 Task: Add a signature Maureen Phillips containing Have a great National Compliment Day, Maureen Phillips to email address softage.3@softage.net and add a folder Bylaws
Action: Mouse moved to (179, 142)
Screenshot: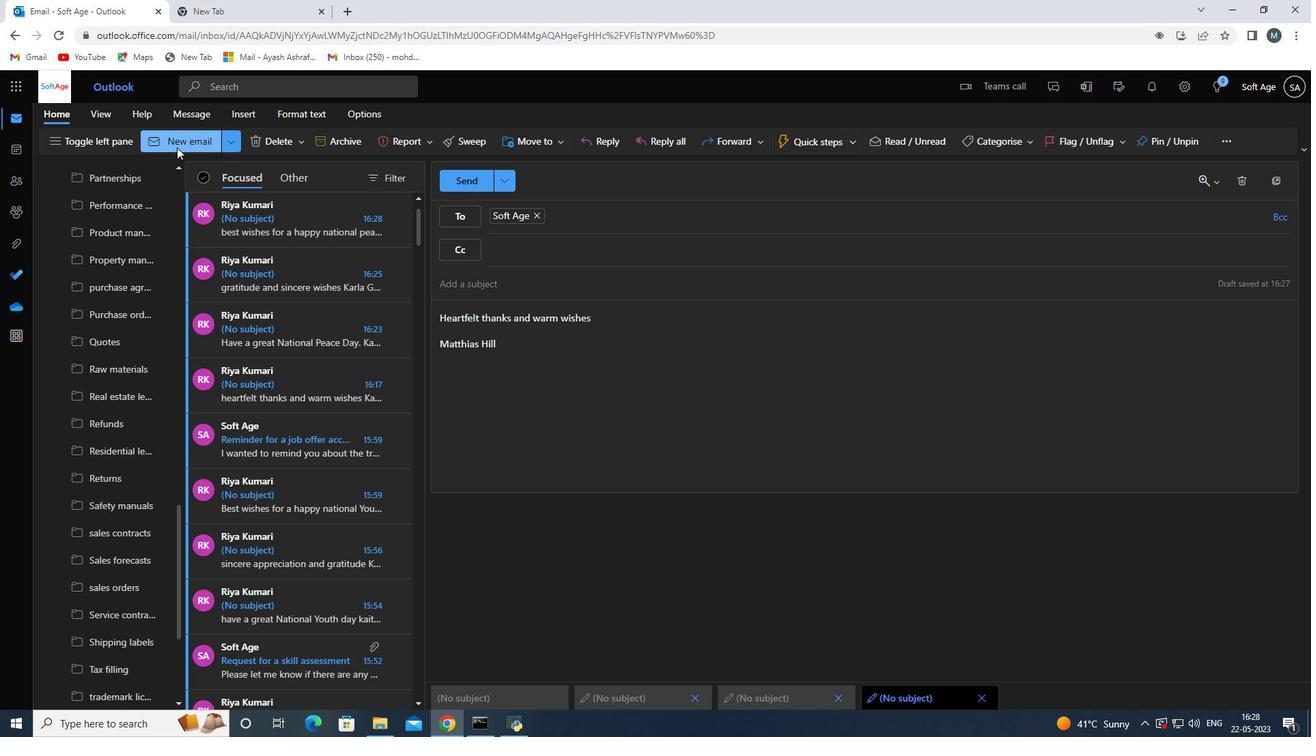 
Action: Mouse pressed left at (179, 142)
Screenshot: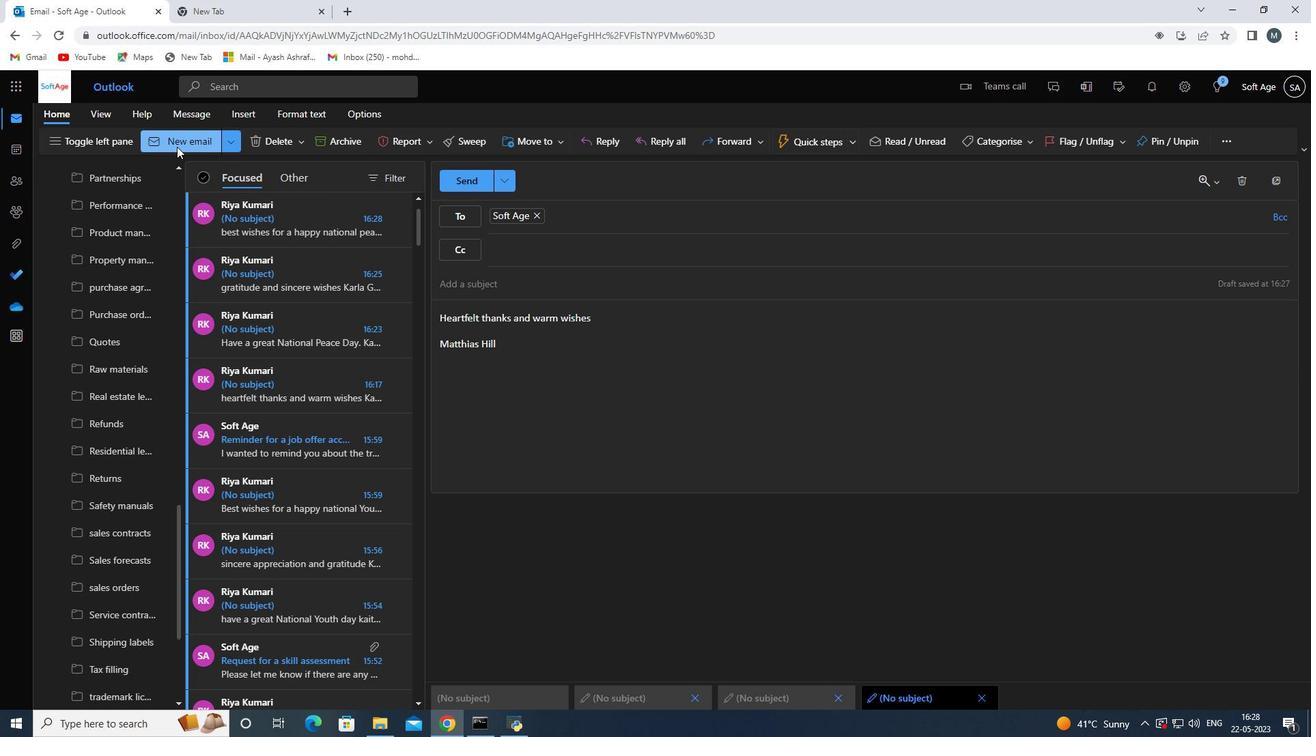 
Action: Mouse moved to (922, 144)
Screenshot: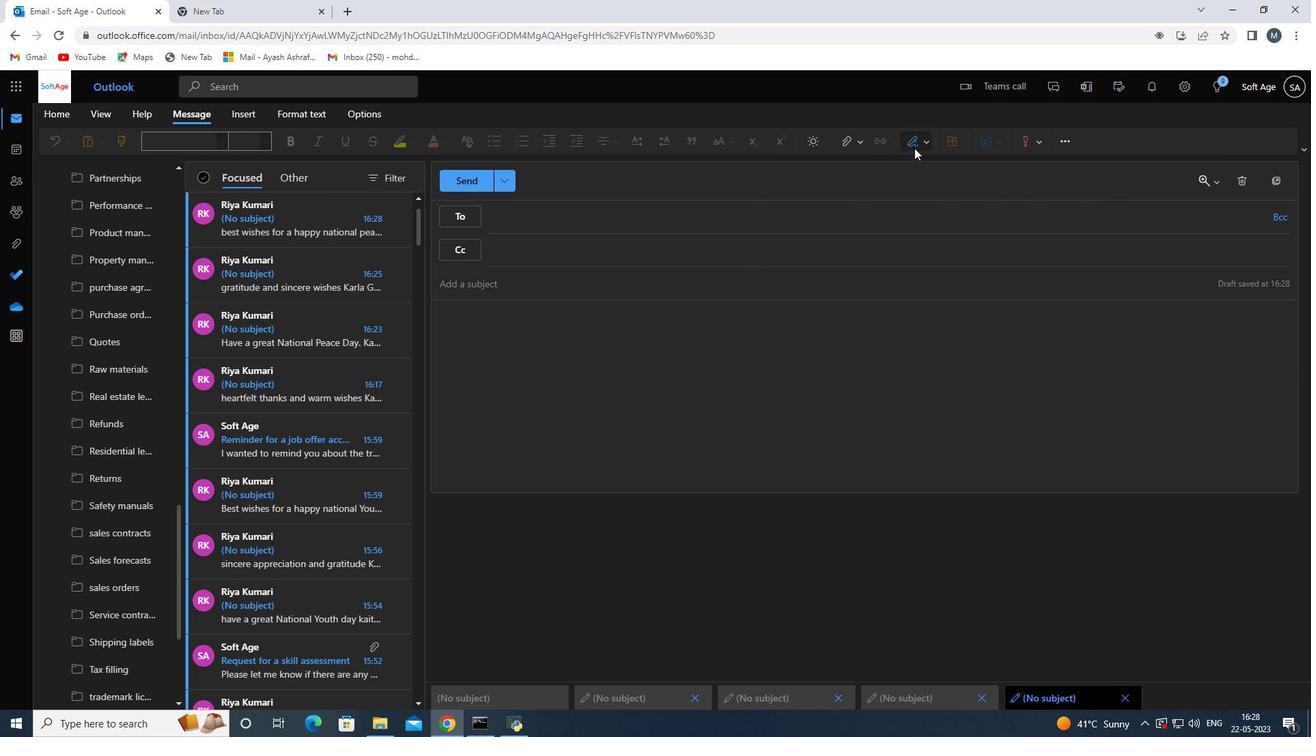 
Action: Mouse pressed left at (922, 144)
Screenshot: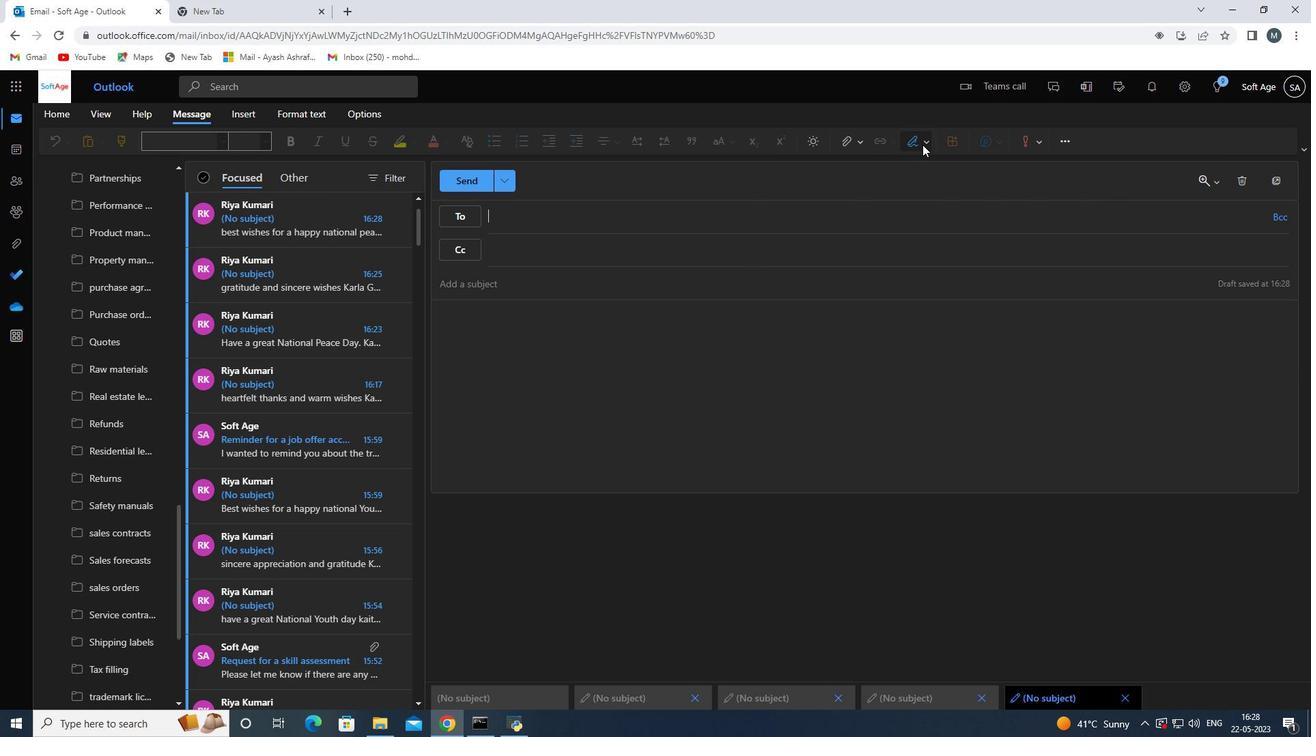 
Action: Mouse moved to (904, 193)
Screenshot: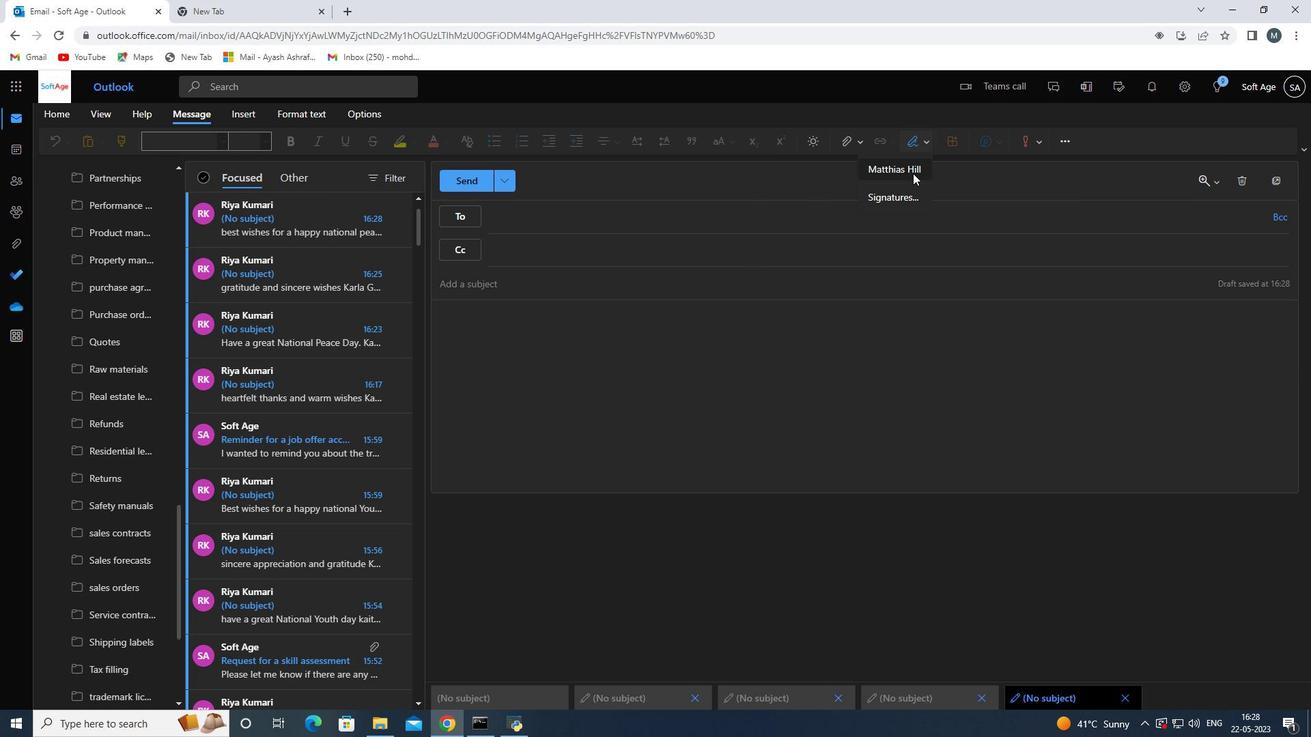 
Action: Mouse pressed left at (904, 193)
Screenshot: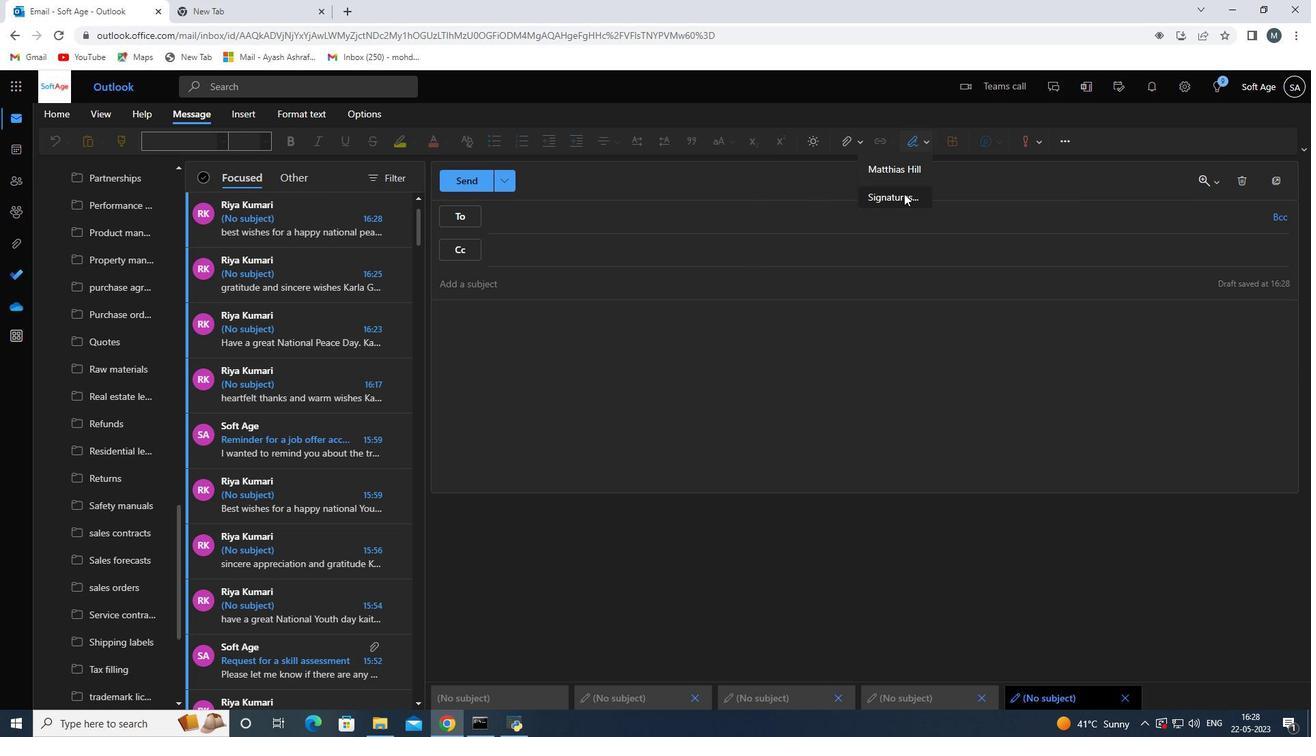 
Action: Mouse moved to (913, 249)
Screenshot: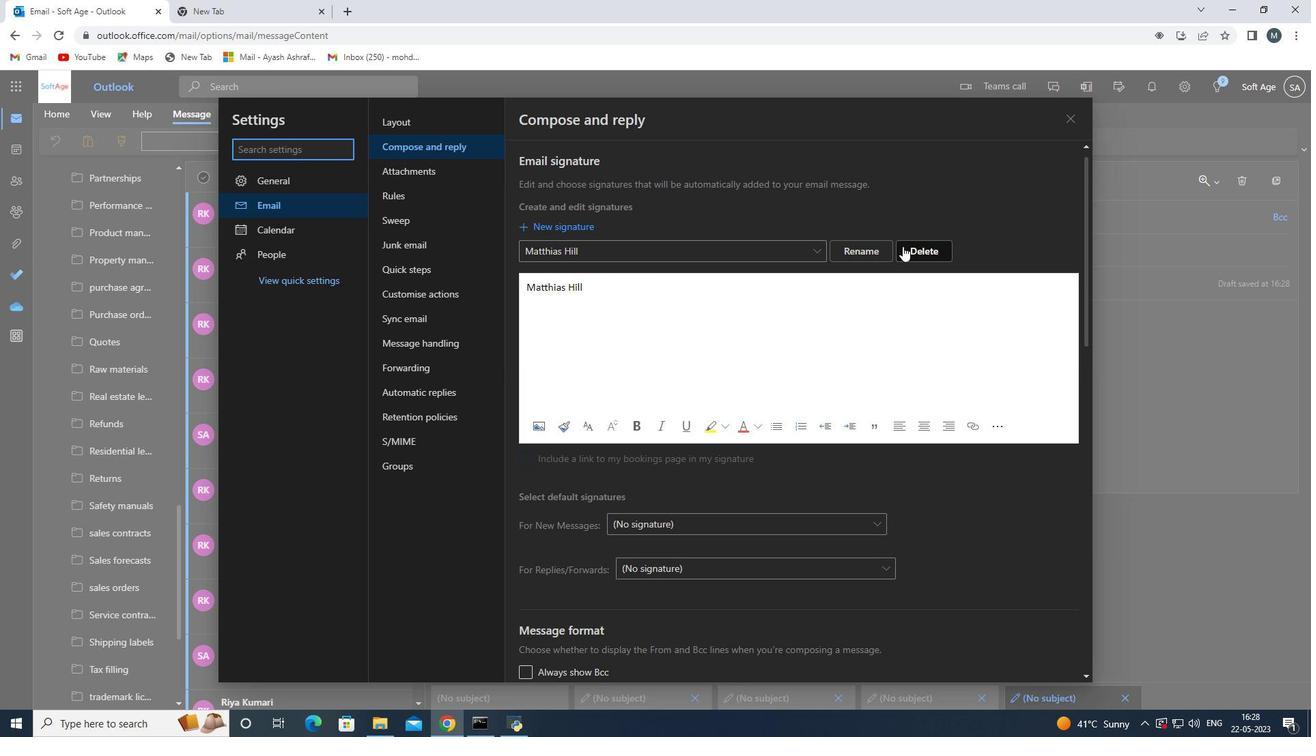 
Action: Mouse pressed left at (913, 249)
Screenshot: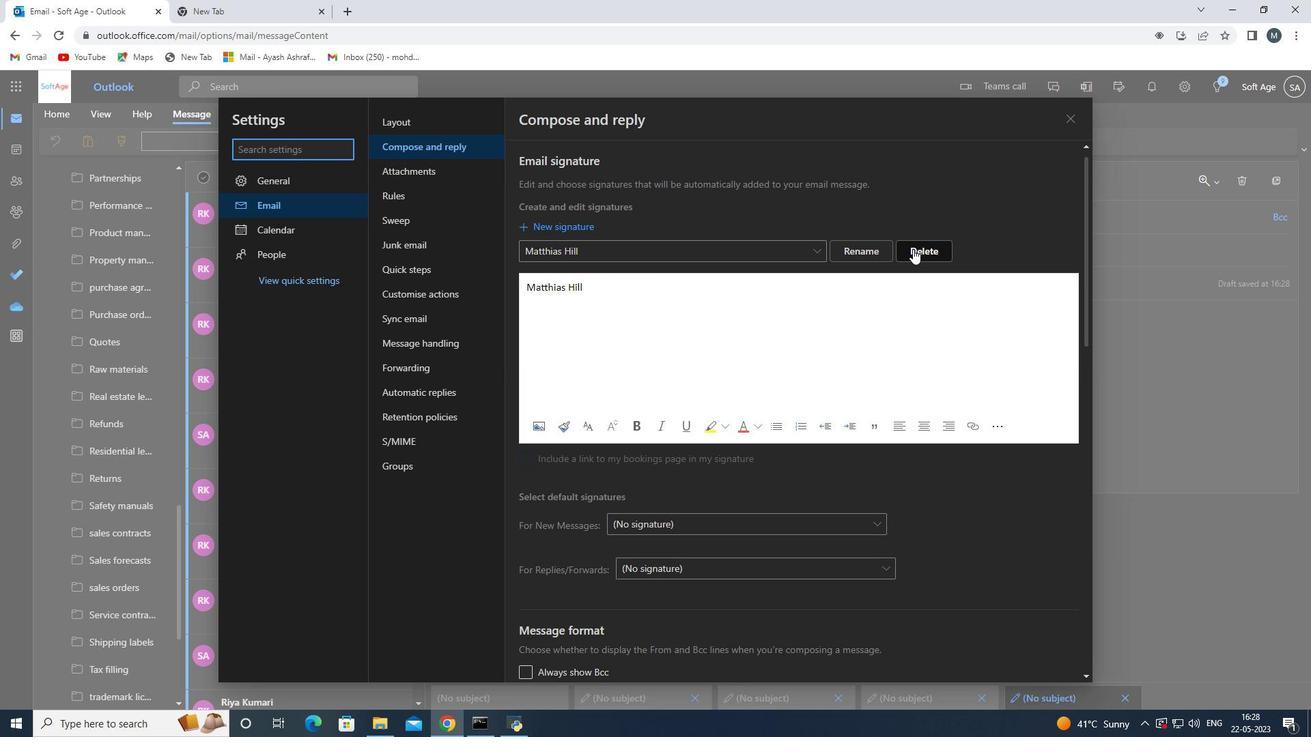
Action: Mouse moved to (707, 245)
Screenshot: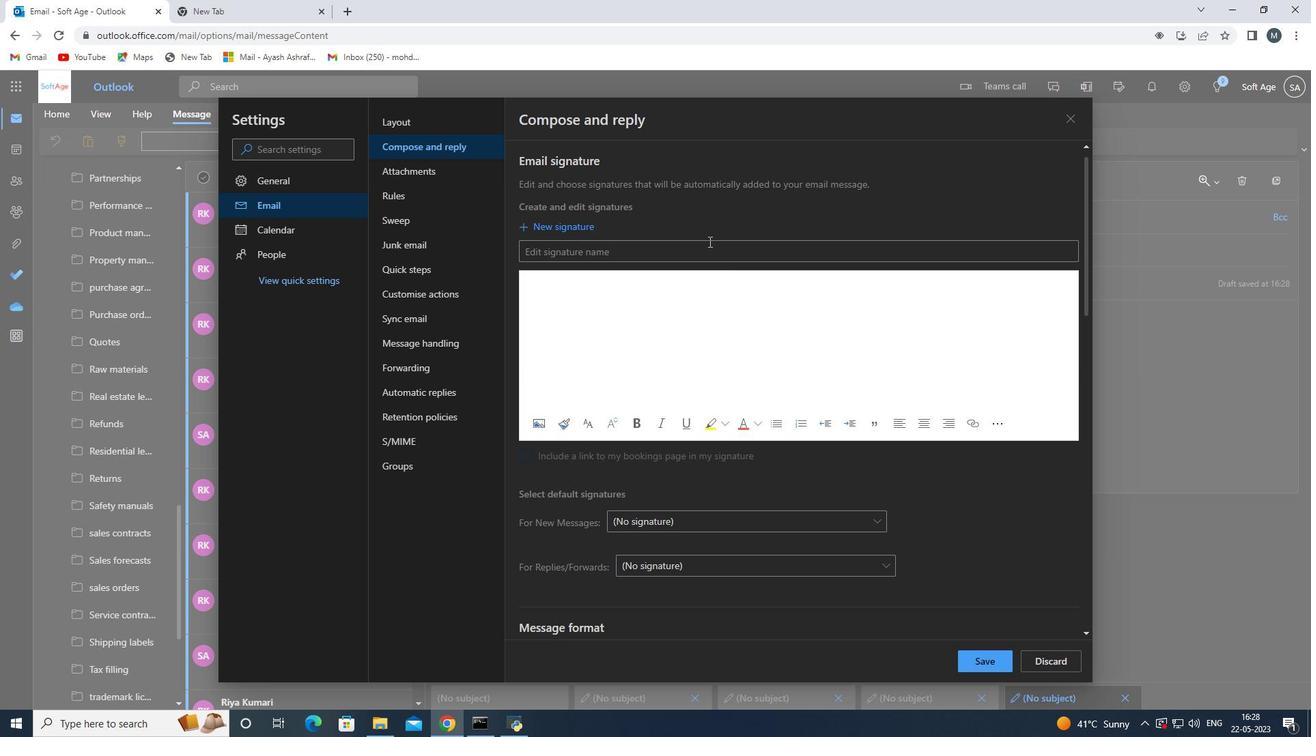 
Action: Mouse pressed left at (707, 245)
Screenshot: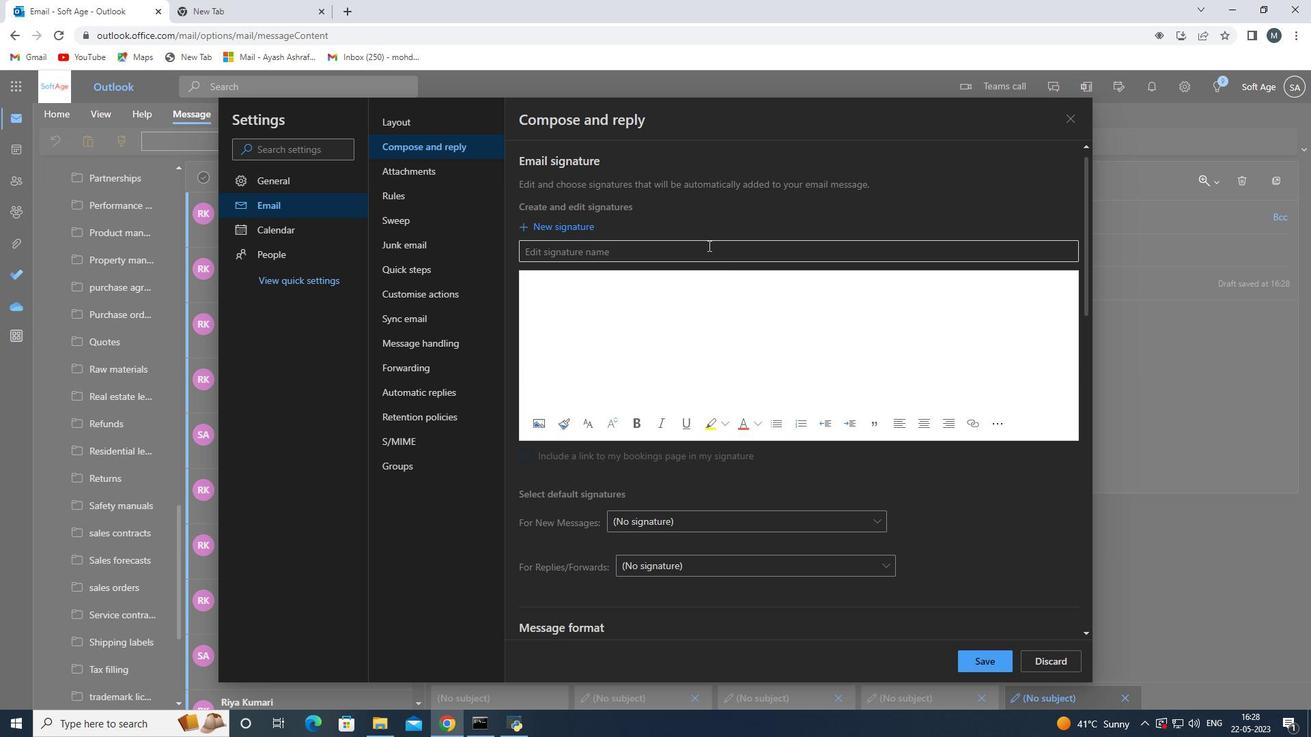 
Action: Mouse moved to (706, 247)
Screenshot: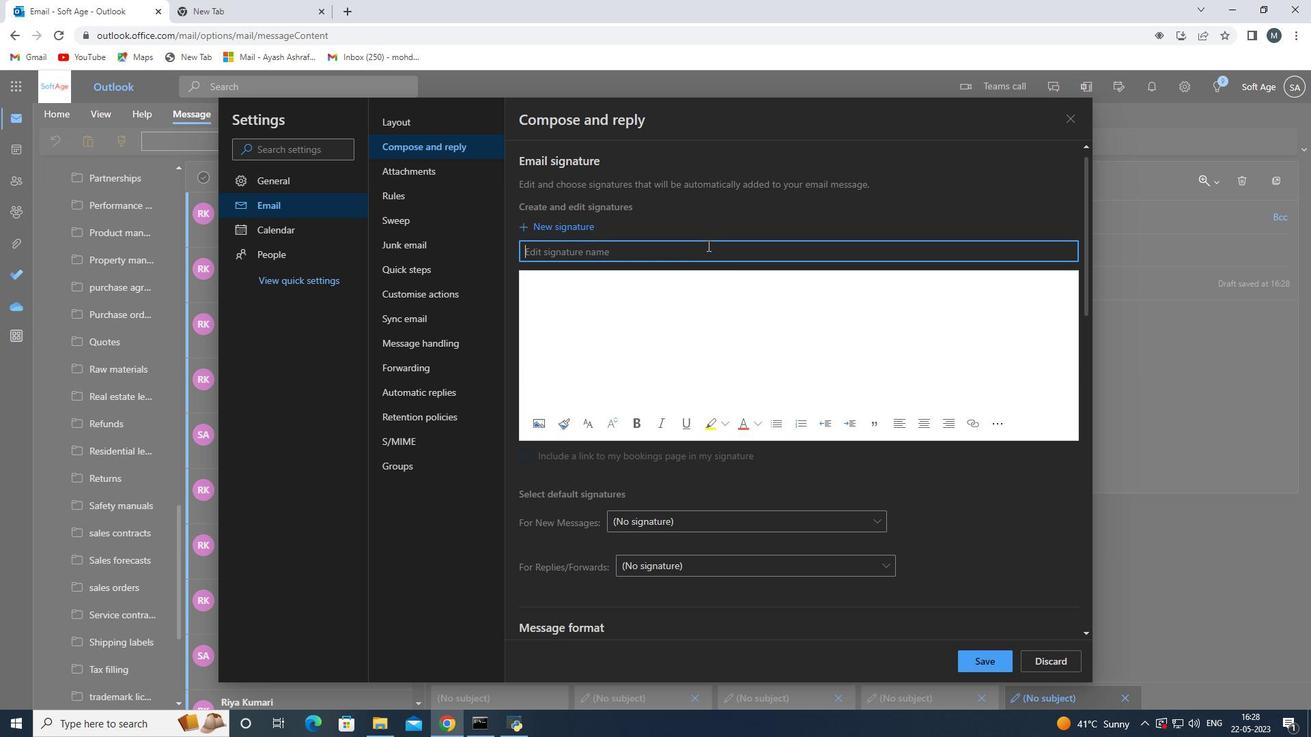 
Action: Key pressed <Key.shift>Mauren<Key.space><Key.shift>philips<Key.space>
Screenshot: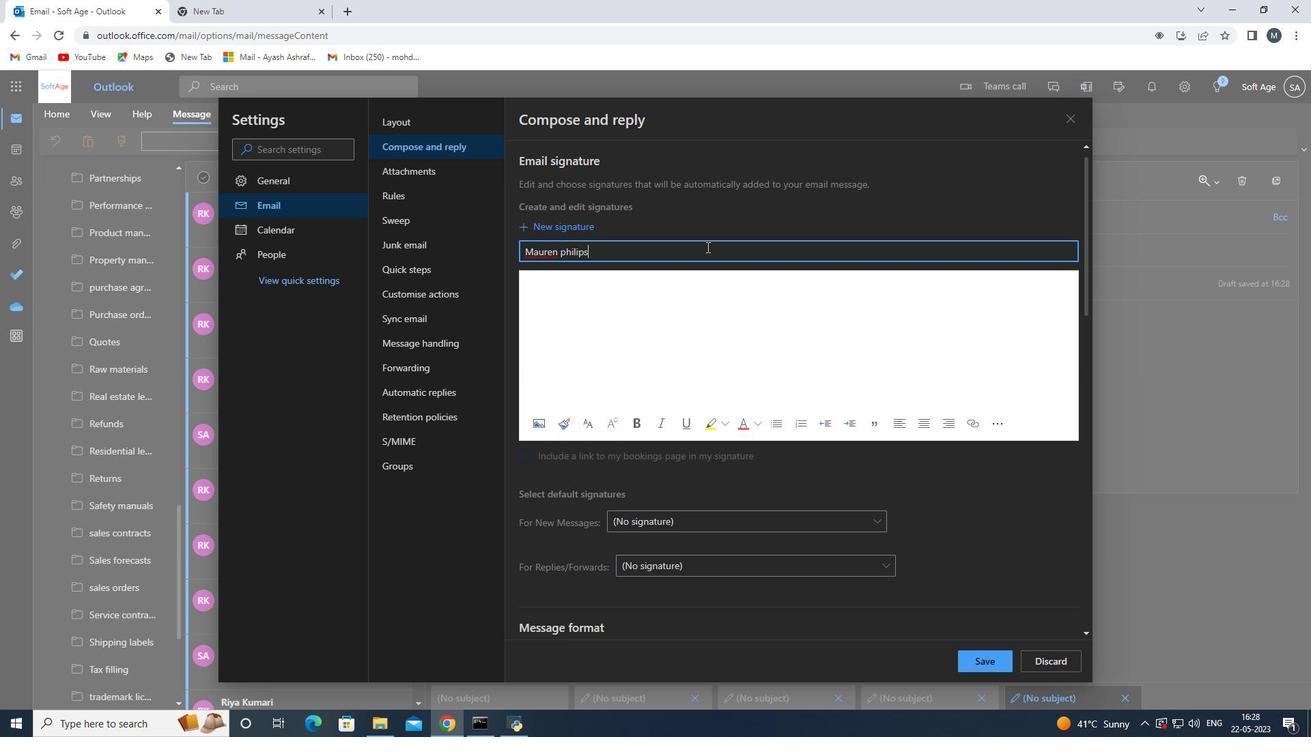 
Action: Mouse moved to (573, 251)
Screenshot: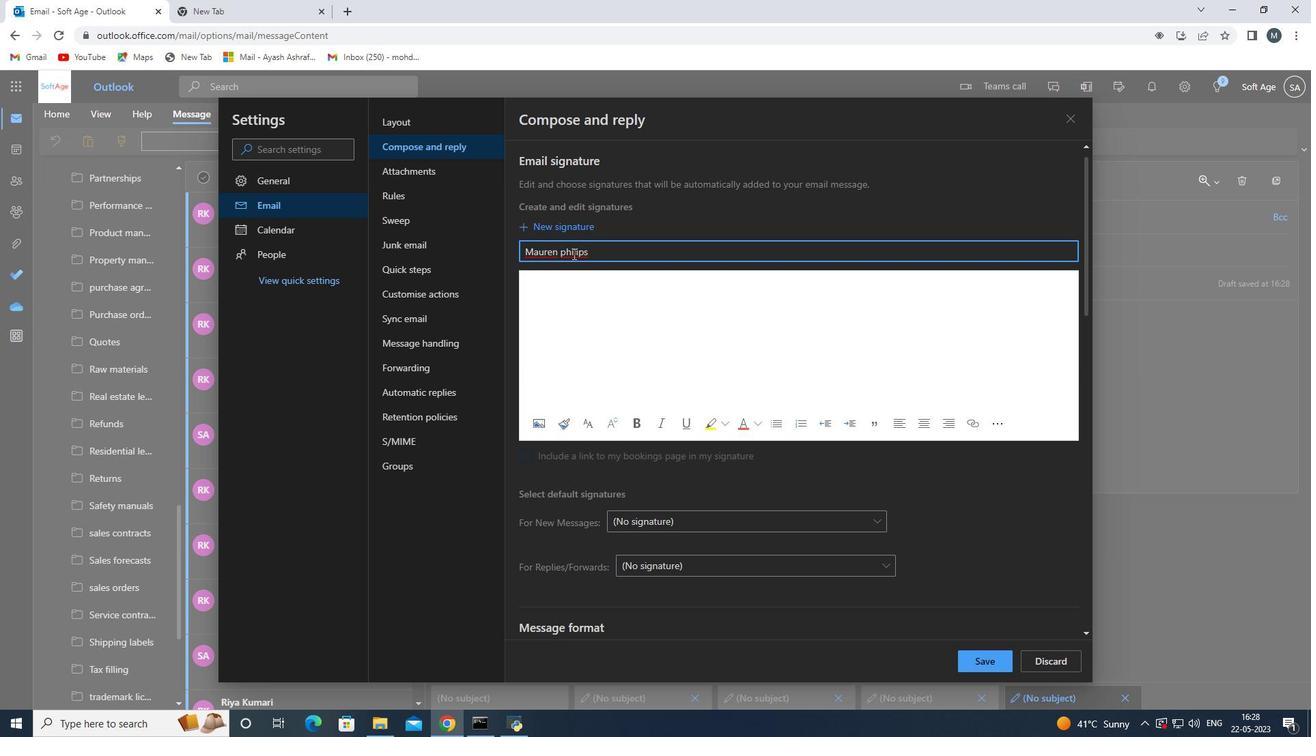 
Action: Mouse pressed left at (573, 251)
Screenshot: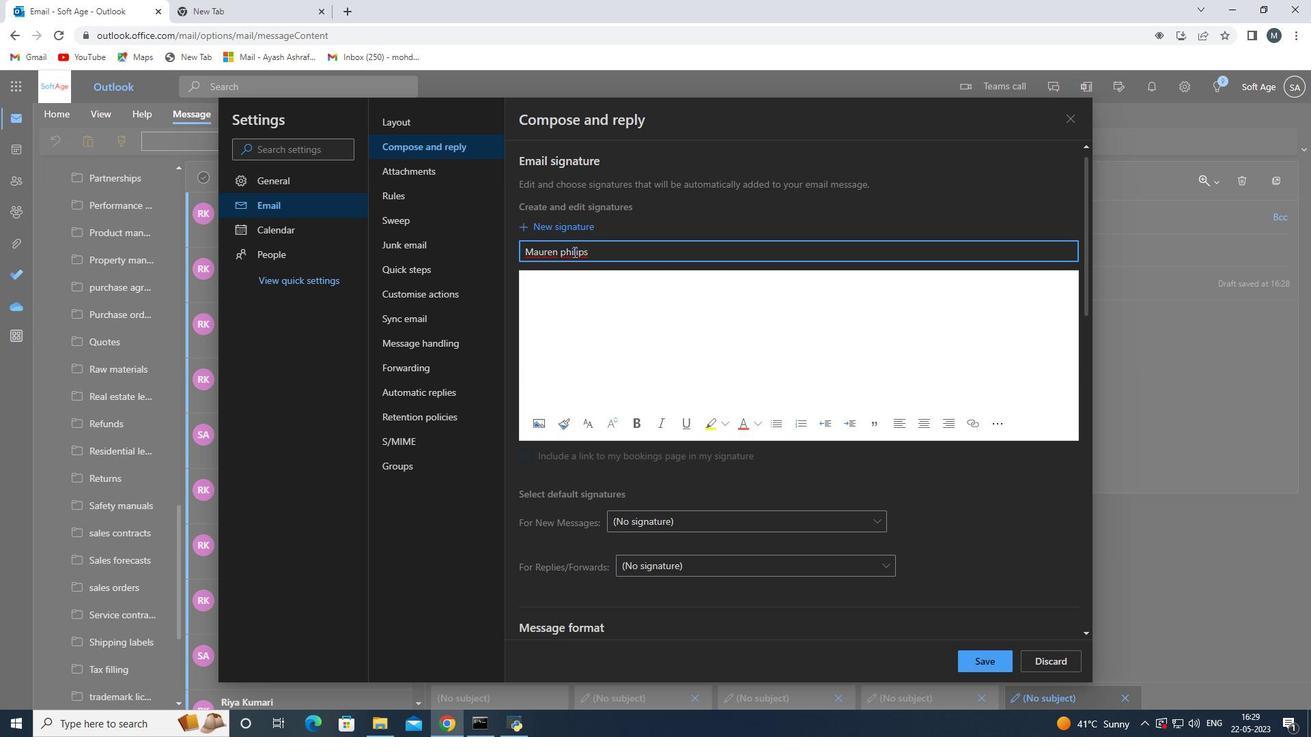 
Action: Mouse moved to (588, 267)
Screenshot: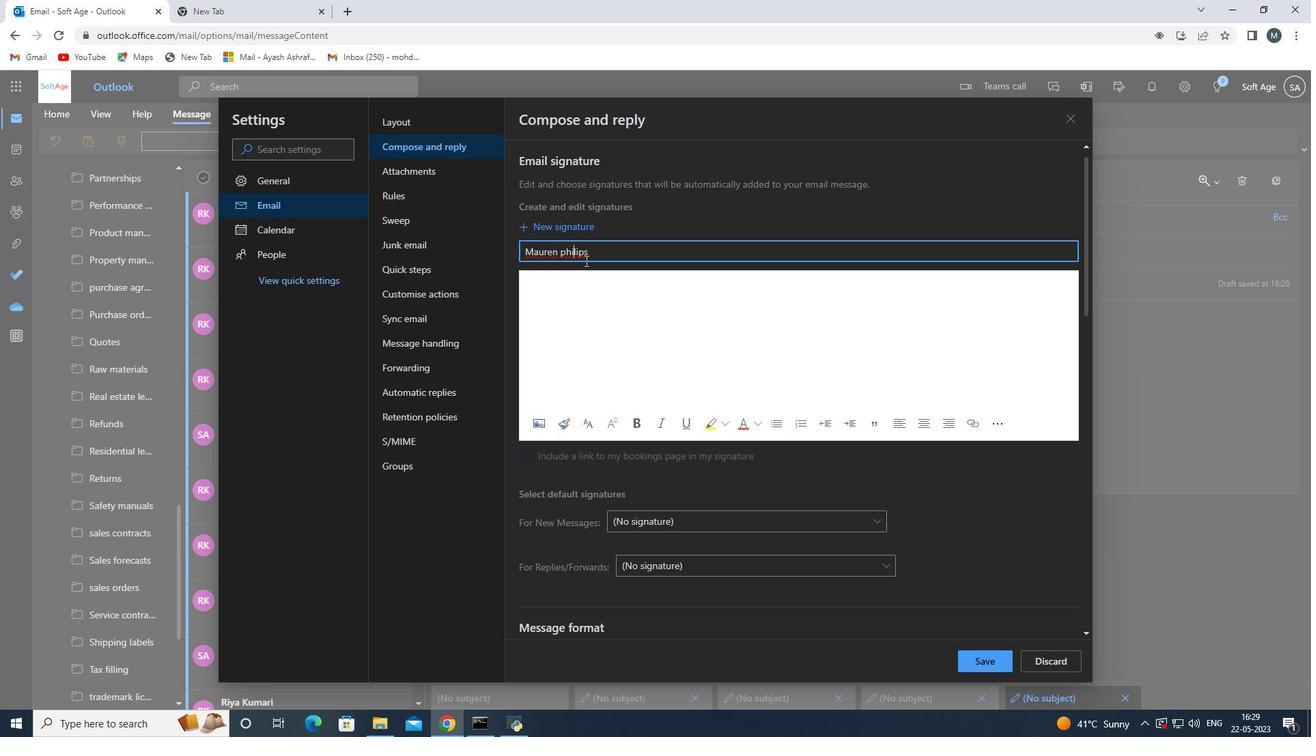 
Action: Key pressed l
Screenshot: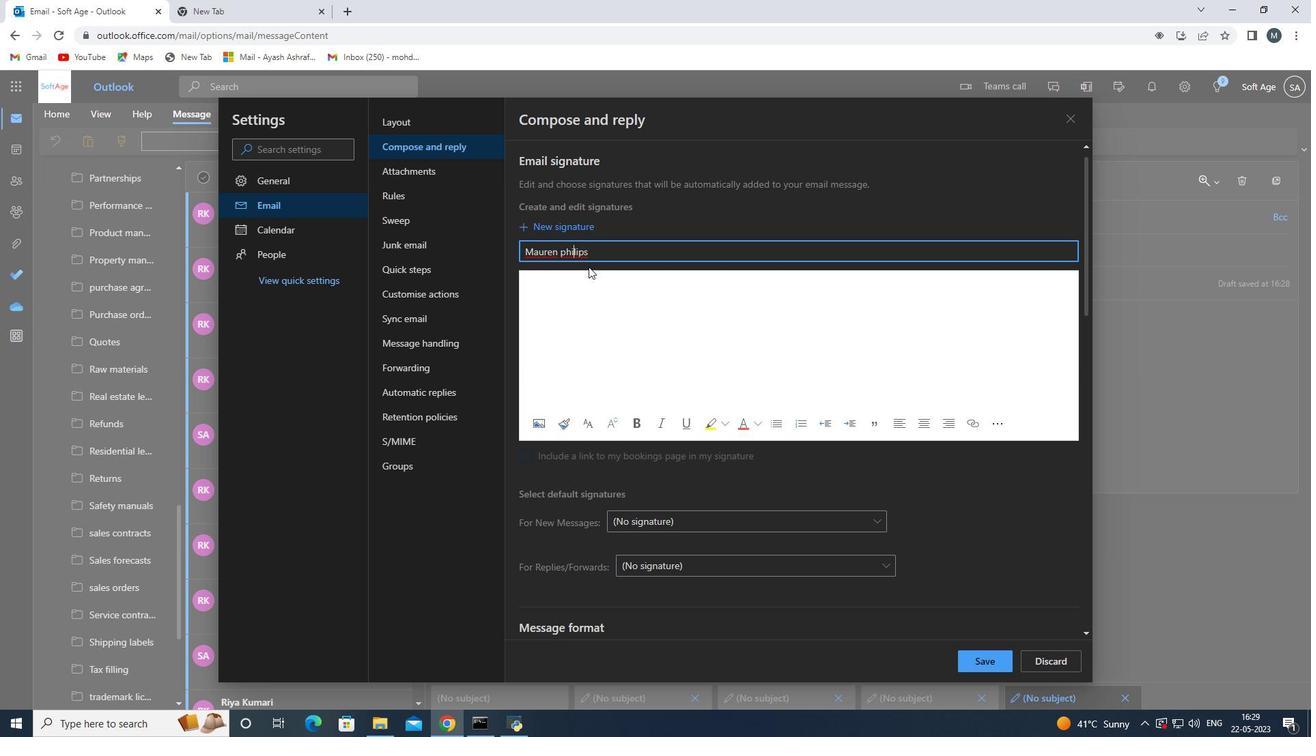 
Action: Mouse moved to (591, 267)
Screenshot: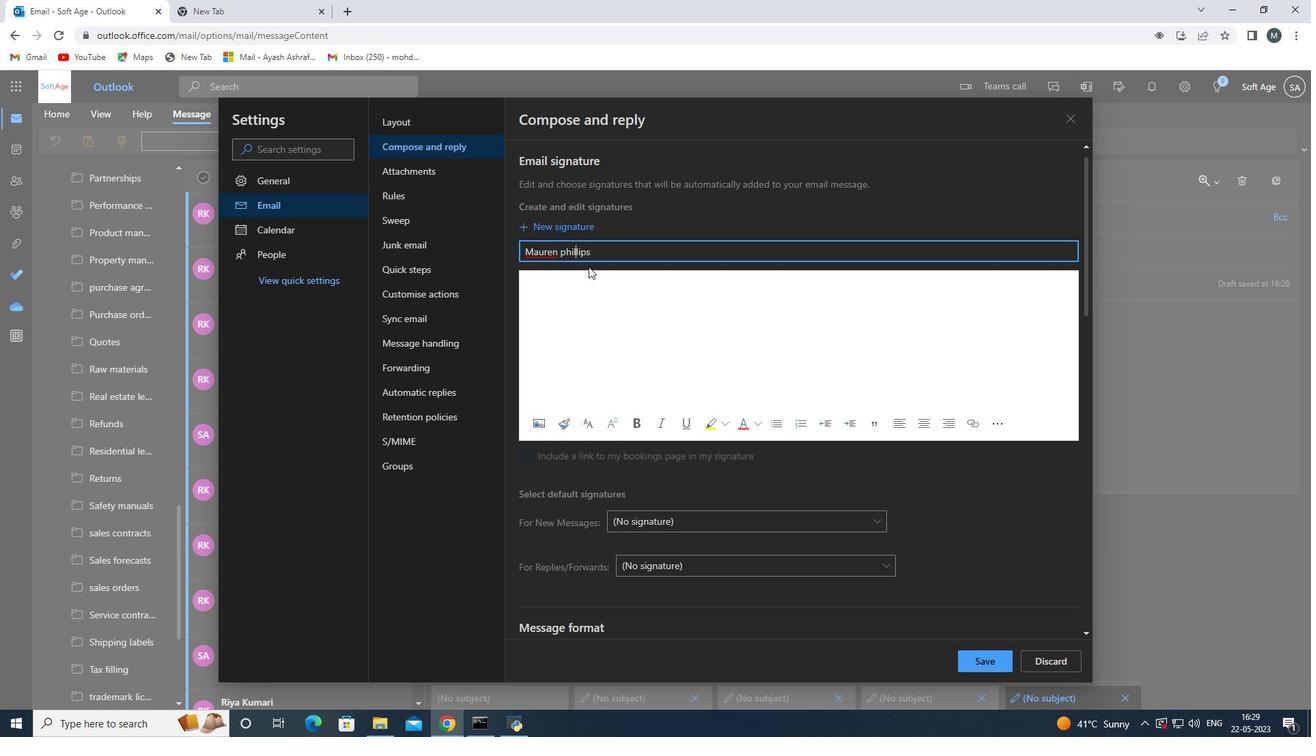 
Action: Key pressed l
Screenshot: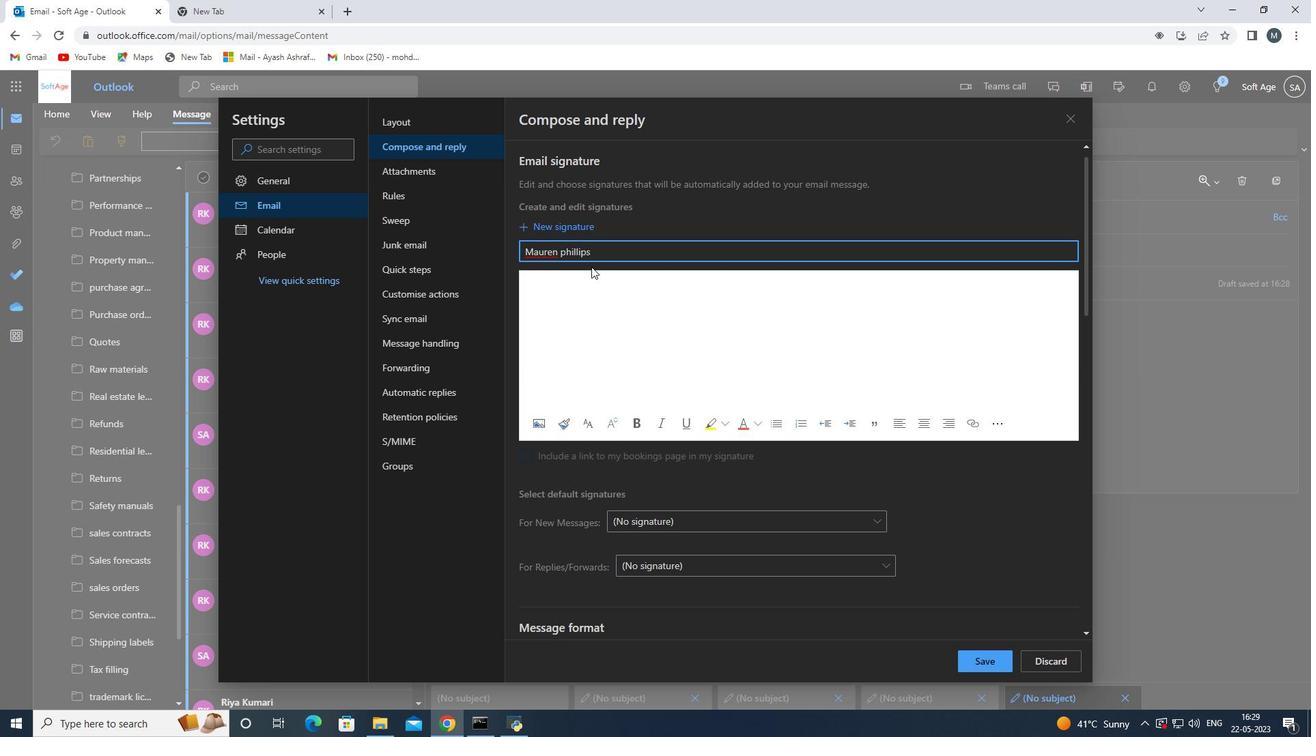 
Action: Mouse moved to (603, 262)
Screenshot: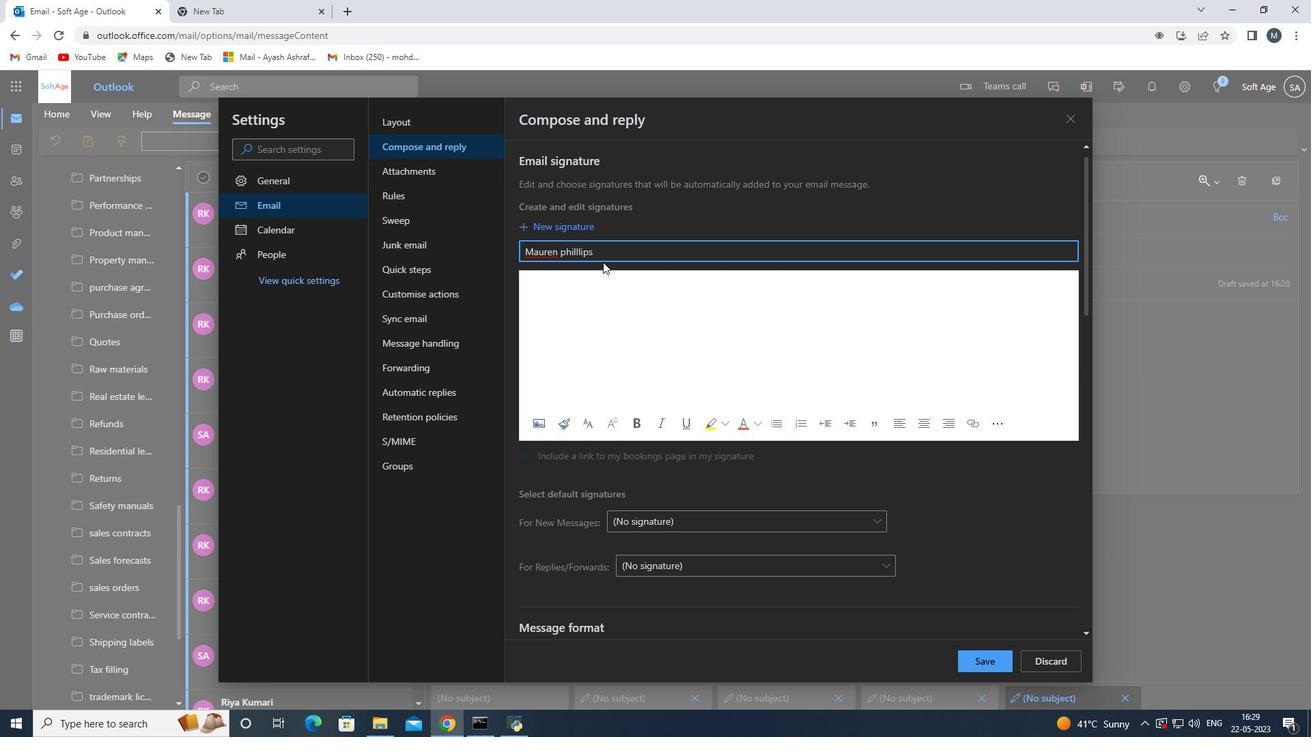 
Action: Key pressed <Key.backspace>
Screenshot: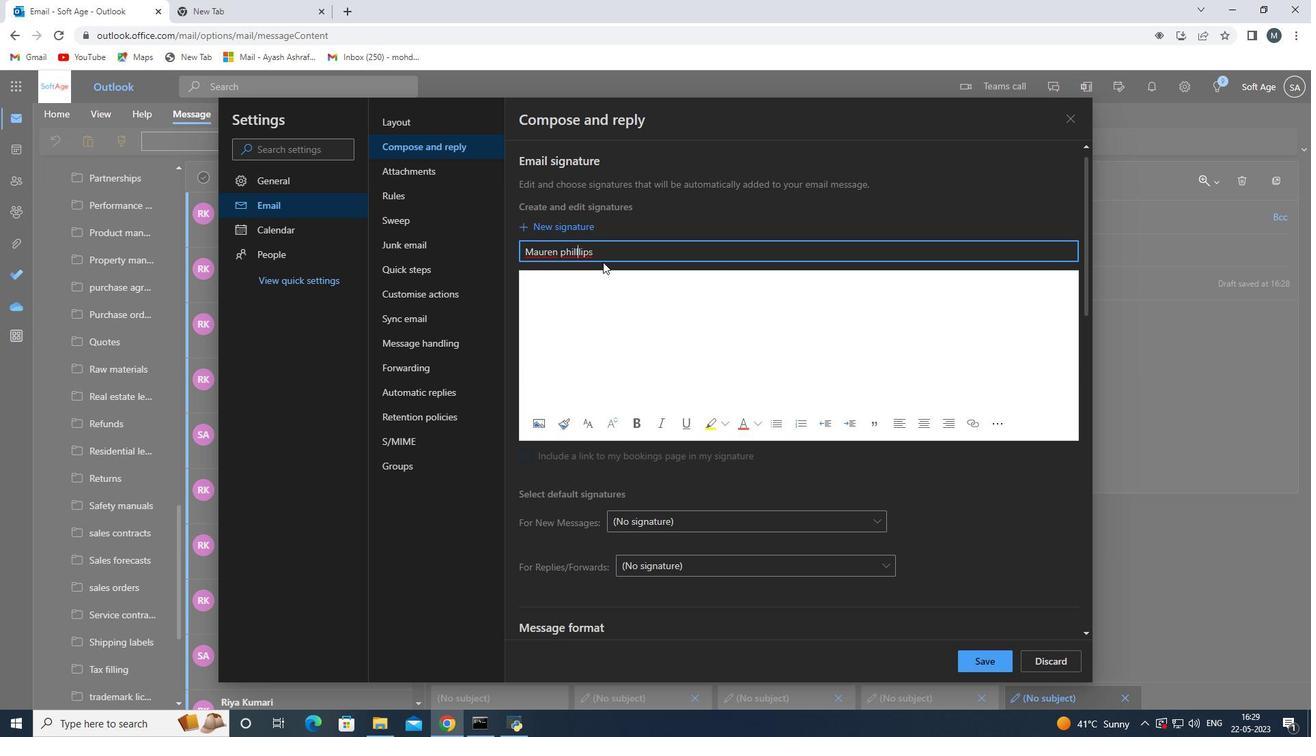 
Action: Mouse moved to (542, 251)
Screenshot: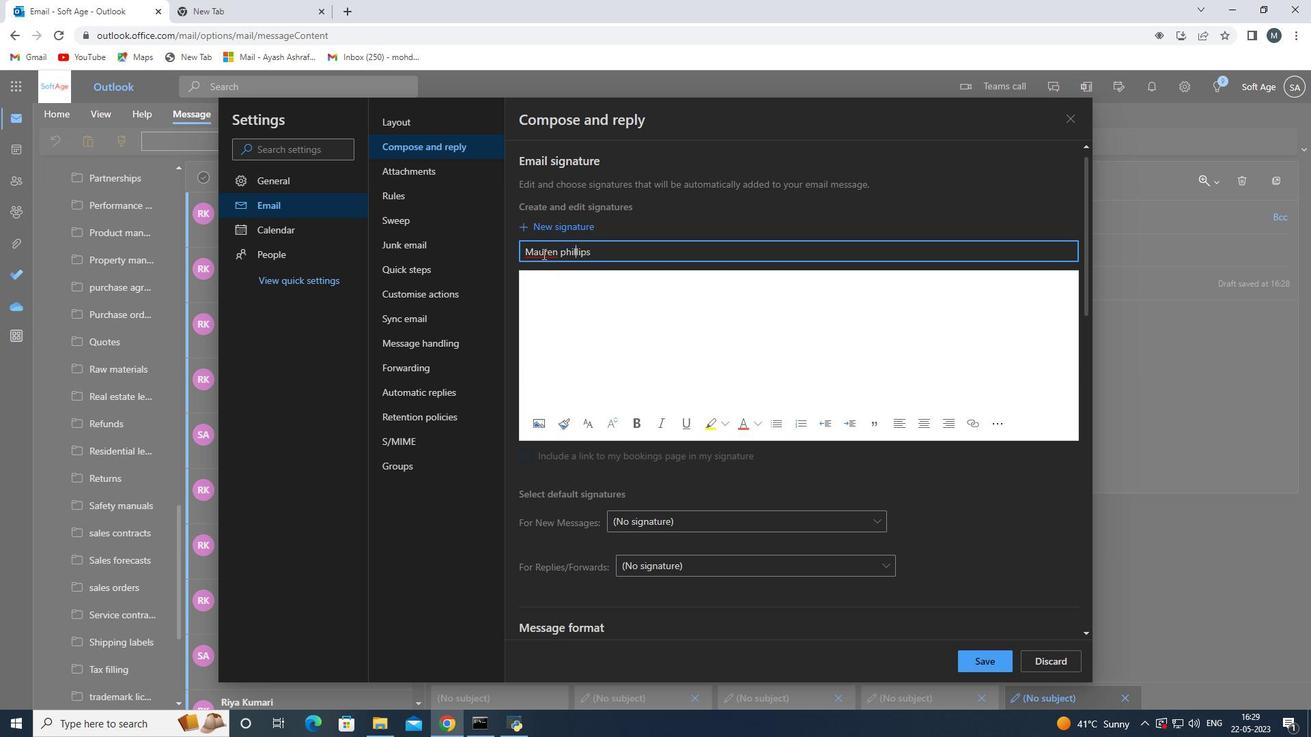 
Action: Mouse pressed left at (542, 251)
Screenshot: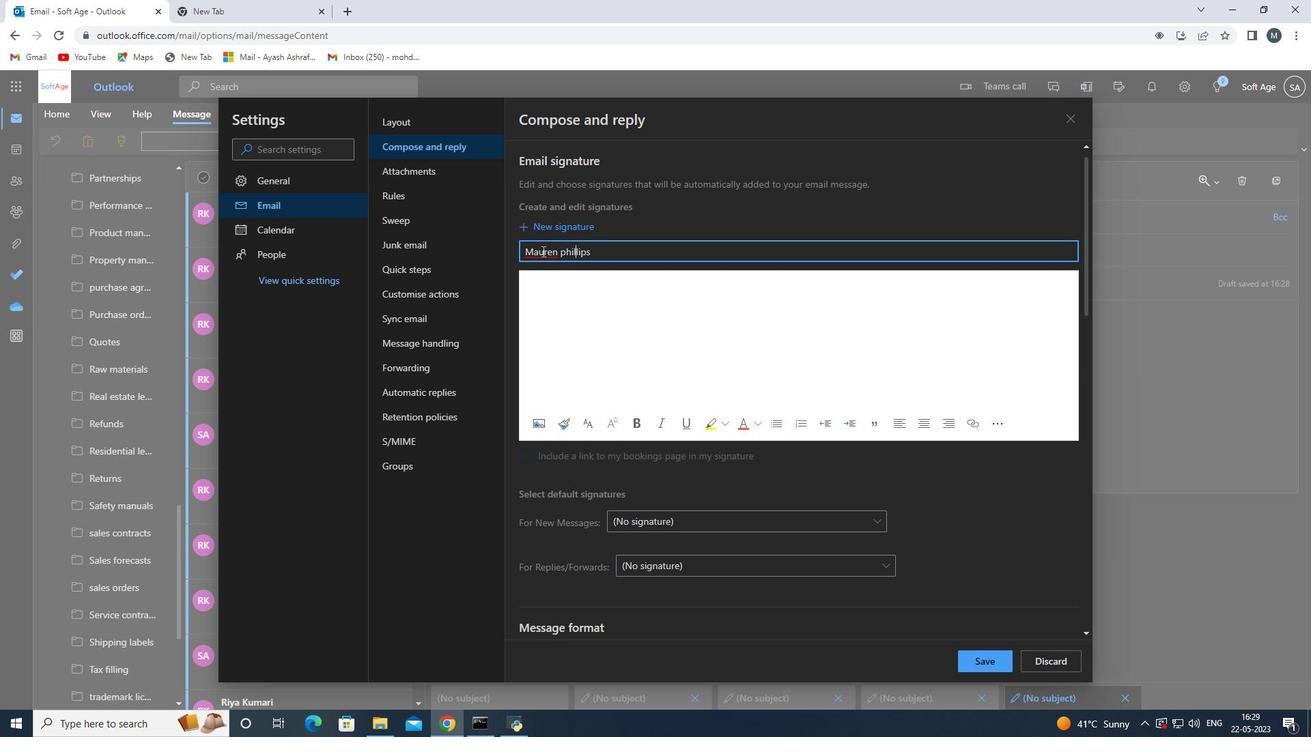 
Action: Mouse moved to (553, 255)
Screenshot: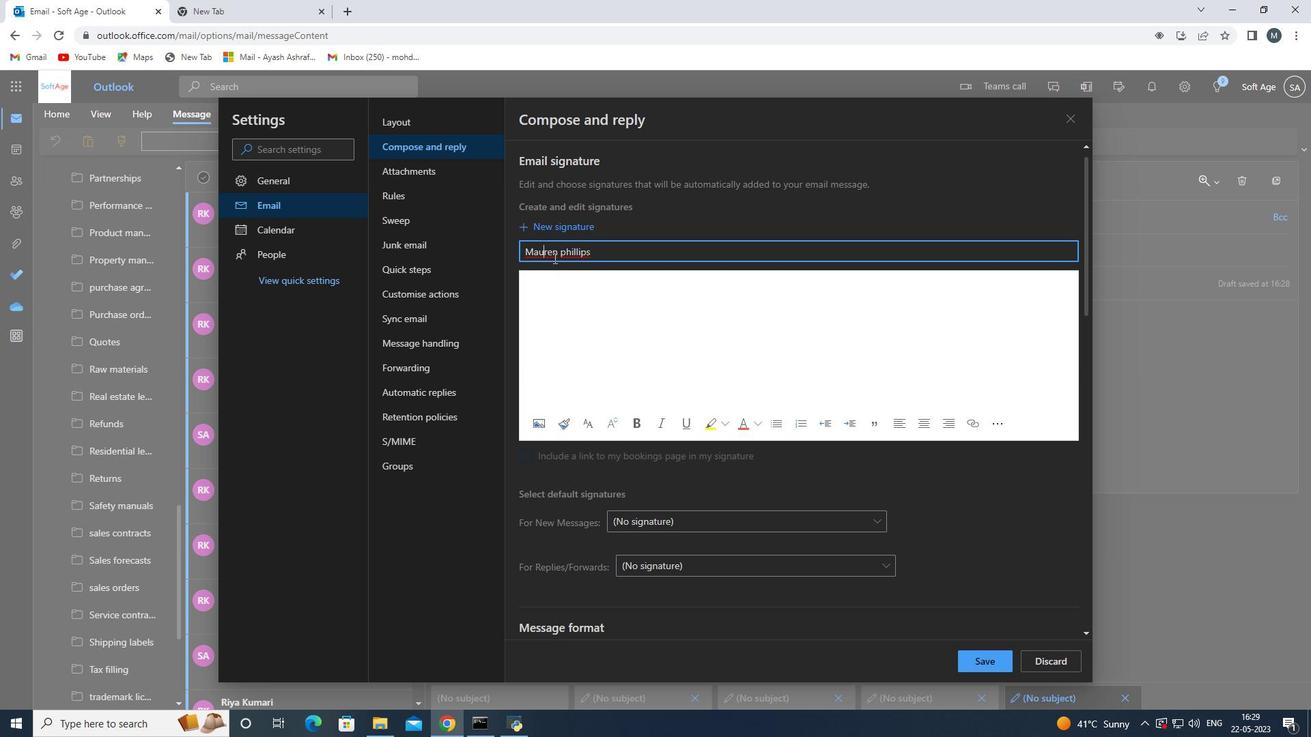 
Action: Mouse pressed left at (553, 255)
Screenshot: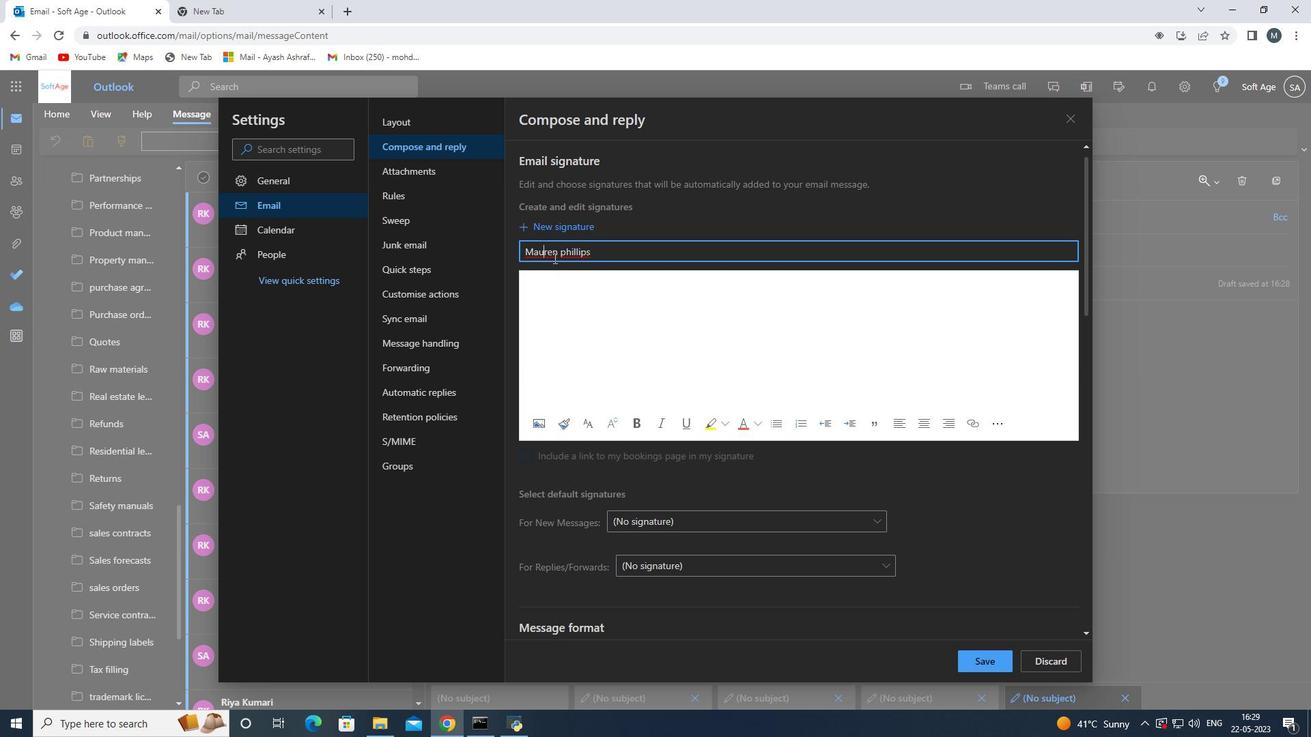 
Action: Mouse moved to (559, 254)
Screenshot: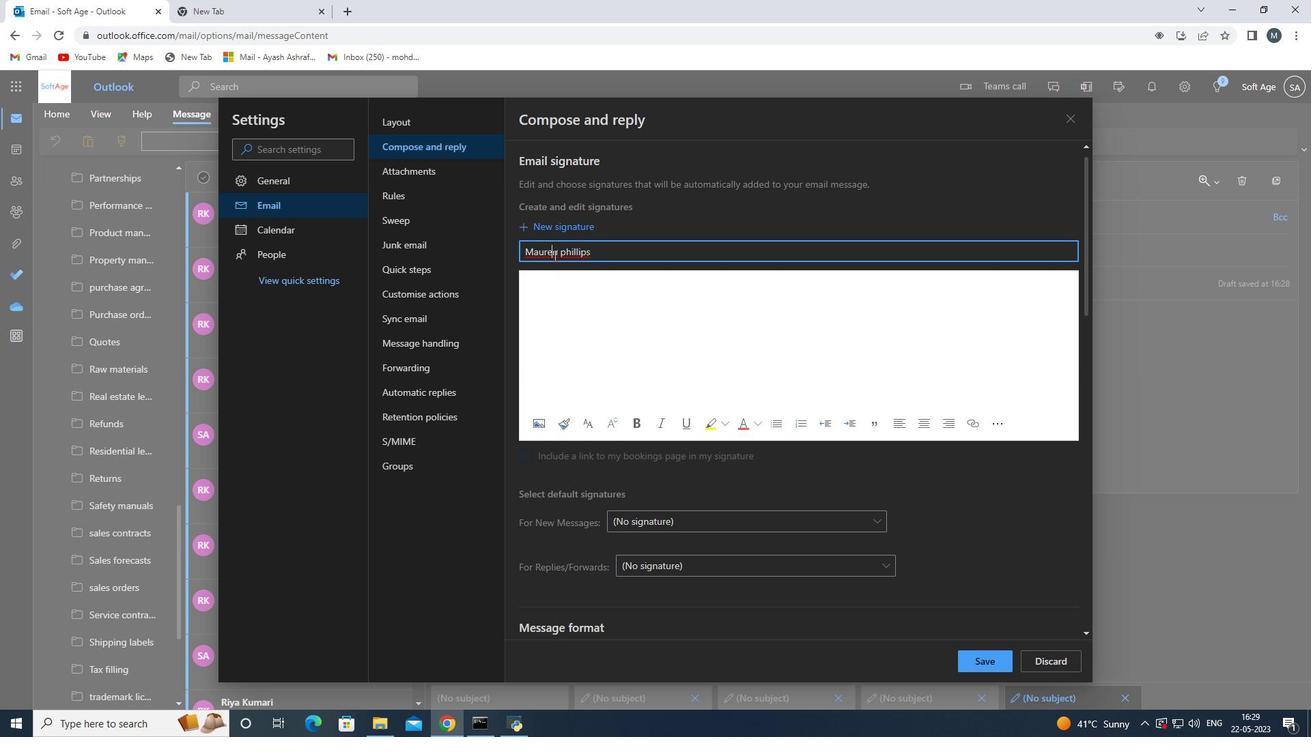 
Action: Key pressed e
Screenshot: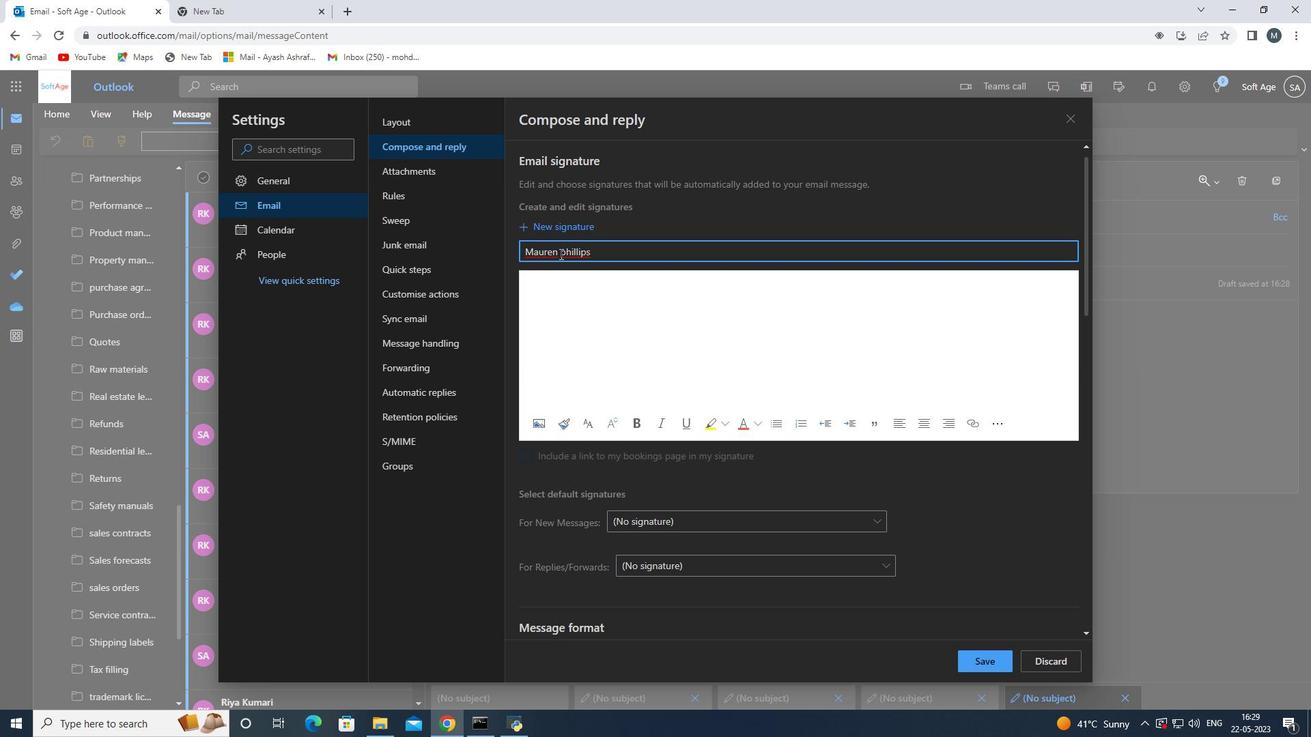 
Action: Mouse moved to (637, 249)
Screenshot: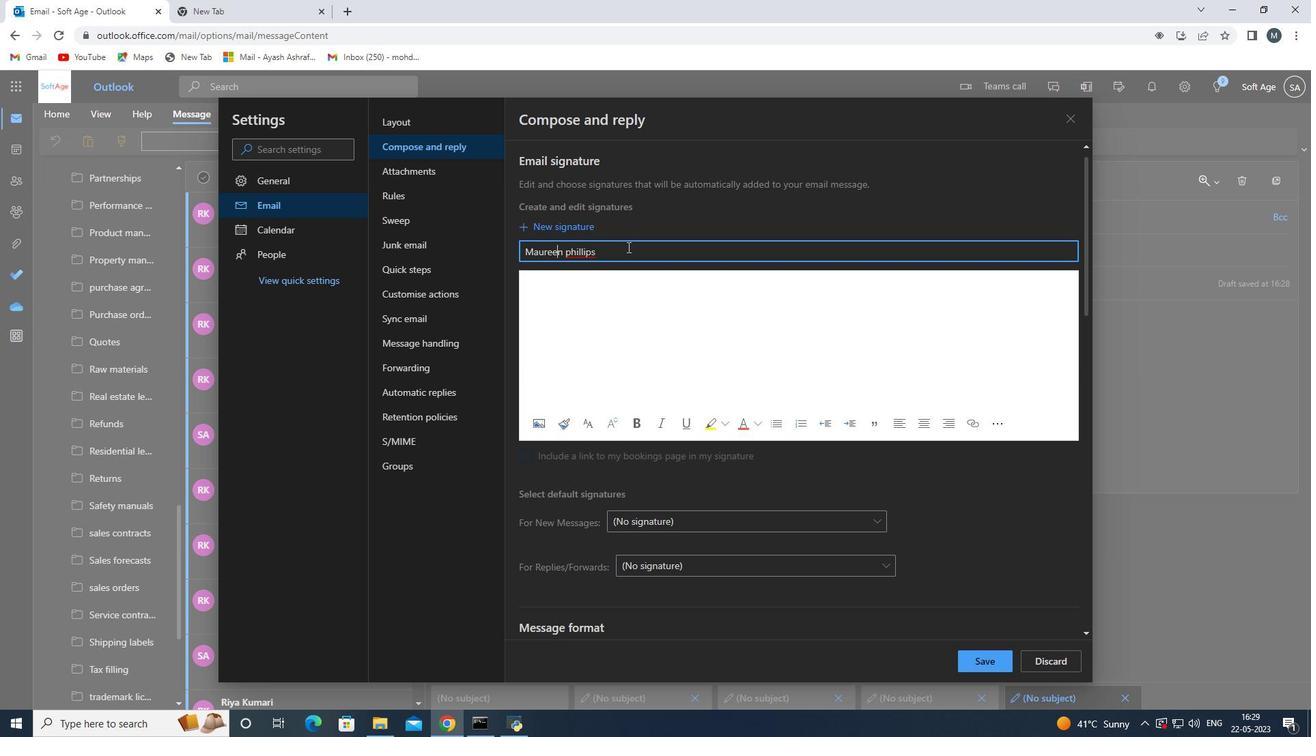 
Action: Mouse pressed left at (637, 249)
Screenshot: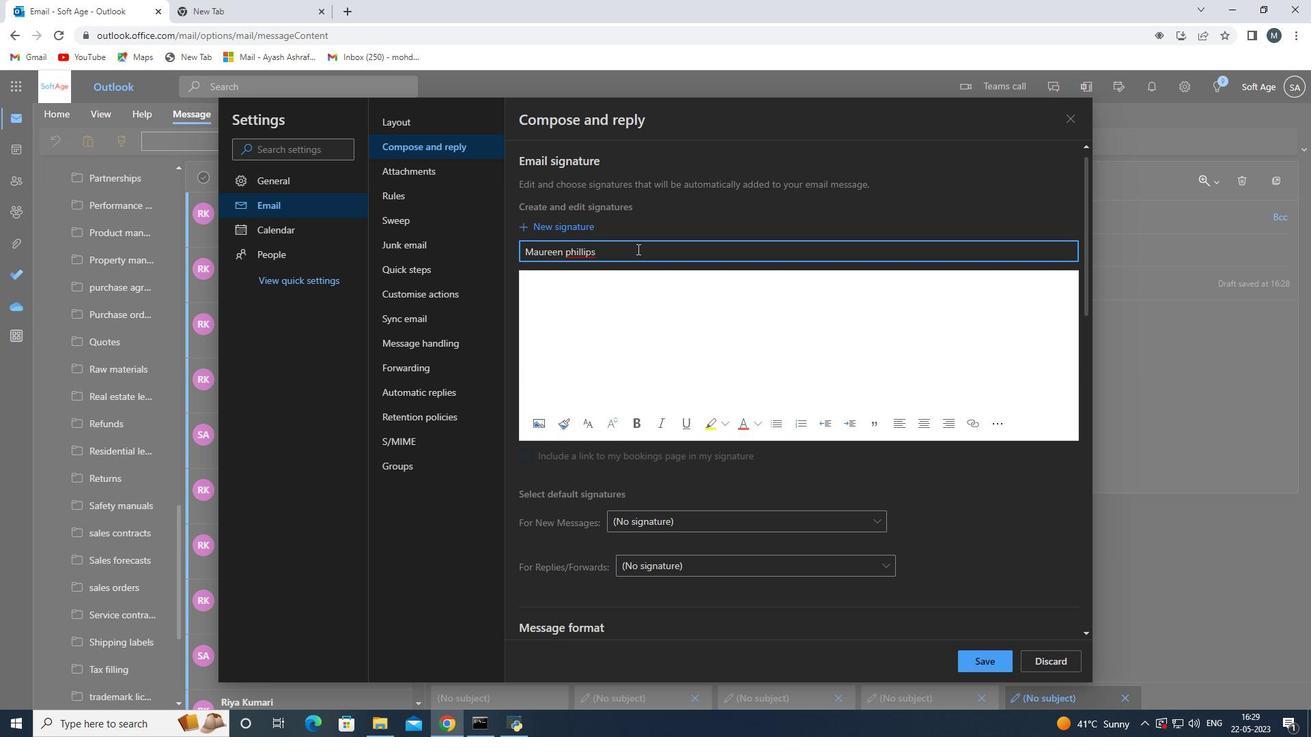 
Action: Mouse moved to (582, 253)
Screenshot: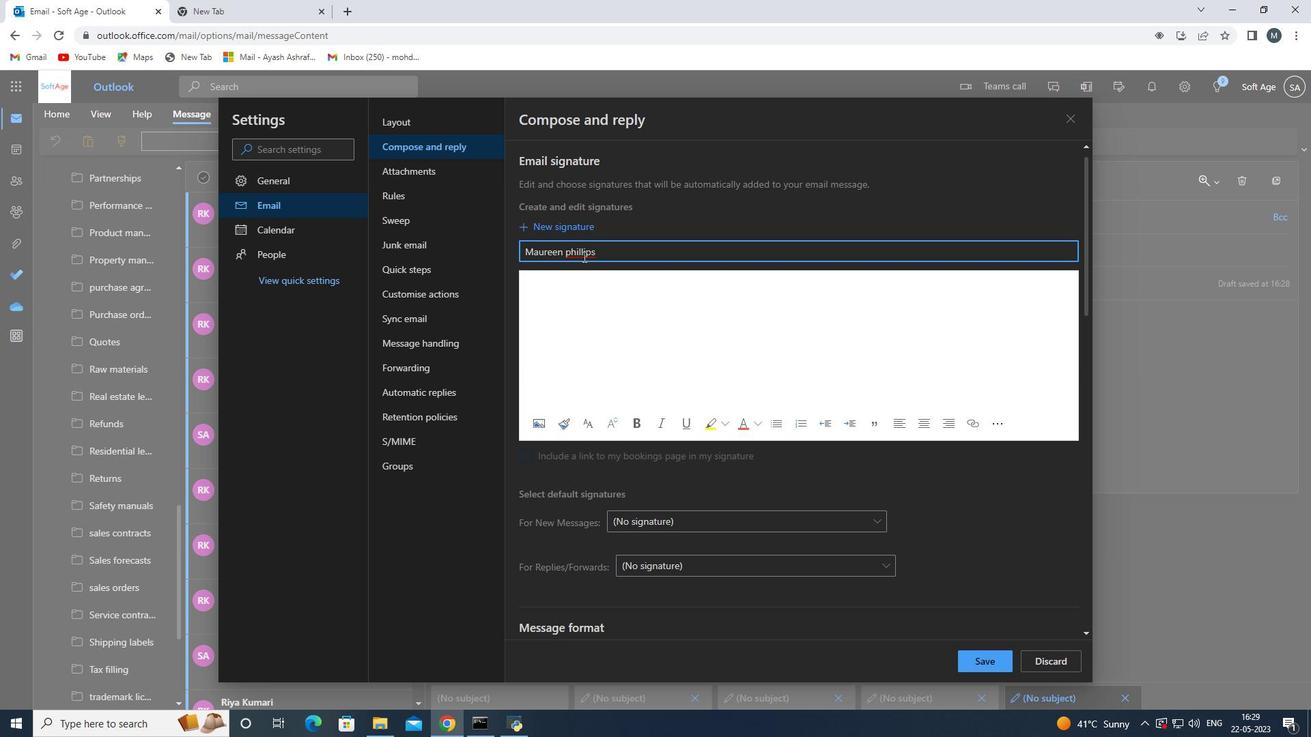 
Action: Mouse pressed left at (582, 253)
Screenshot: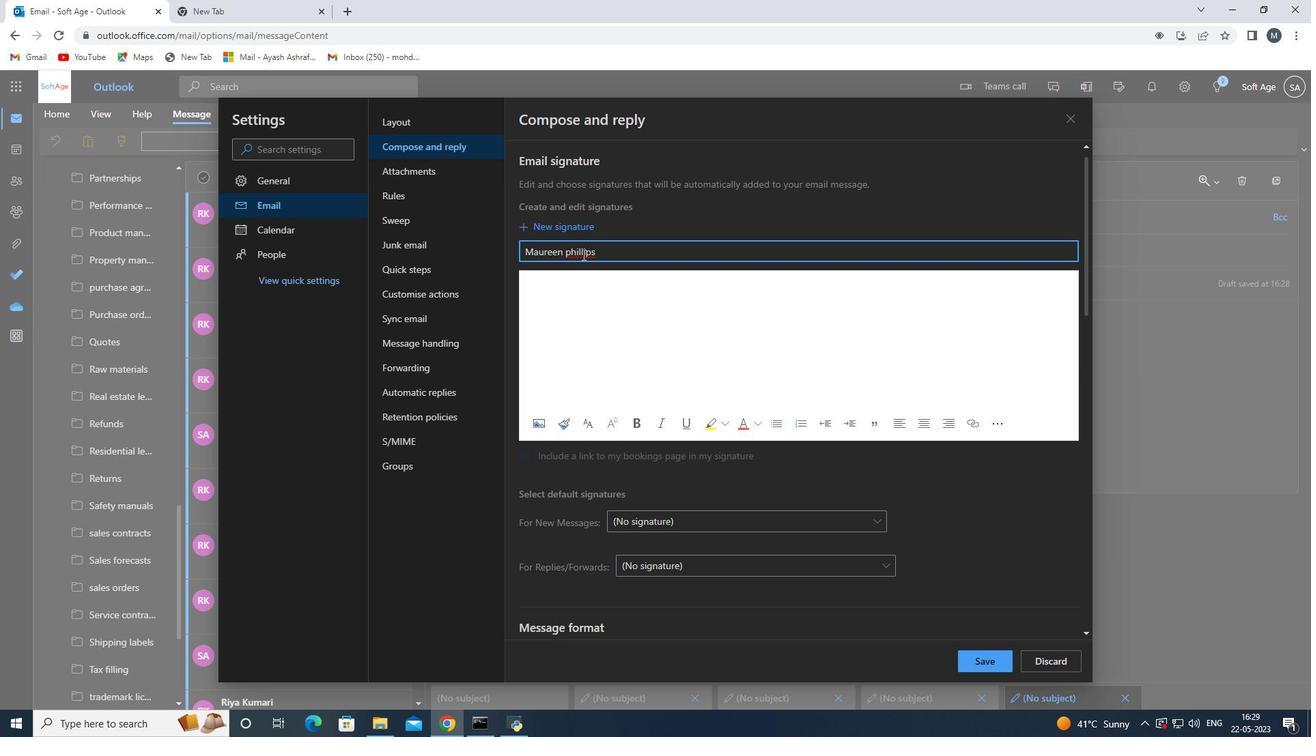 
Action: Mouse moved to (601, 264)
Screenshot: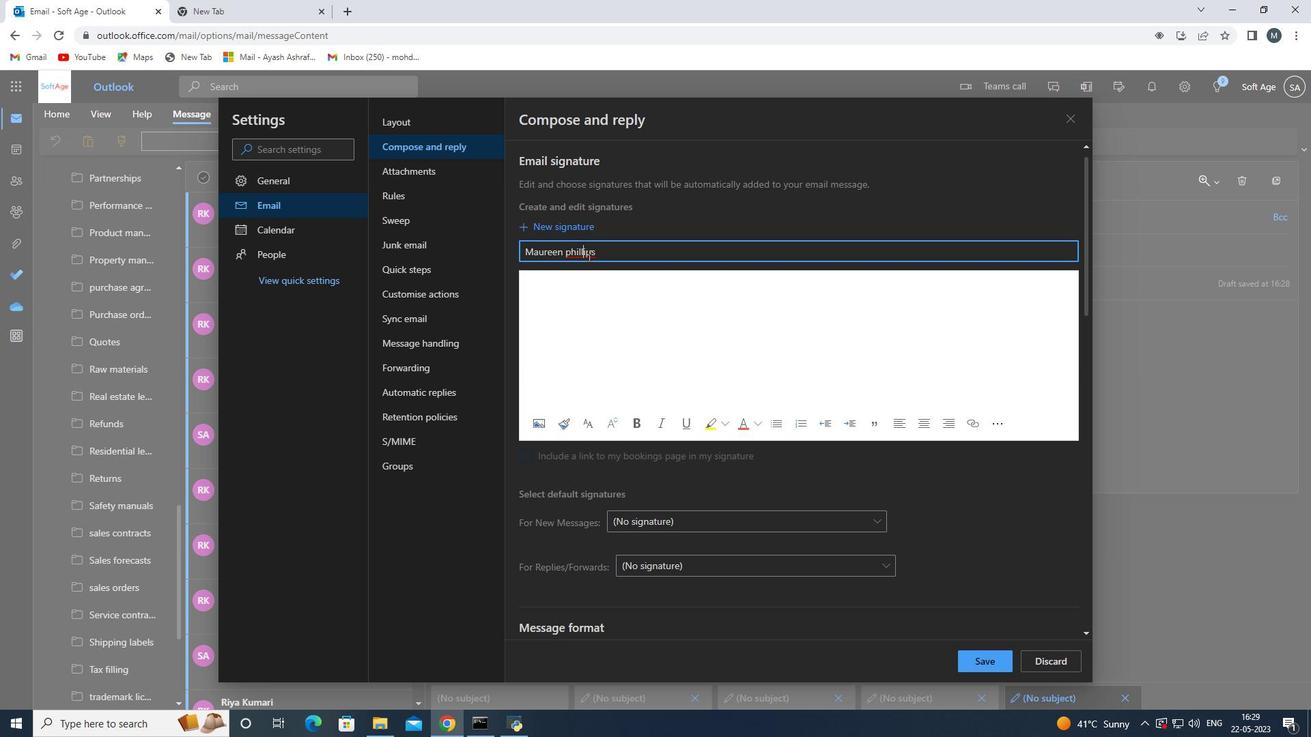 
Action: Key pressed <Key.backspace>
Screenshot: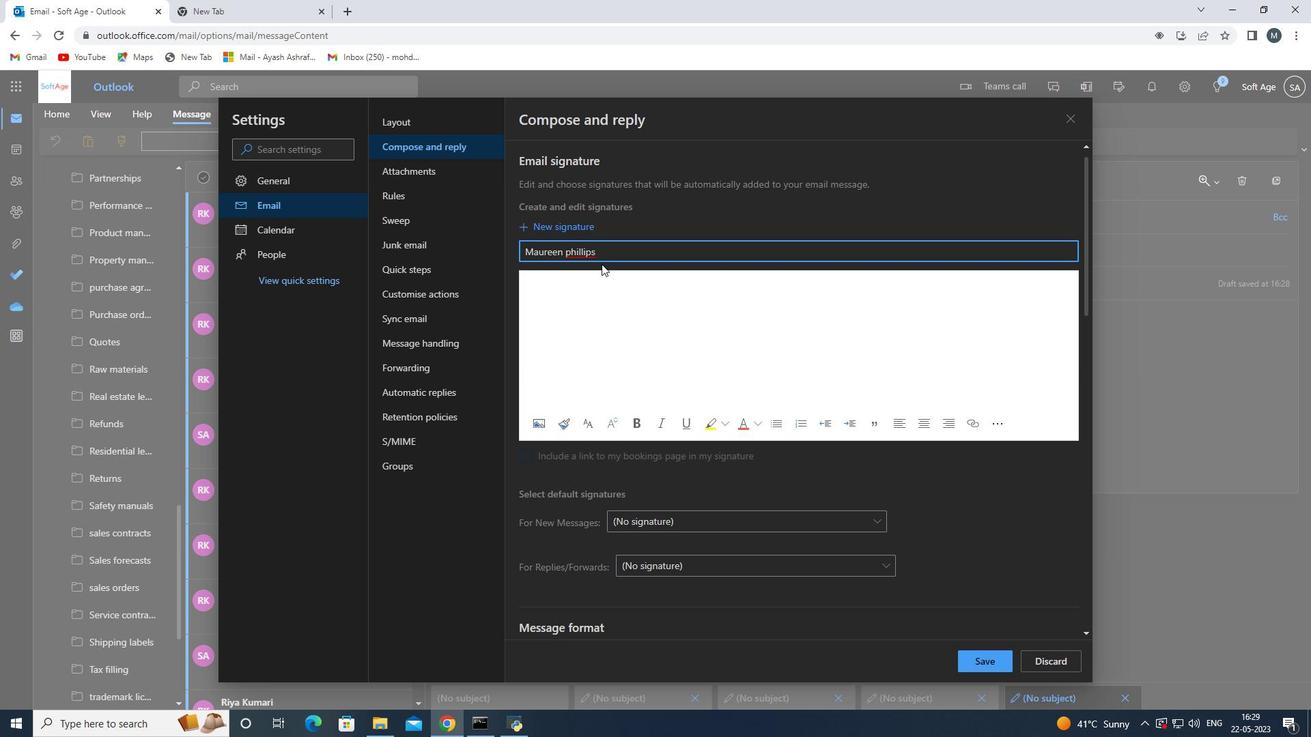
Action: Mouse moved to (600, 281)
Screenshot: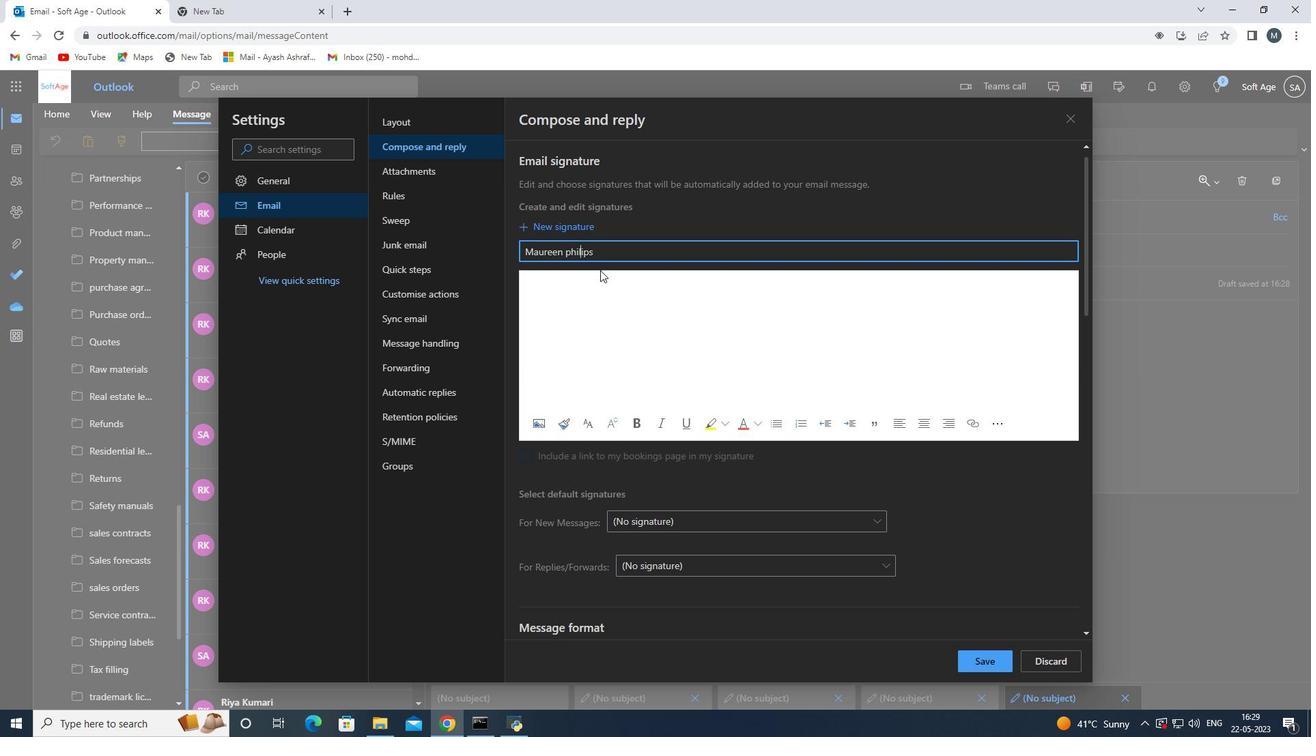 
Action: Mouse pressed left at (600, 281)
Screenshot: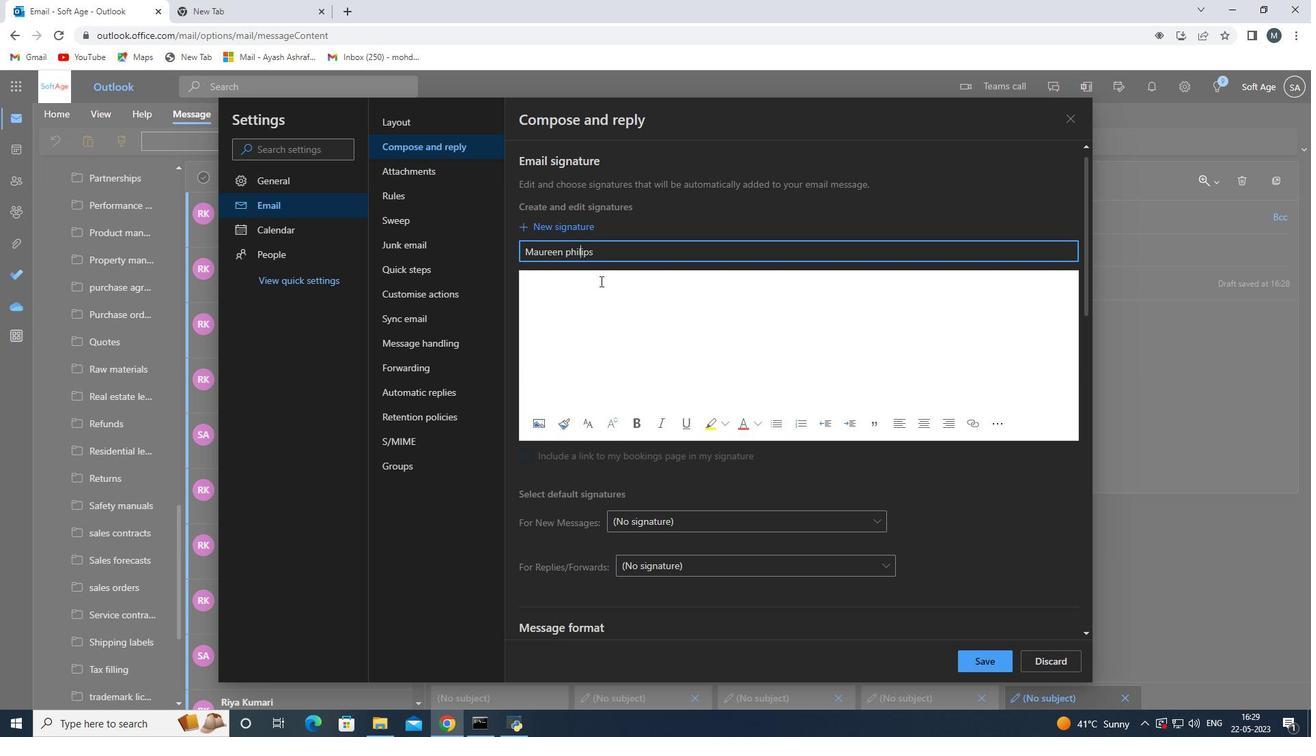 
Action: Mouse moved to (579, 245)
Screenshot: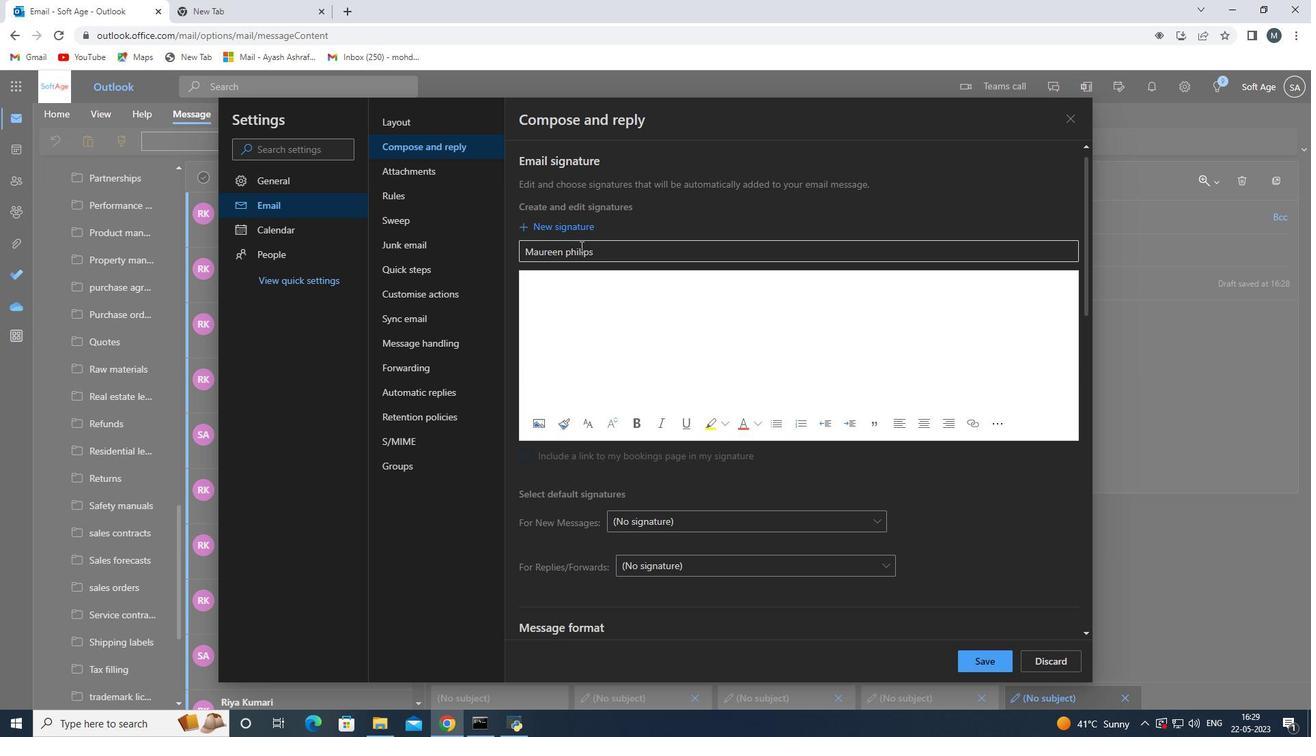 
Action: Mouse pressed left at (579, 245)
Screenshot: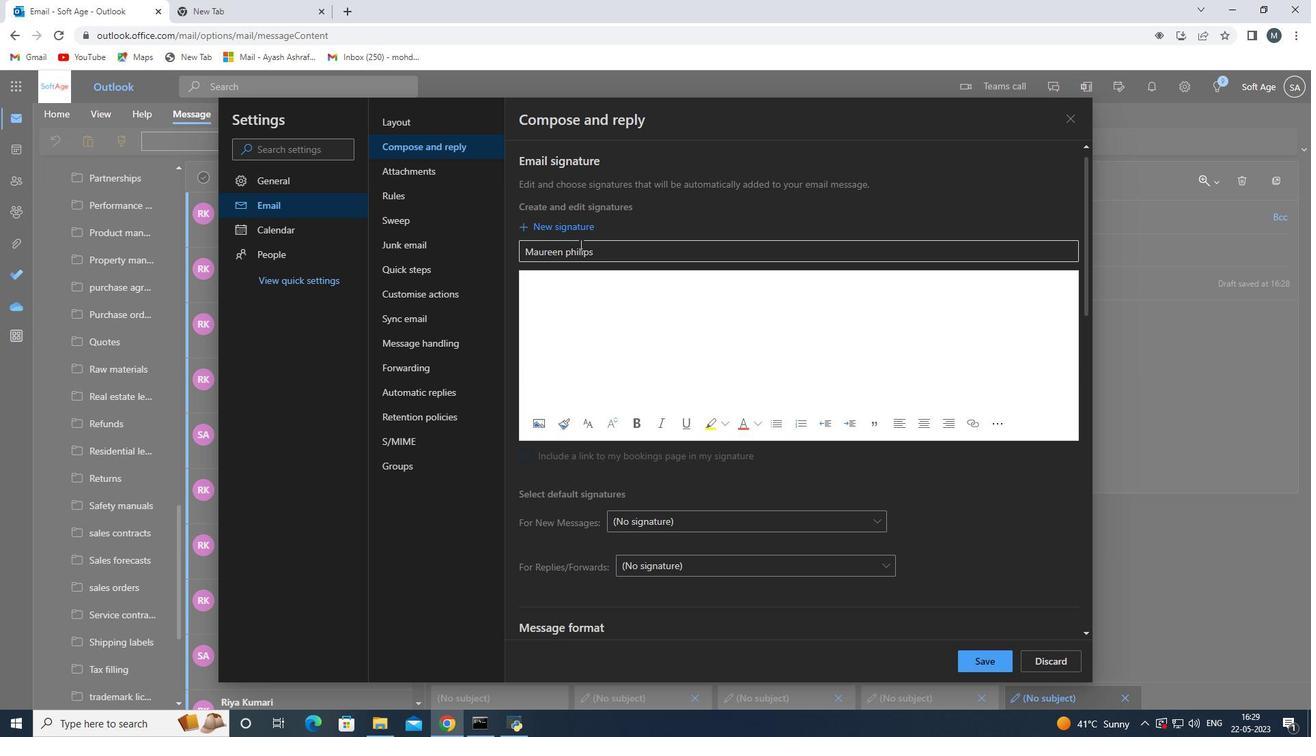 
Action: Mouse moved to (590, 259)
Screenshot: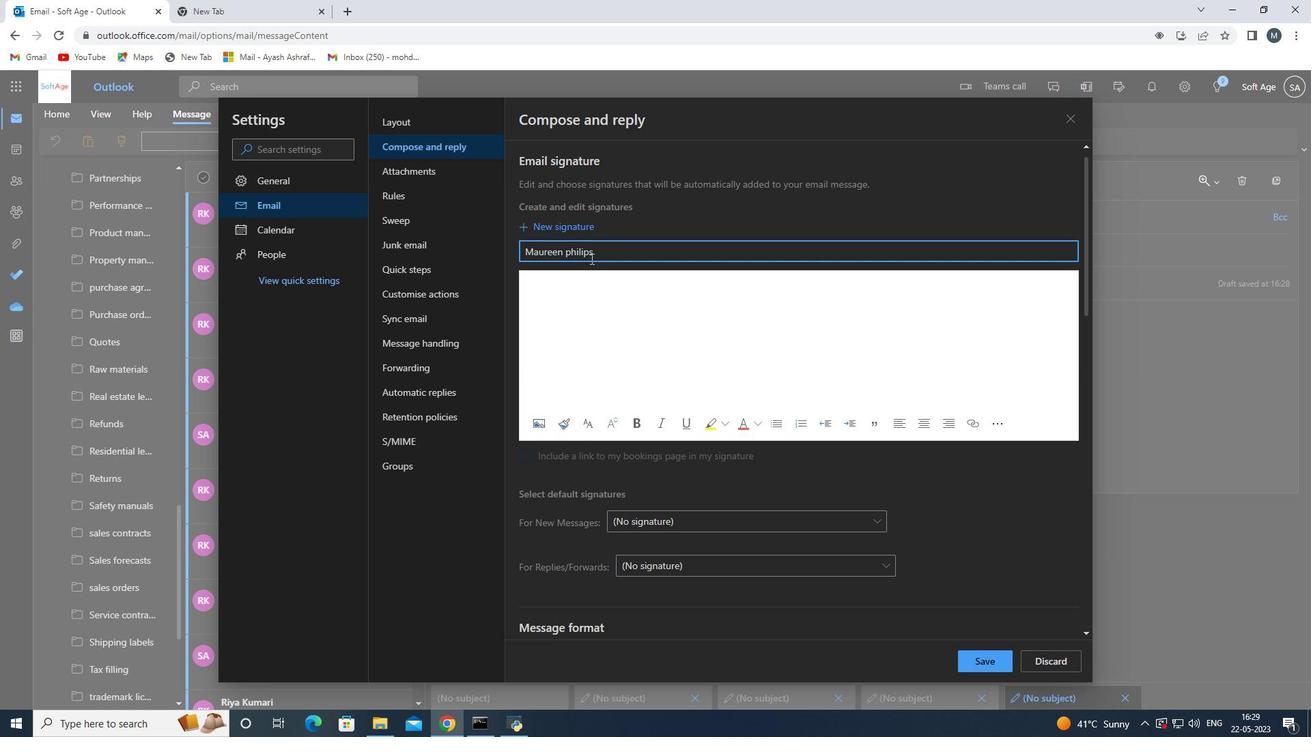 
Action: Key pressed l
Screenshot: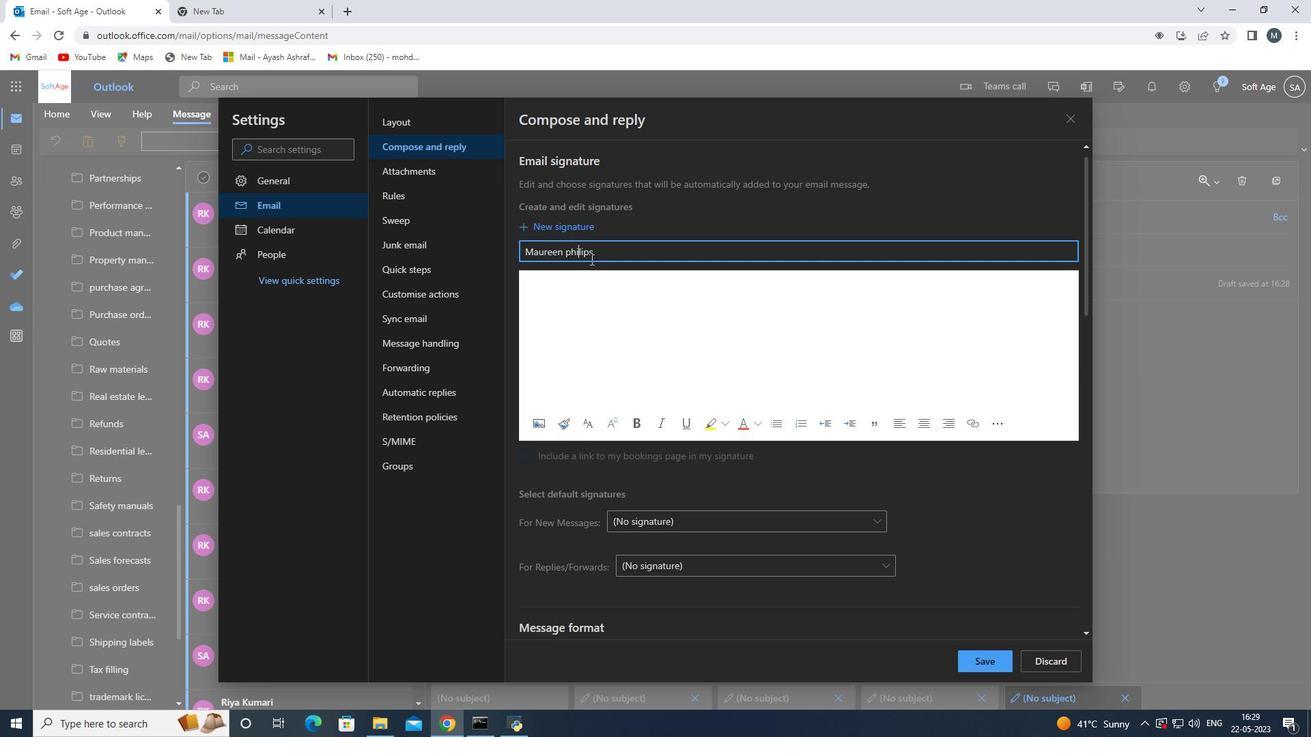 
Action: Mouse moved to (611, 251)
Screenshot: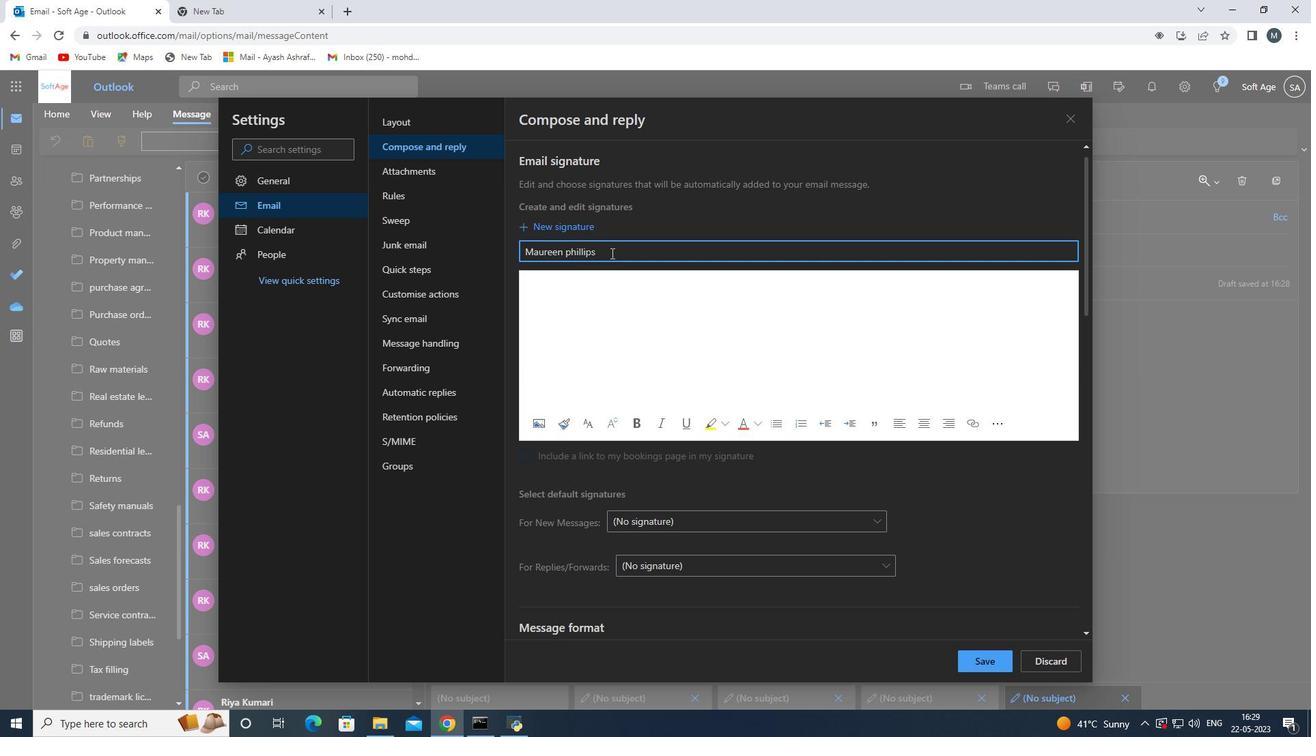 
Action: Mouse pressed left at (611, 251)
Screenshot: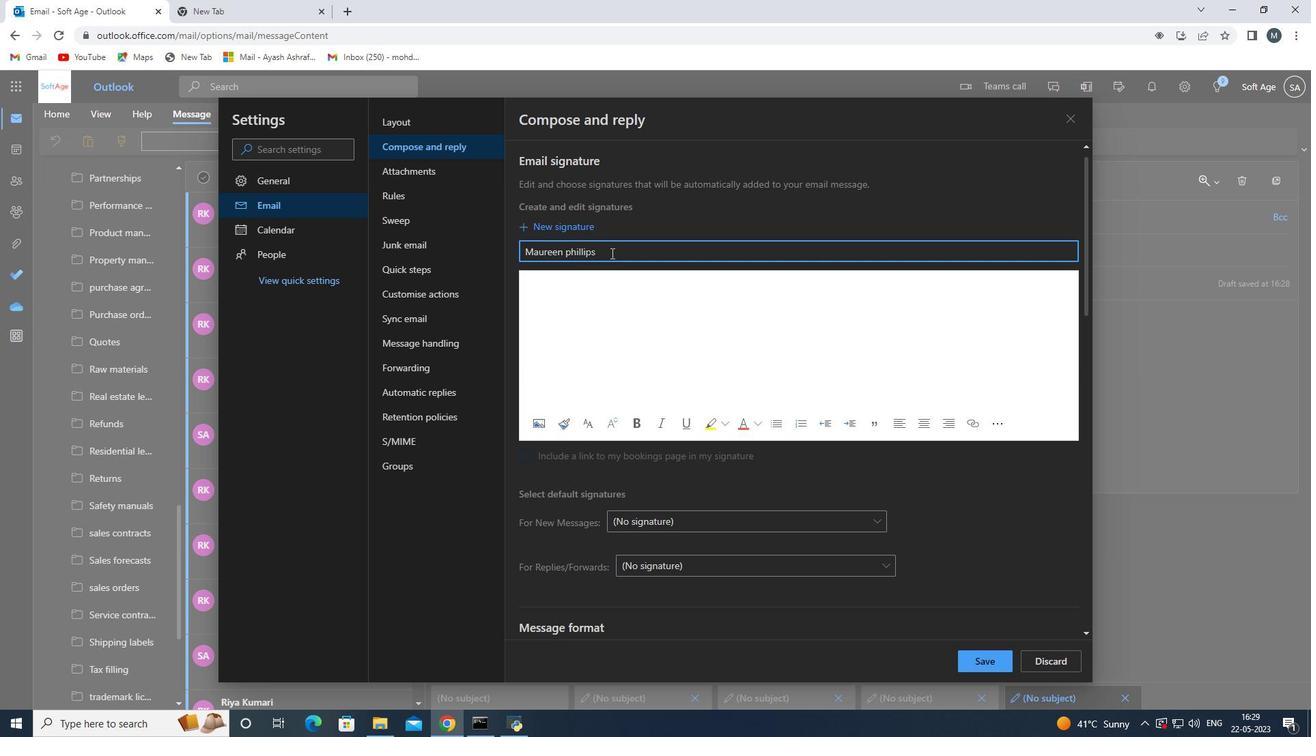 
Action: Mouse moved to (601, 286)
Screenshot: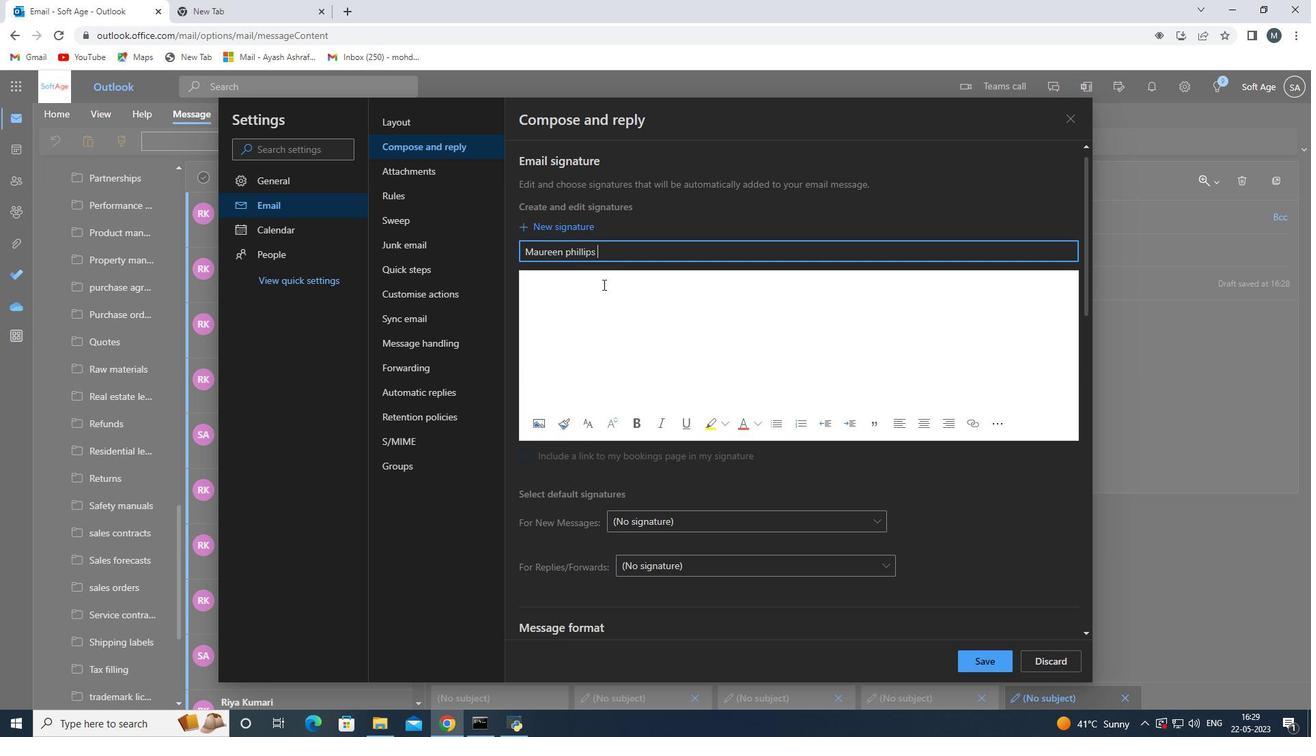 
Action: Mouse pressed left at (601, 286)
Screenshot: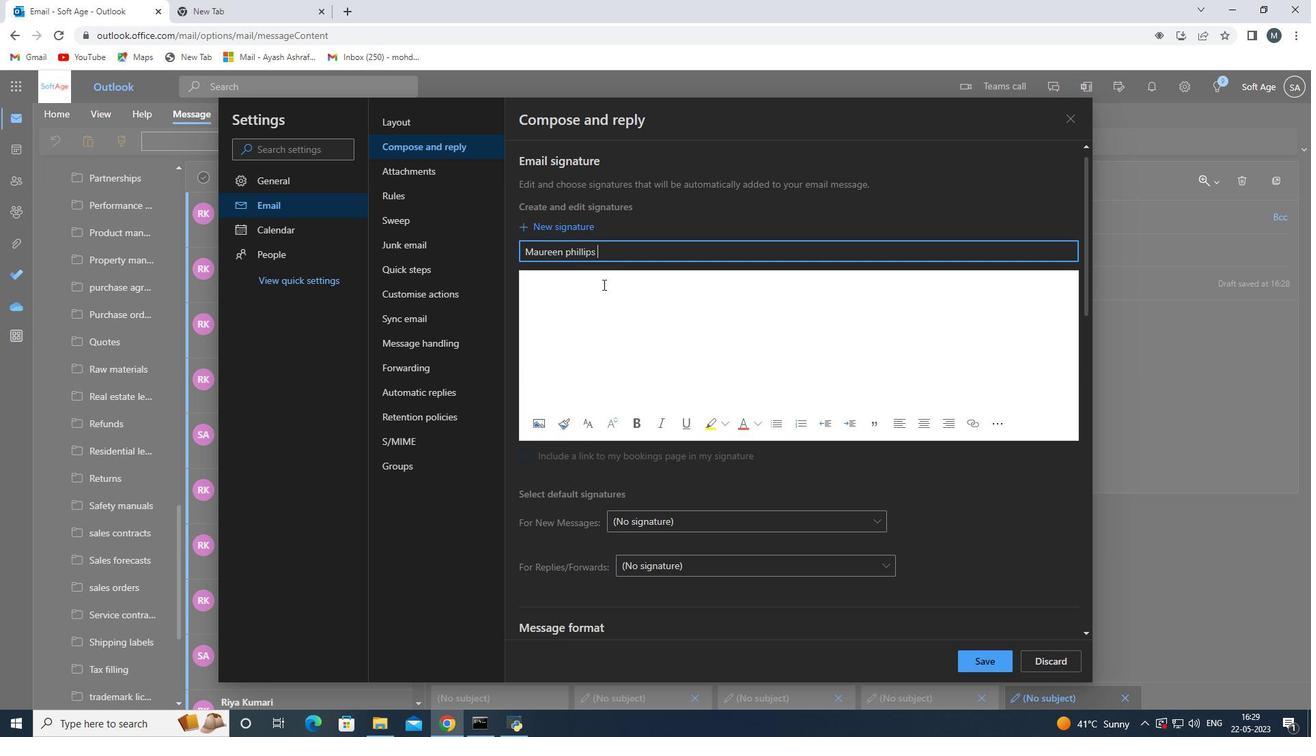 
Action: Mouse moved to (598, 286)
Screenshot: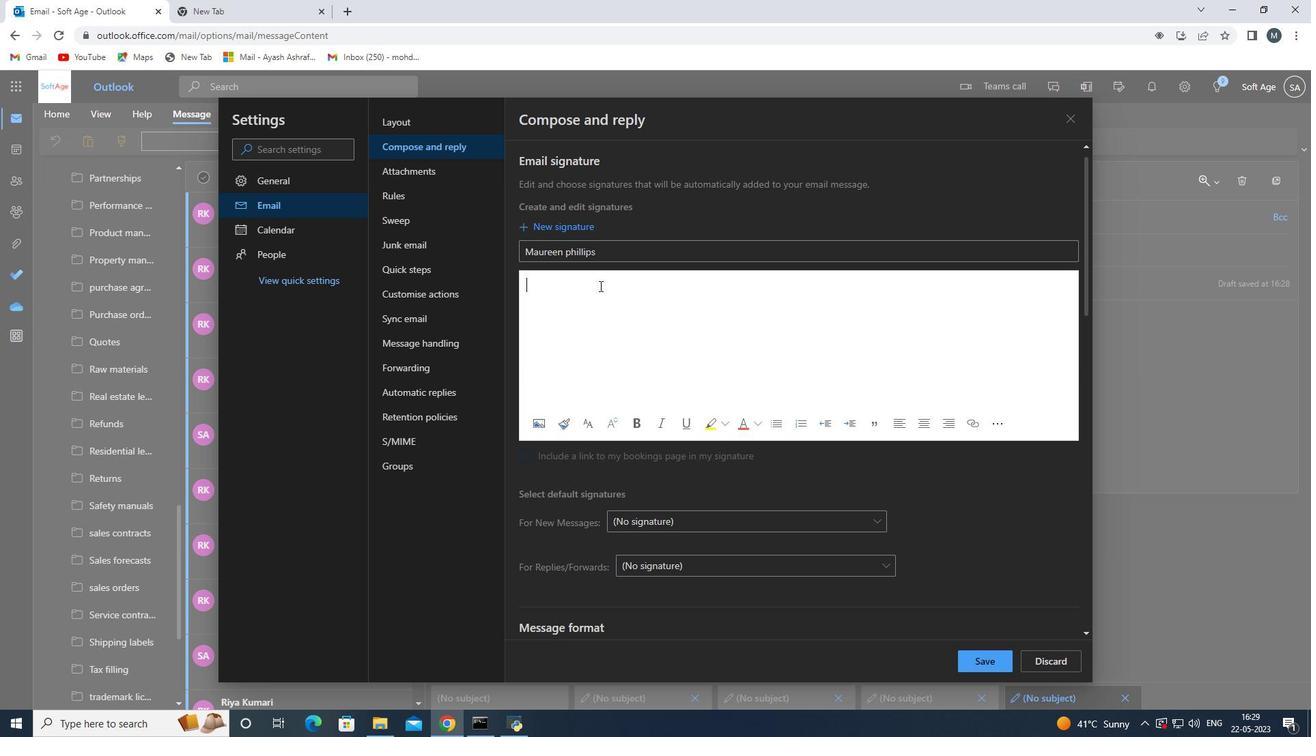 
Action: Key pressed <Key.shift>maureen<Key.space><Key.shift>p<Key.backspace><Key.backspace><Key.backspace><Key.backspace><Key.backspace><Key.backspace><Key.backspace><Key.backspace><Key.backspace><Key.backspace><Key.backspace><Key.backspace><Key.backspace><Key.backspace><Key.backspace><Key.backspace><Key.backspace><Key.backspace><Key.shift>Maureen<Key.space><Key.shift>Phillips<Key.space>
Screenshot: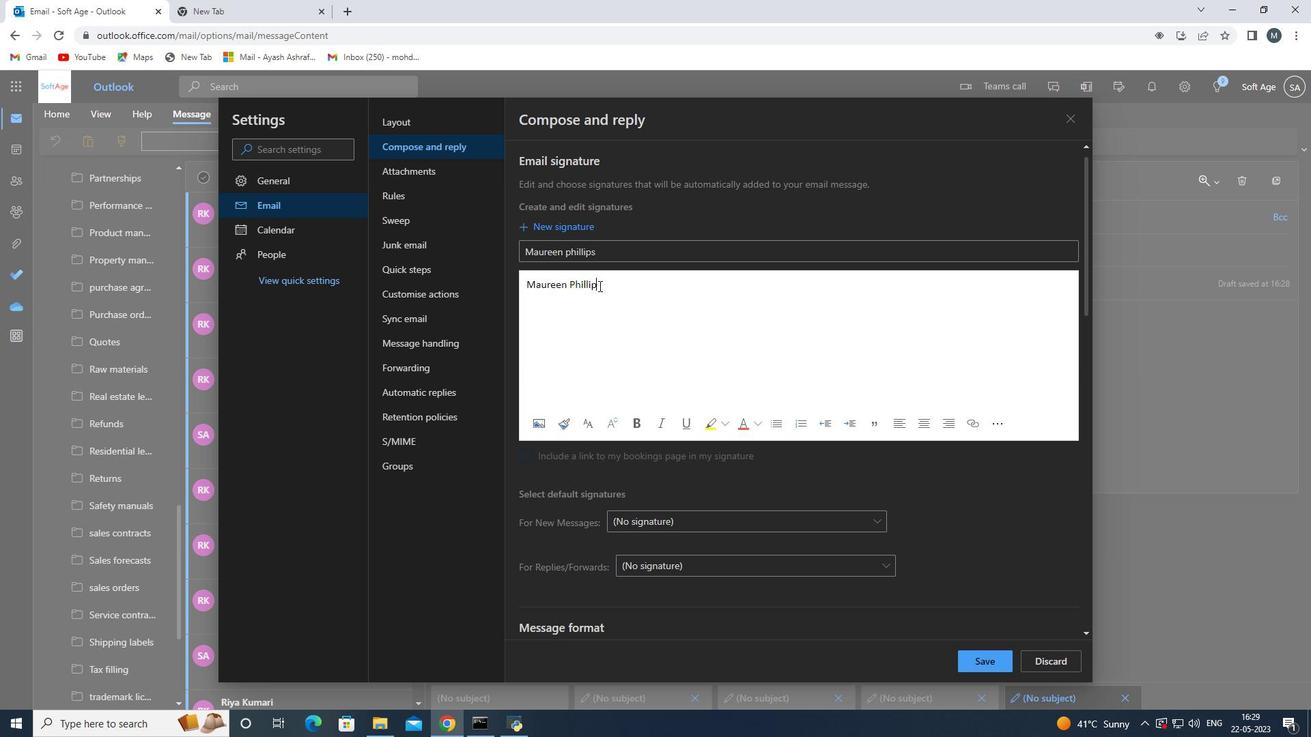
Action: Mouse moved to (980, 658)
Screenshot: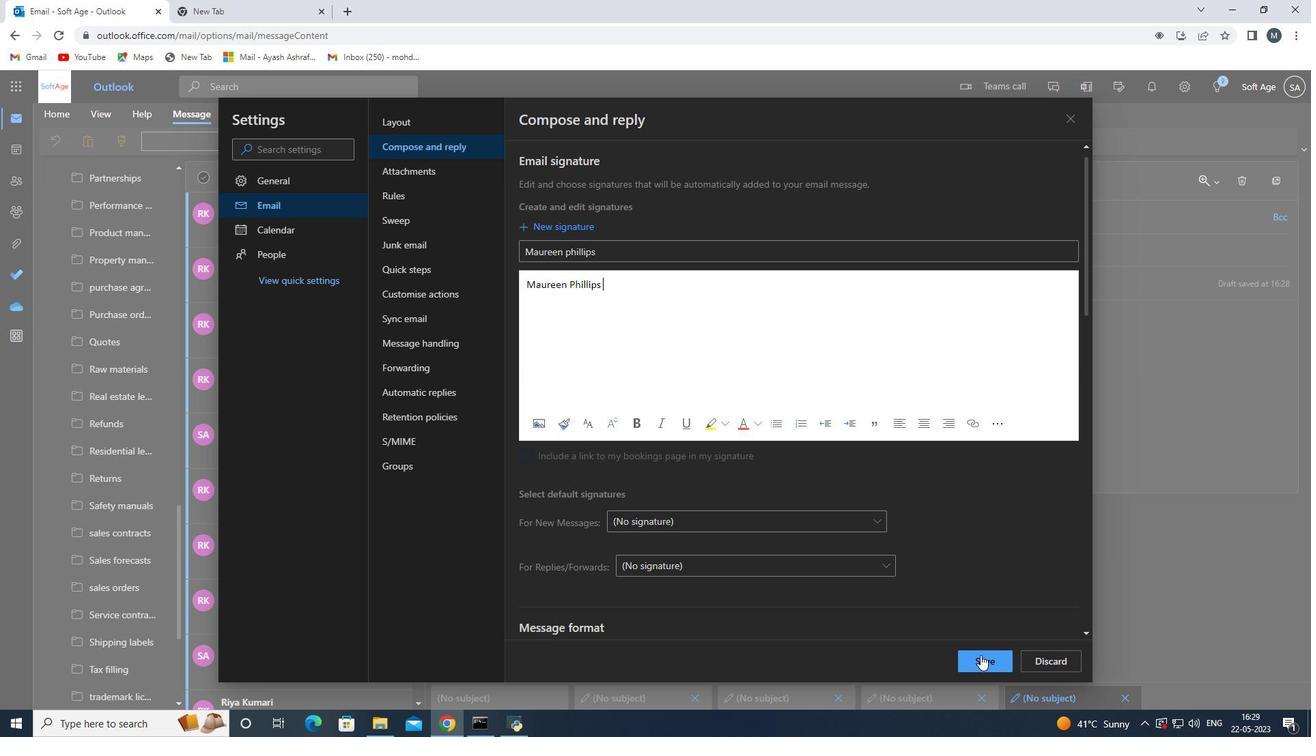 
Action: Mouse pressed left at (980, 658)
Screenshot: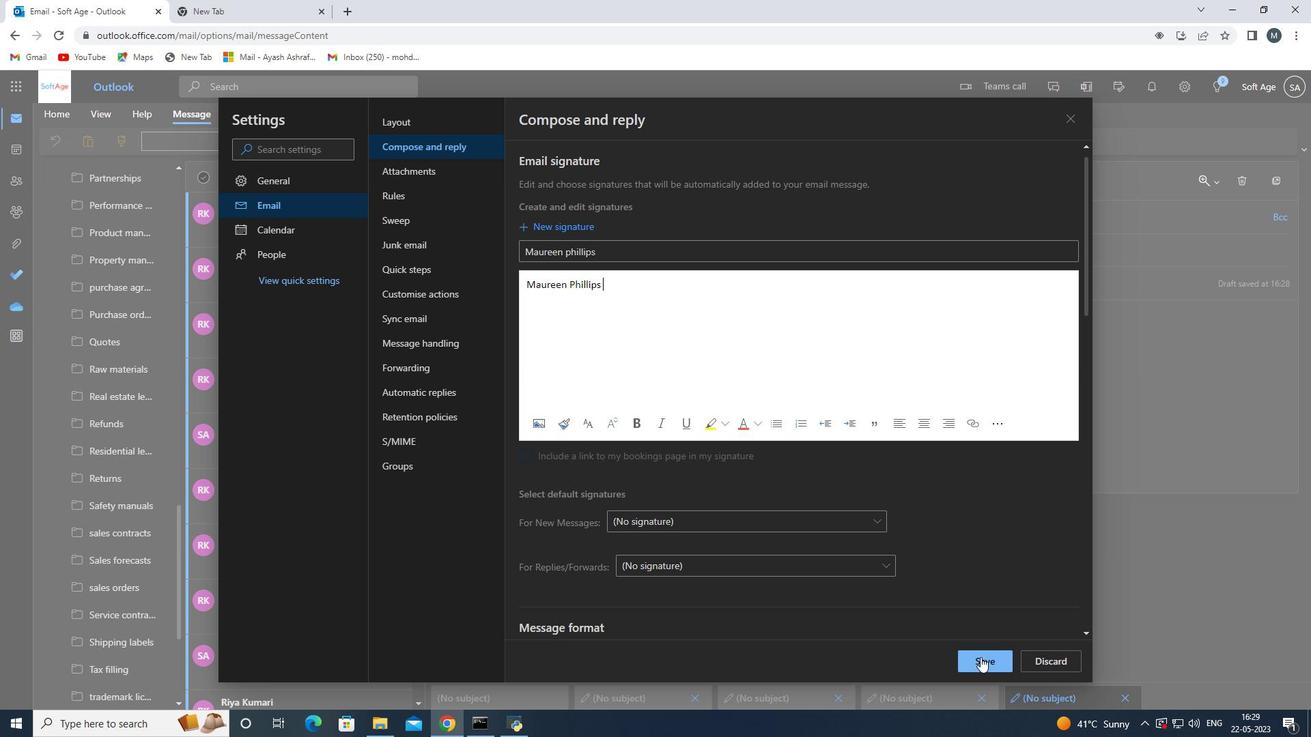
Action: Mouse moved to (1073, 117)
Screenshot: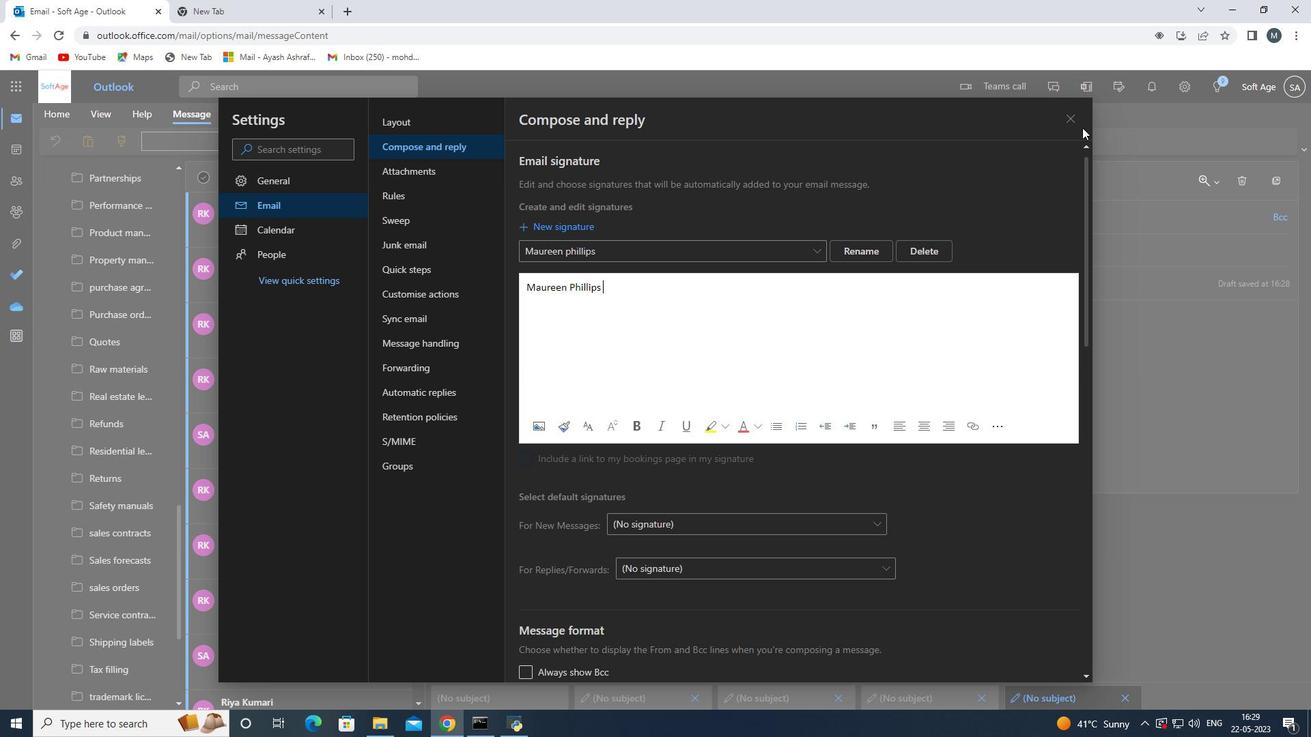 
Action: Mouse pressed left at (1073, 117)
Screenshot: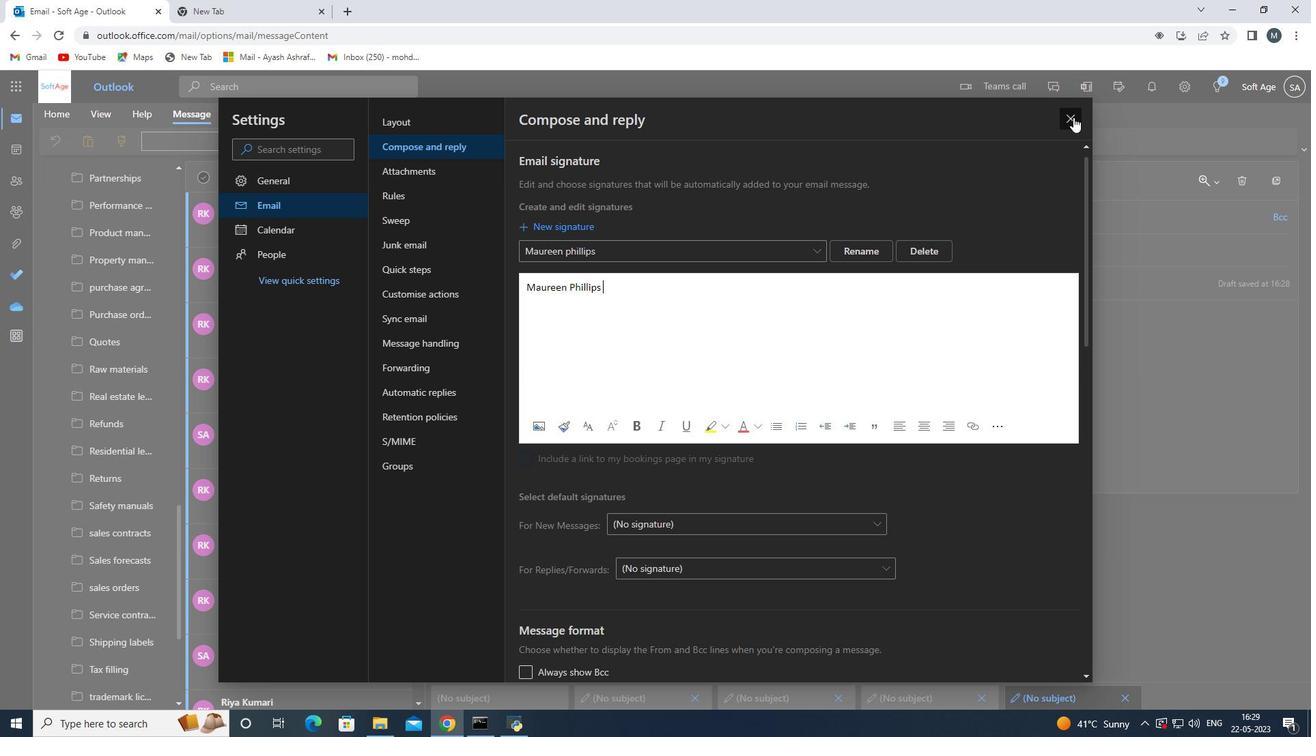 
Action: Mouse moved to (562, 320)
Screenshot: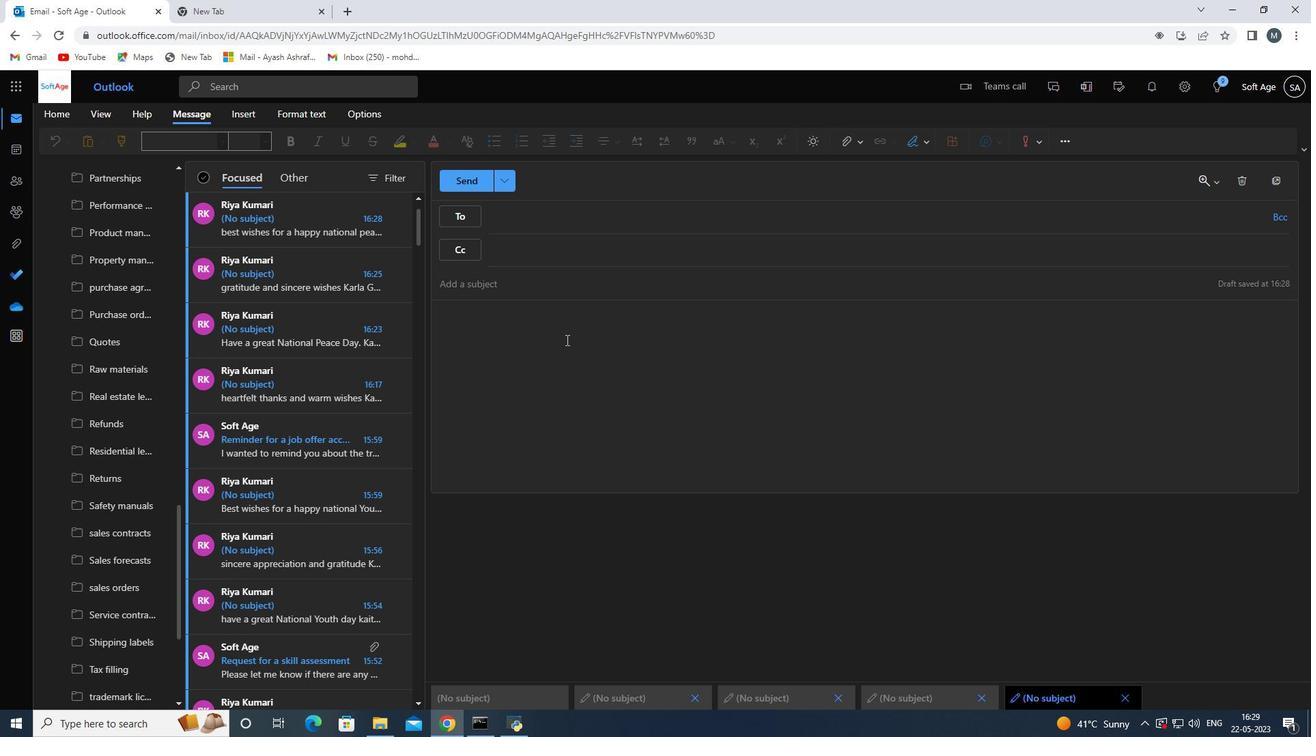 
Action: Mouse pressed left at (562, 320)
Screenshot: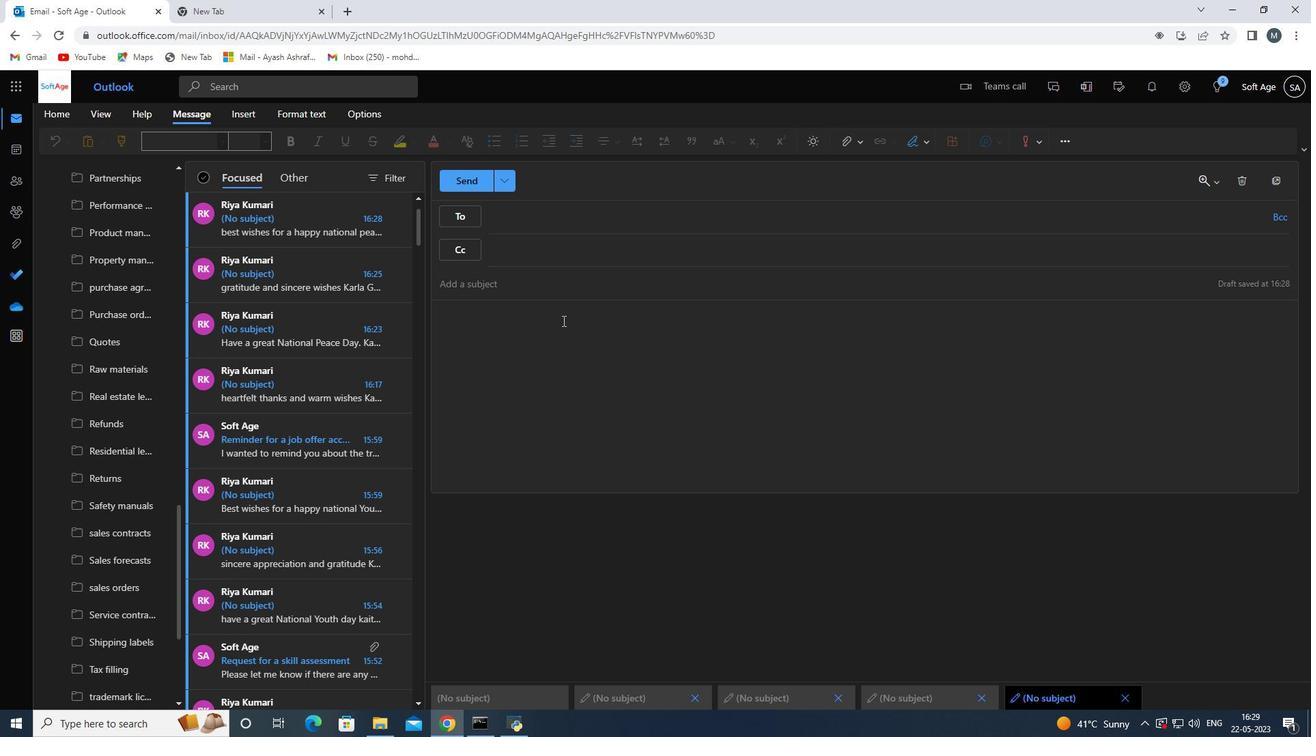 
Action: Mouse moved to (562, 320)
Screenshot: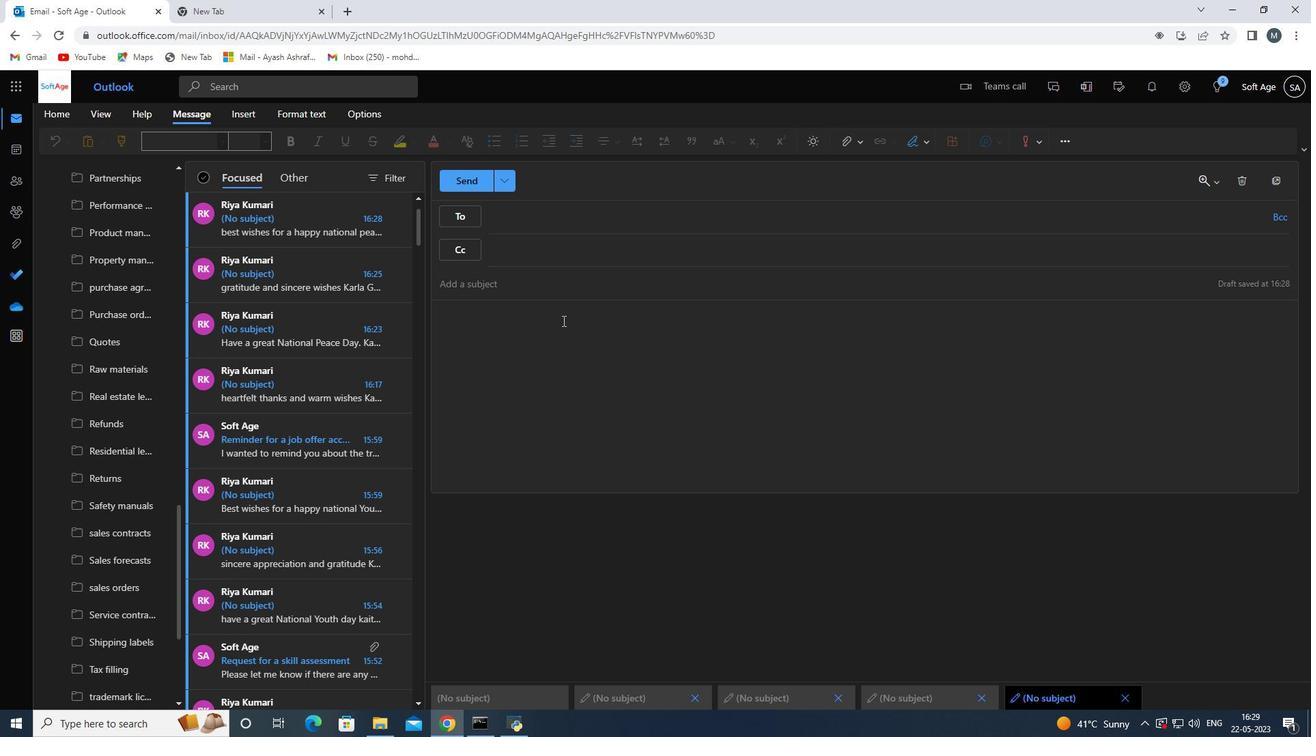 
Action: Key pressed <Key.shift>Have<Key.space>a<Key.space>great<Key.space>national<Key.space>compliment<Key.space>day<Key.space>
Screenshot: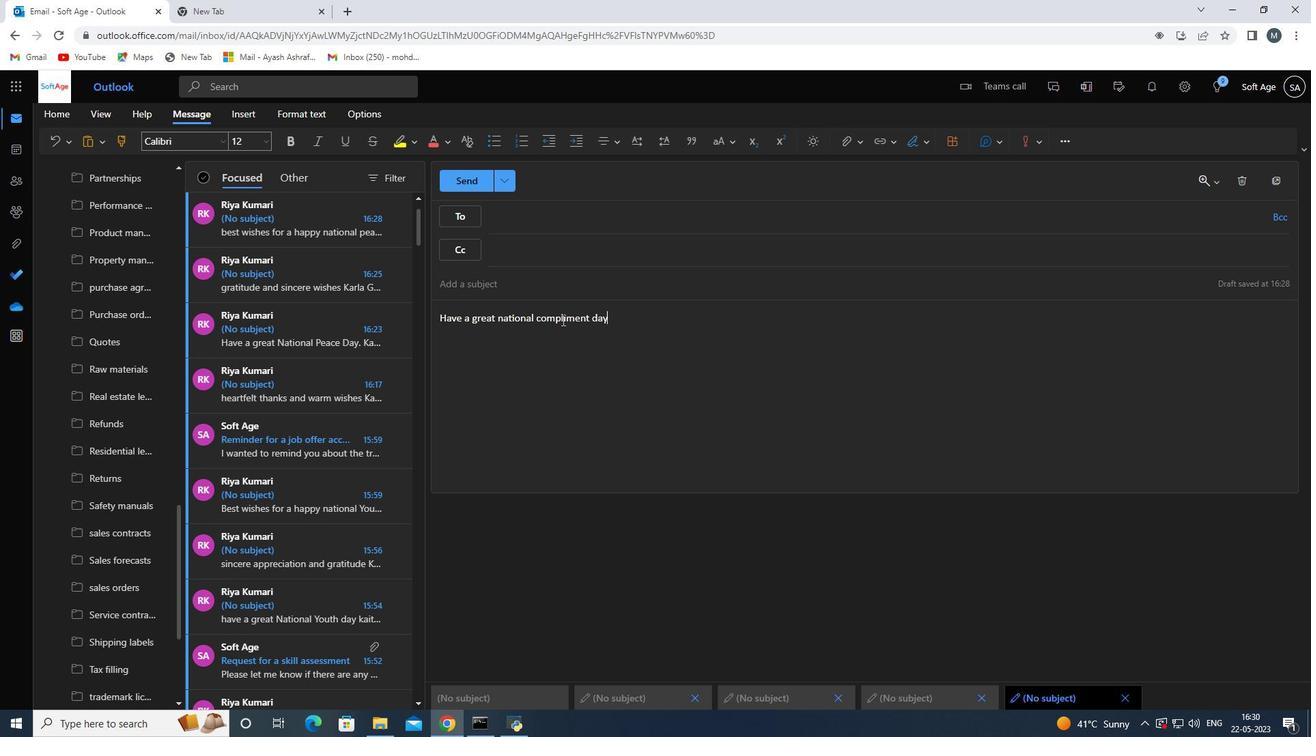 
Action: Mouse moved to (918, 134)
Screenshot: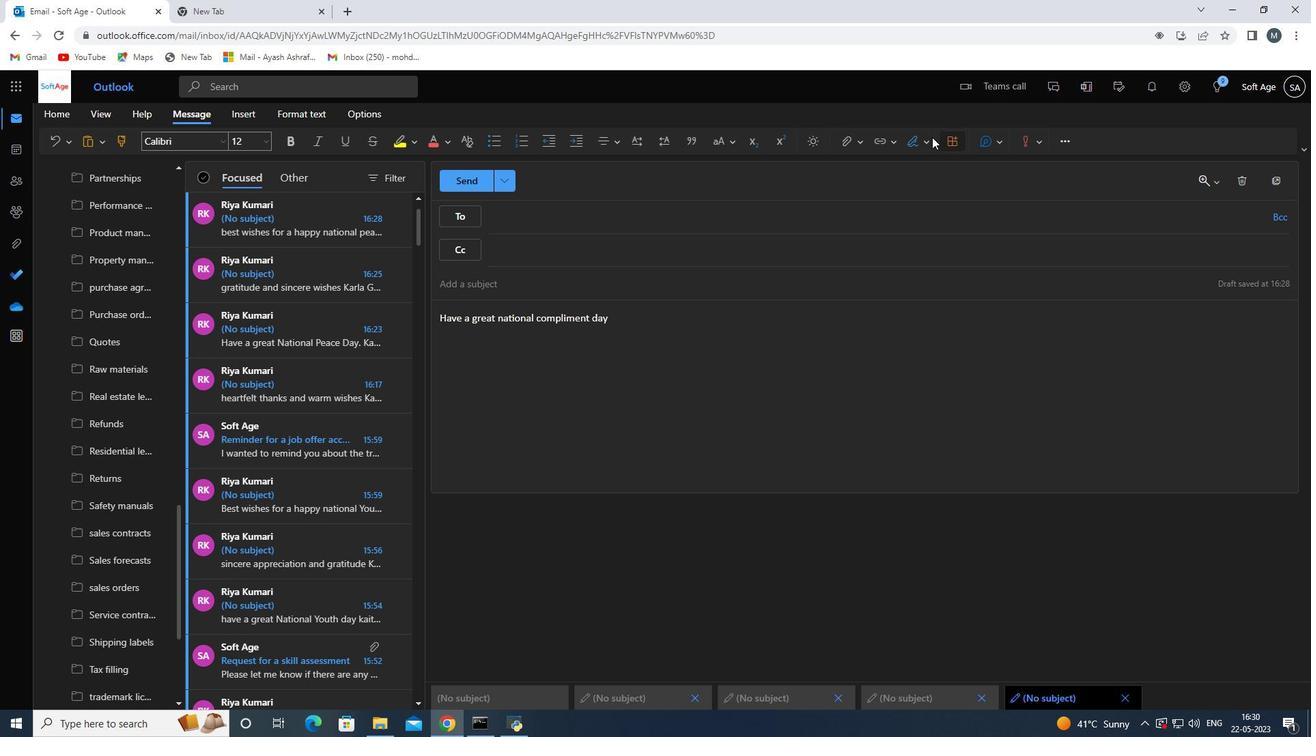 
Action: Mouse pressed left at (918, 134)
Screenshot: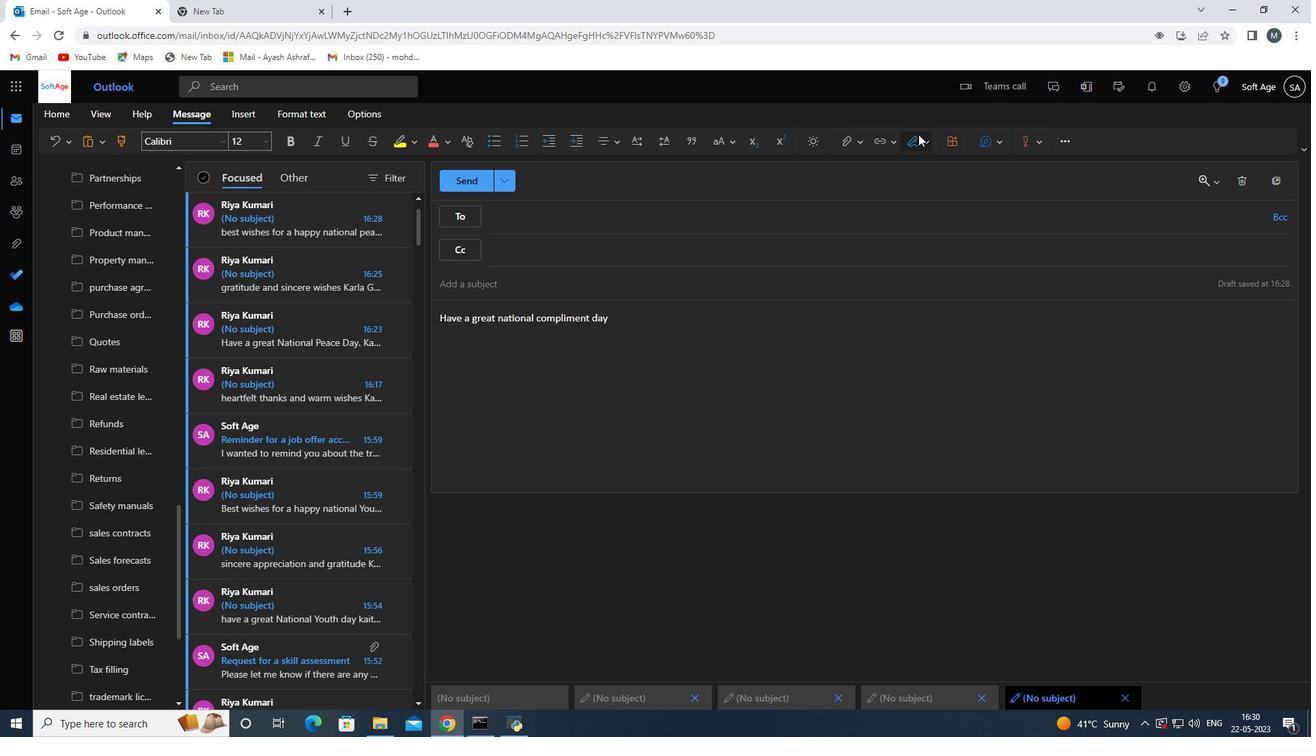 
Action: Mouse moved to (904, 176)
Screenshot: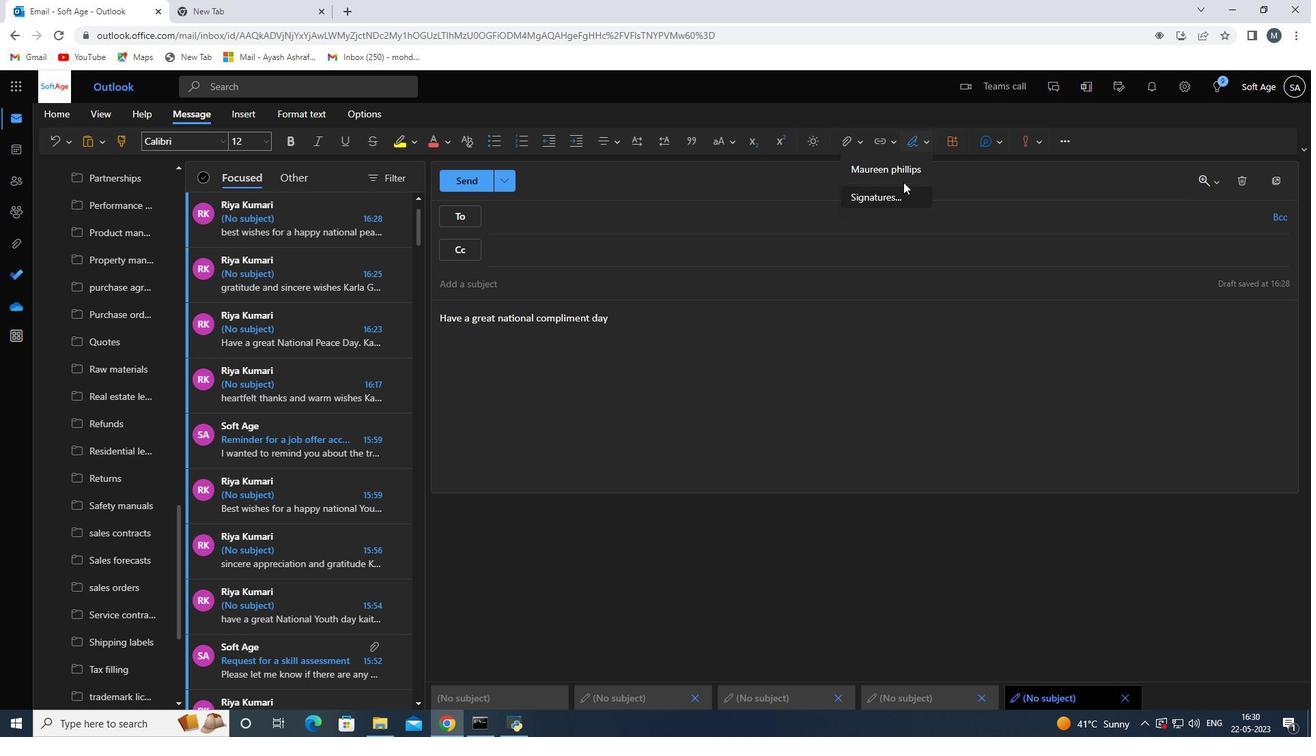 
Action: Mouse pressed left at (904, 176)
Screenshot: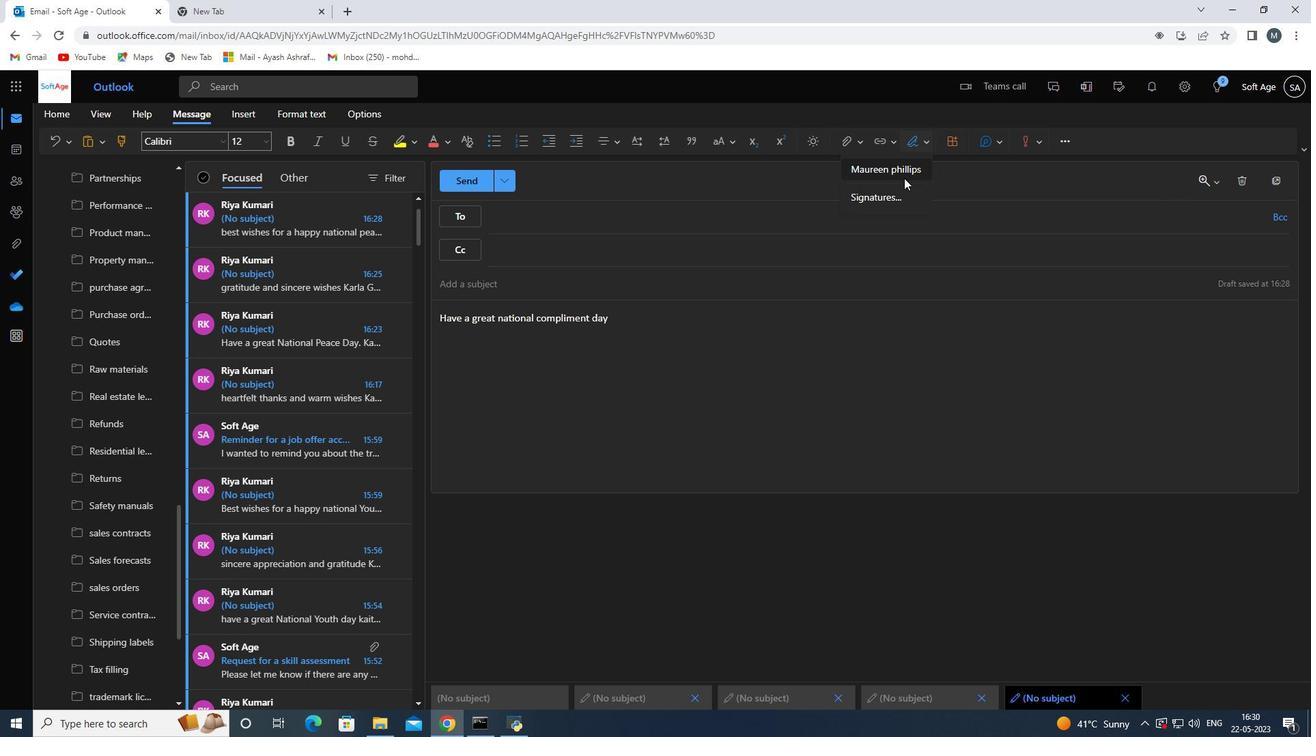 
Action: Mouse moved to (577, 216)
Screenshot: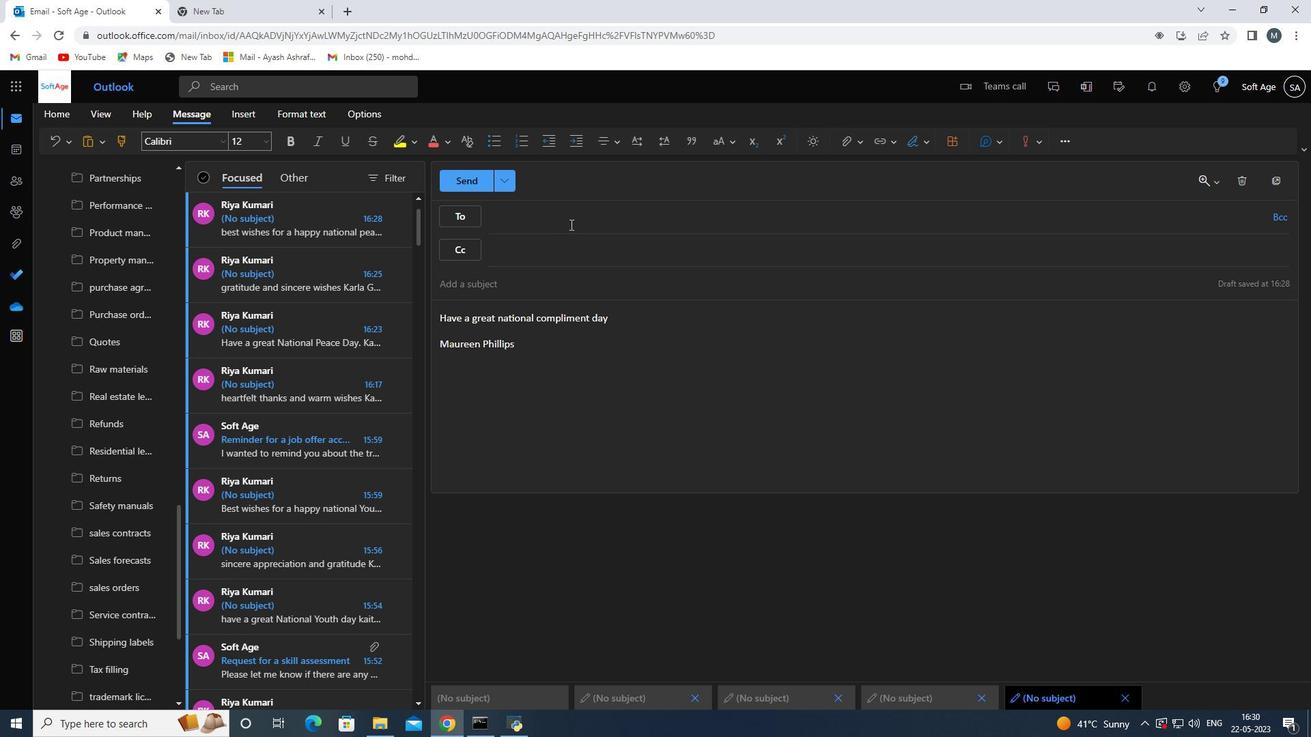 
Action: Mouse pressed left at (577, 216)
Screenshot: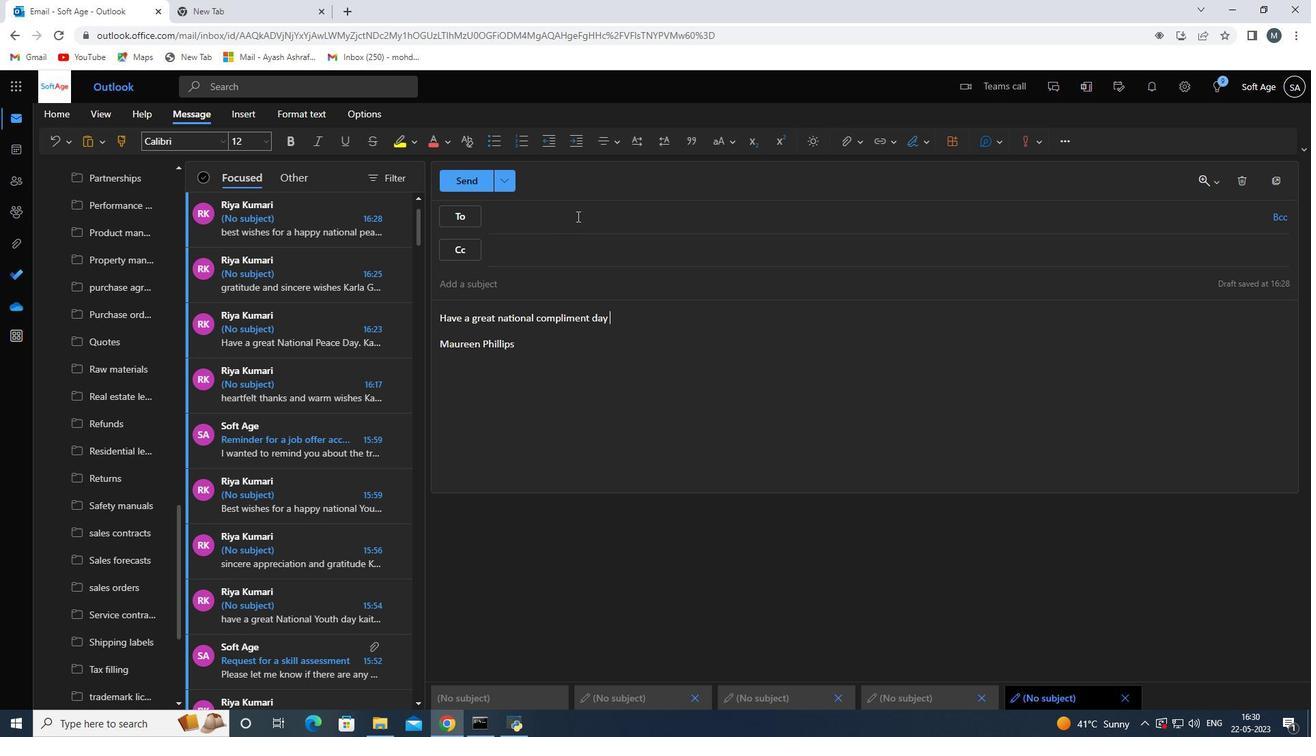 
Action: Key pressed softage.3<Key.shift><Key.caps_lock>@SOFTAGE.NET
Screenshot: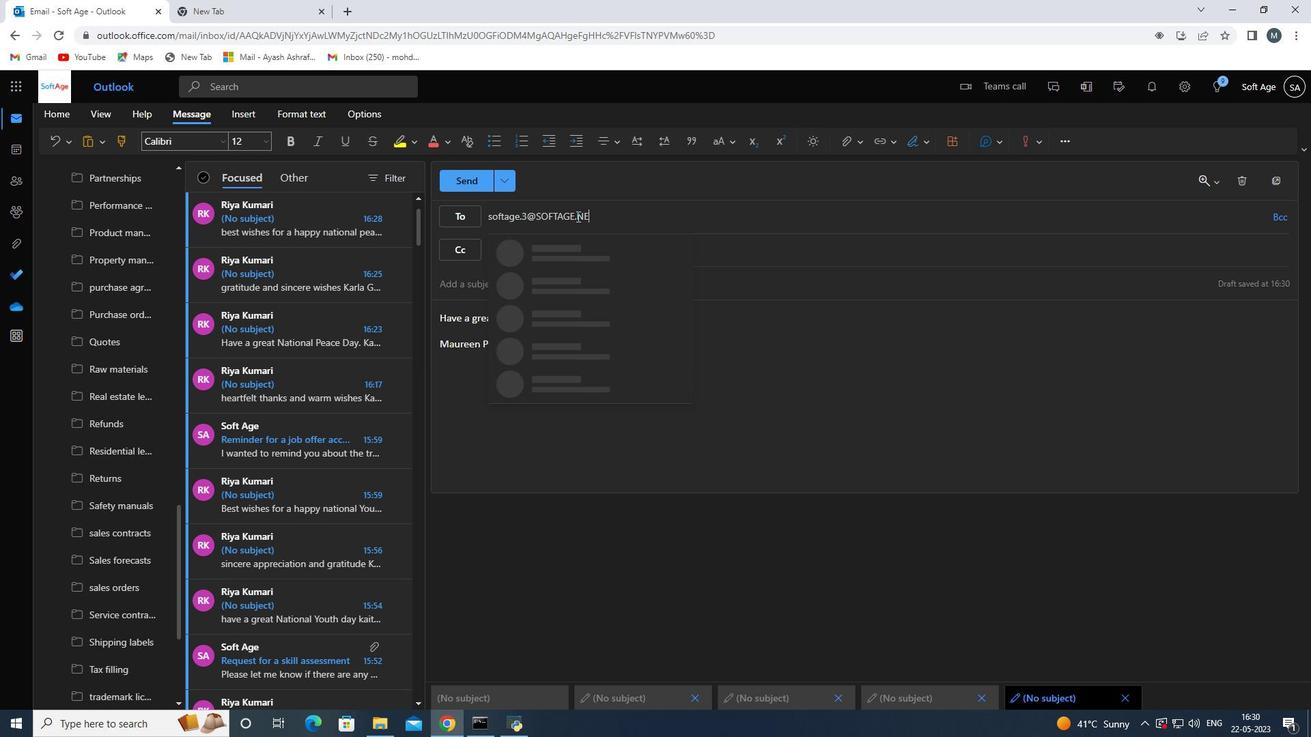 
Action: Mouse moved to (566, 259)
Screenshot: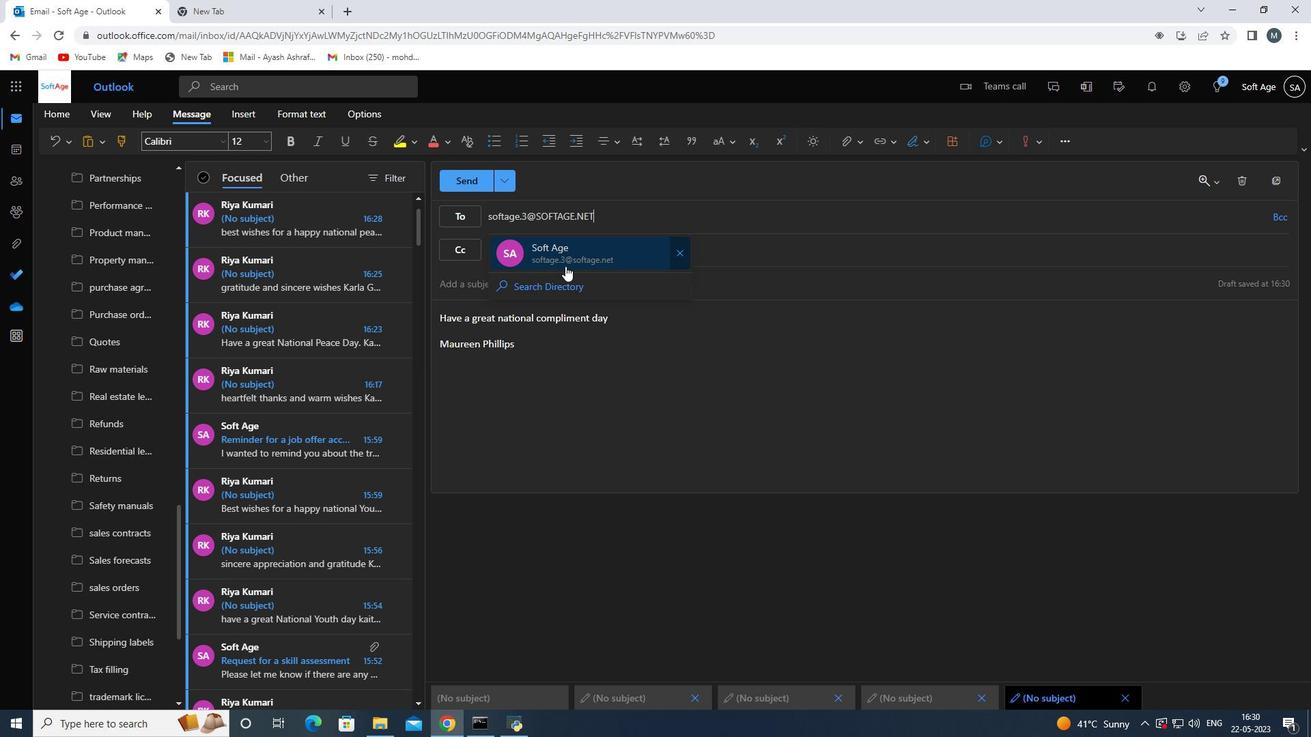 
Action: Mouse pressed left at (566, 259)
Screenshot: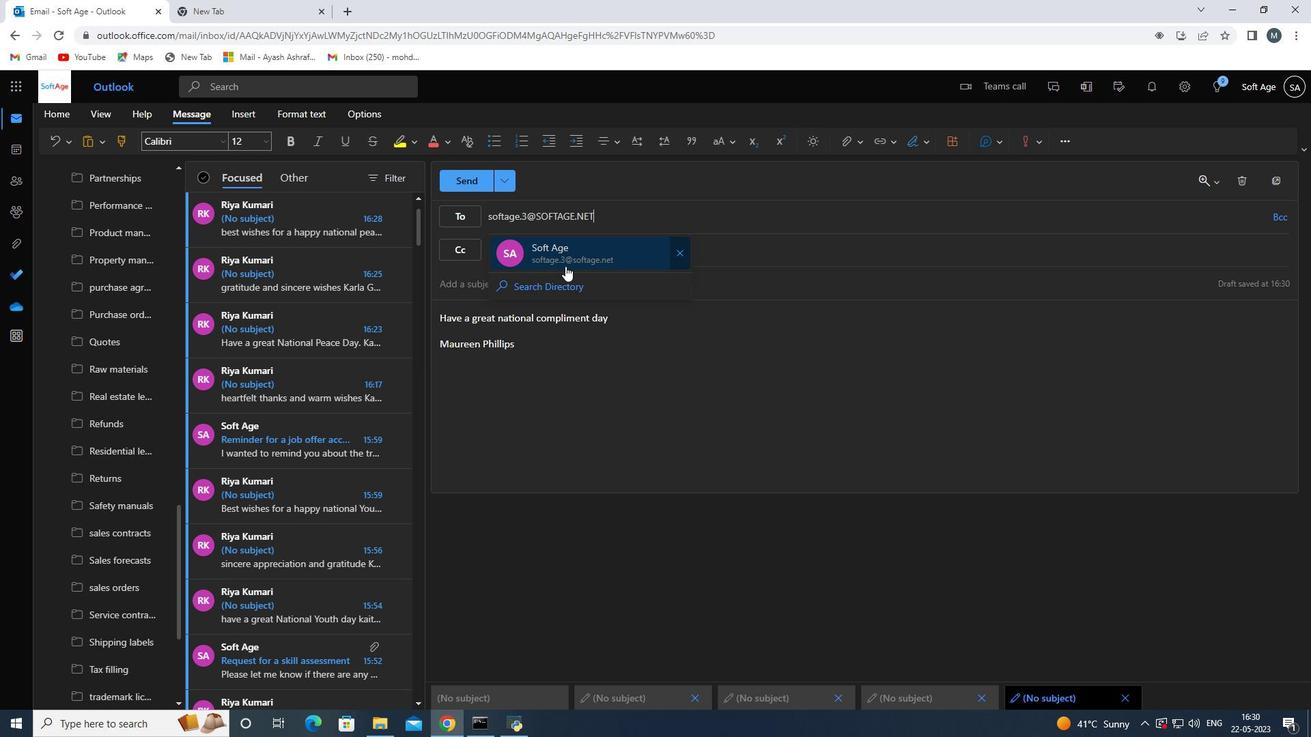 
Action: Mouse moved to (127, 575)
Screenshot: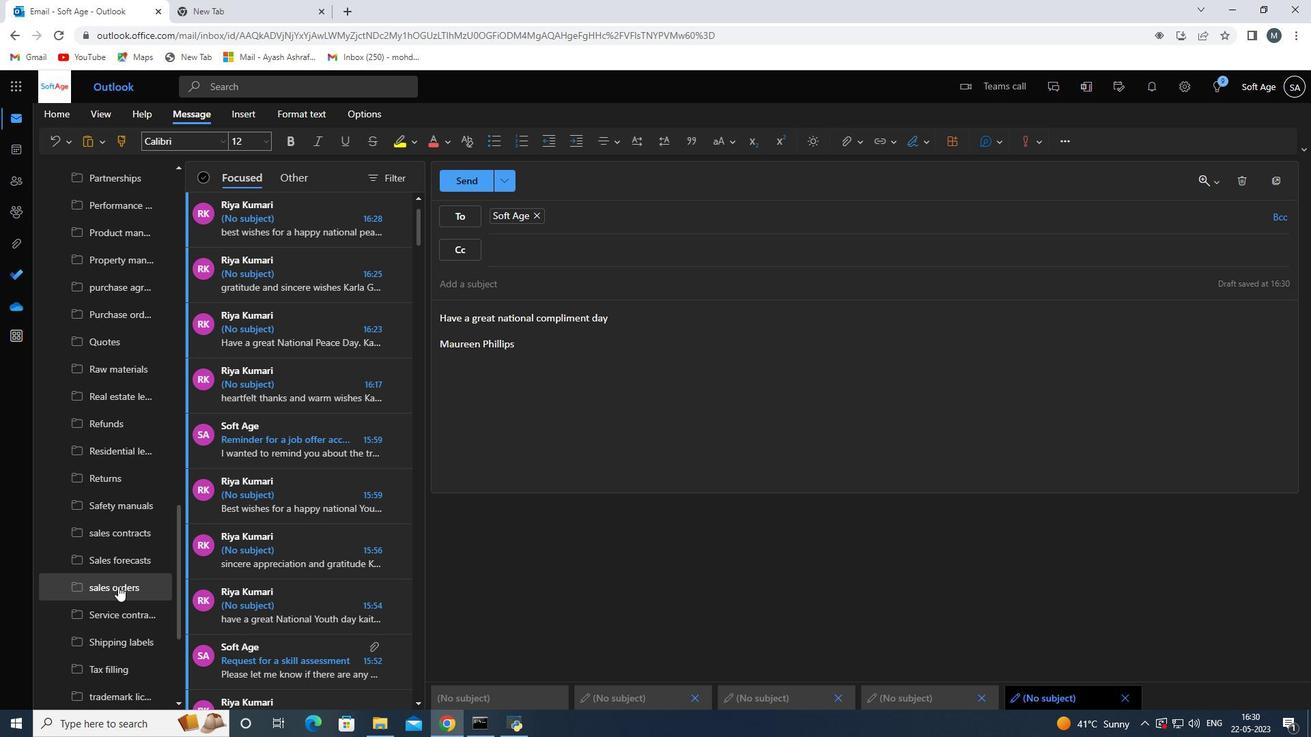 
Action: Mouse scrolled (127, 574) with delta (0, 0)
Screenshot: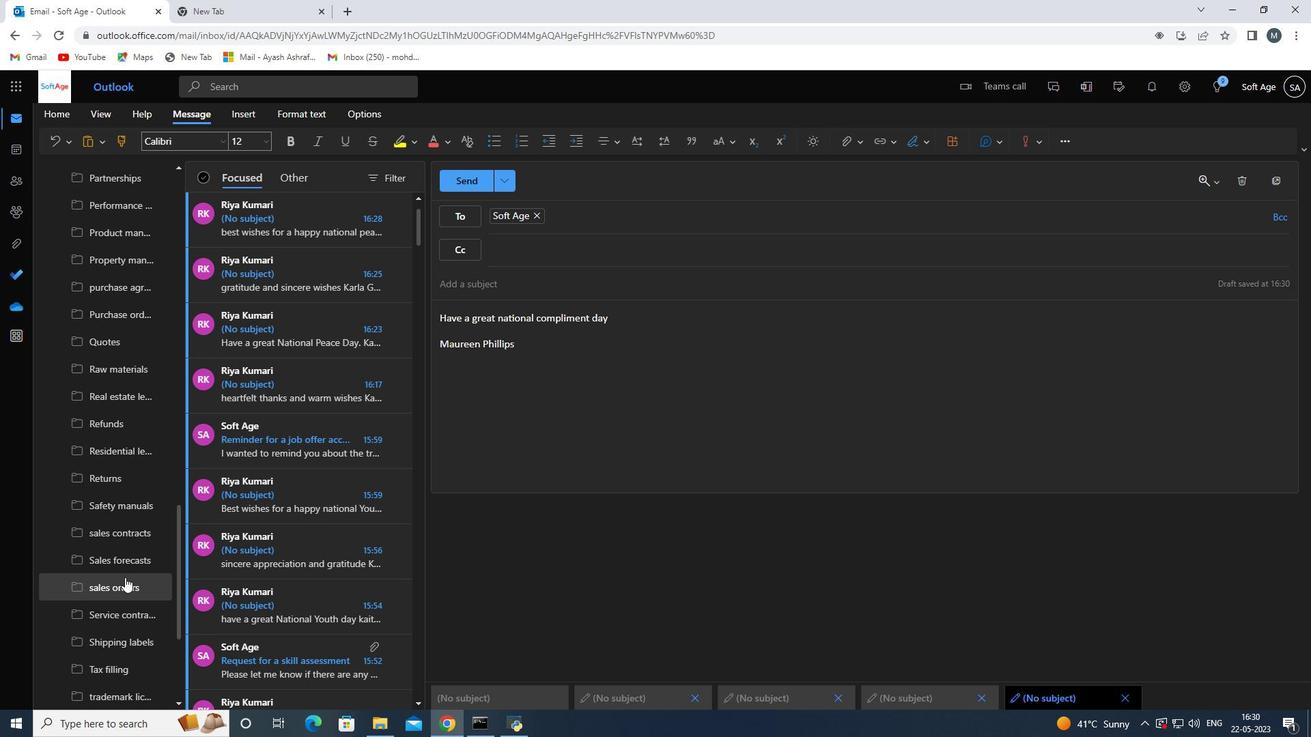 
Action: Mouse scrolled (127, 574) with delta (0, 0)
Screenshot: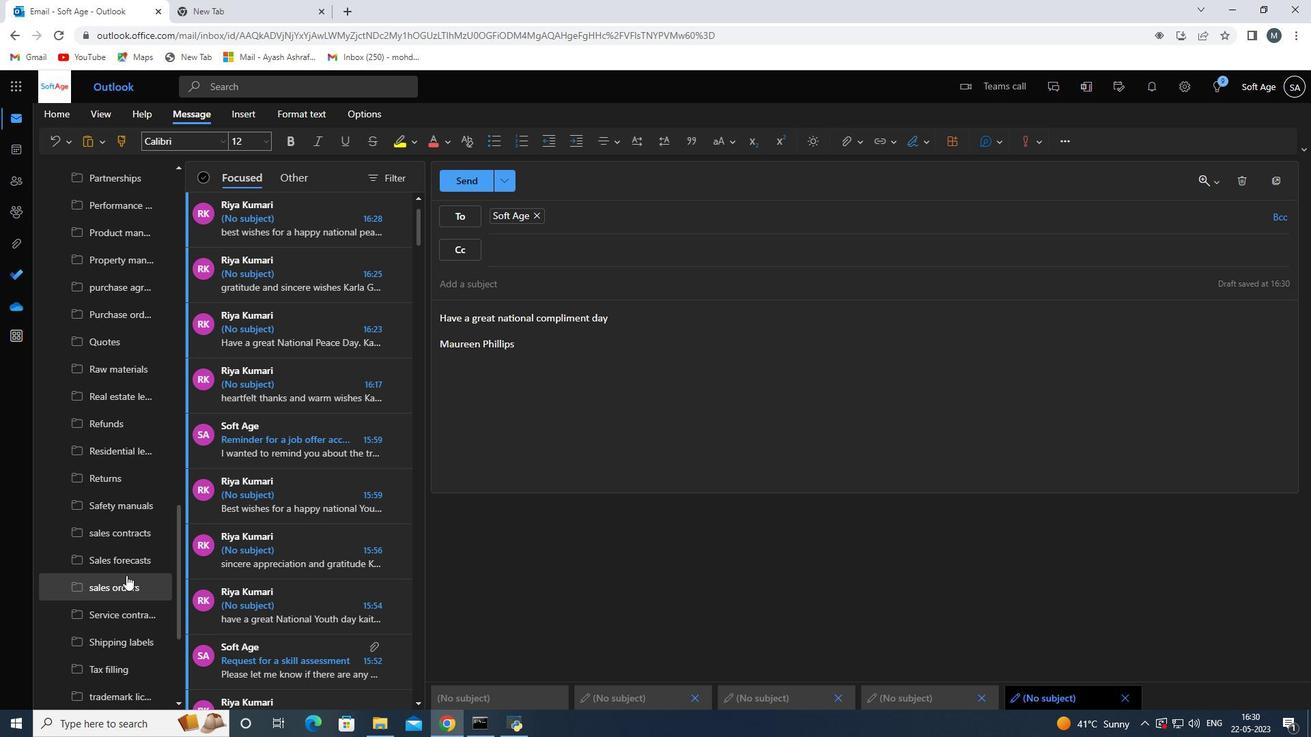 
Action: Mouse scrolled (127, 574) with delta (0, 0)
Screenshot: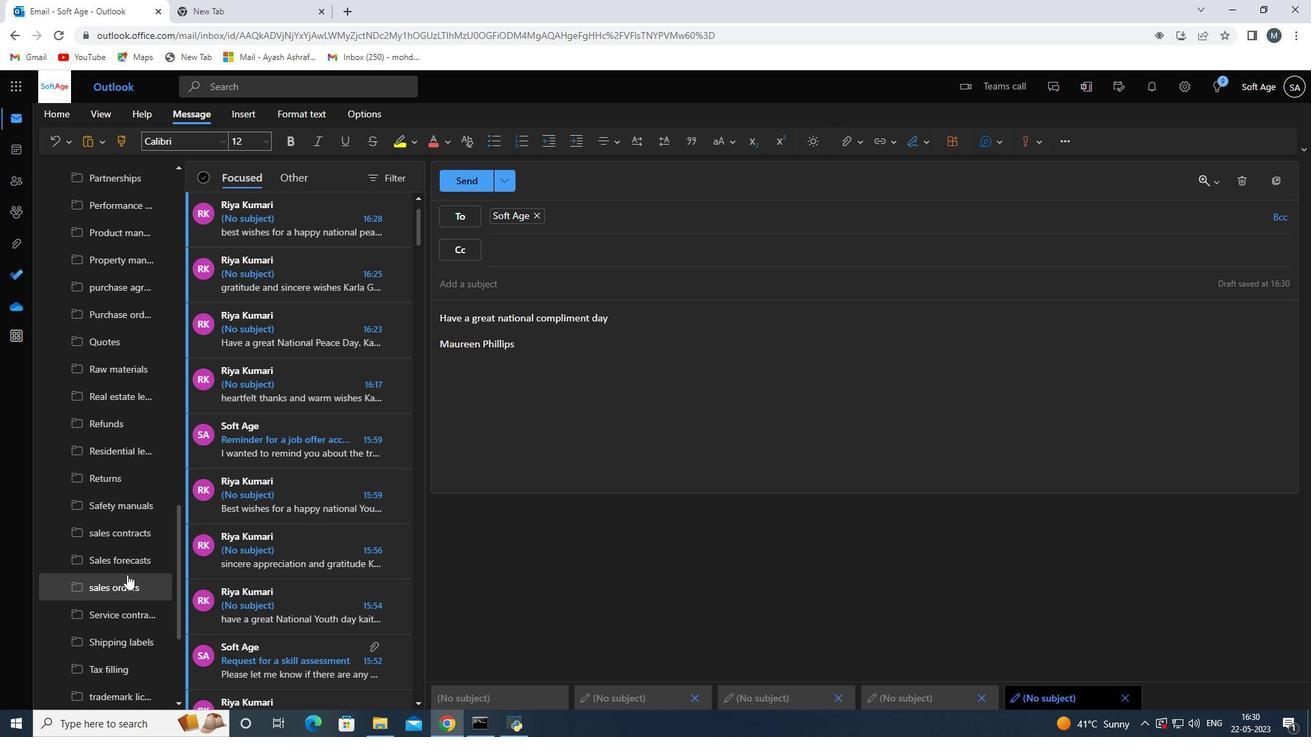 
Action: Mouse scrolled (127, 574) with delta (0, 0)
Screenshot: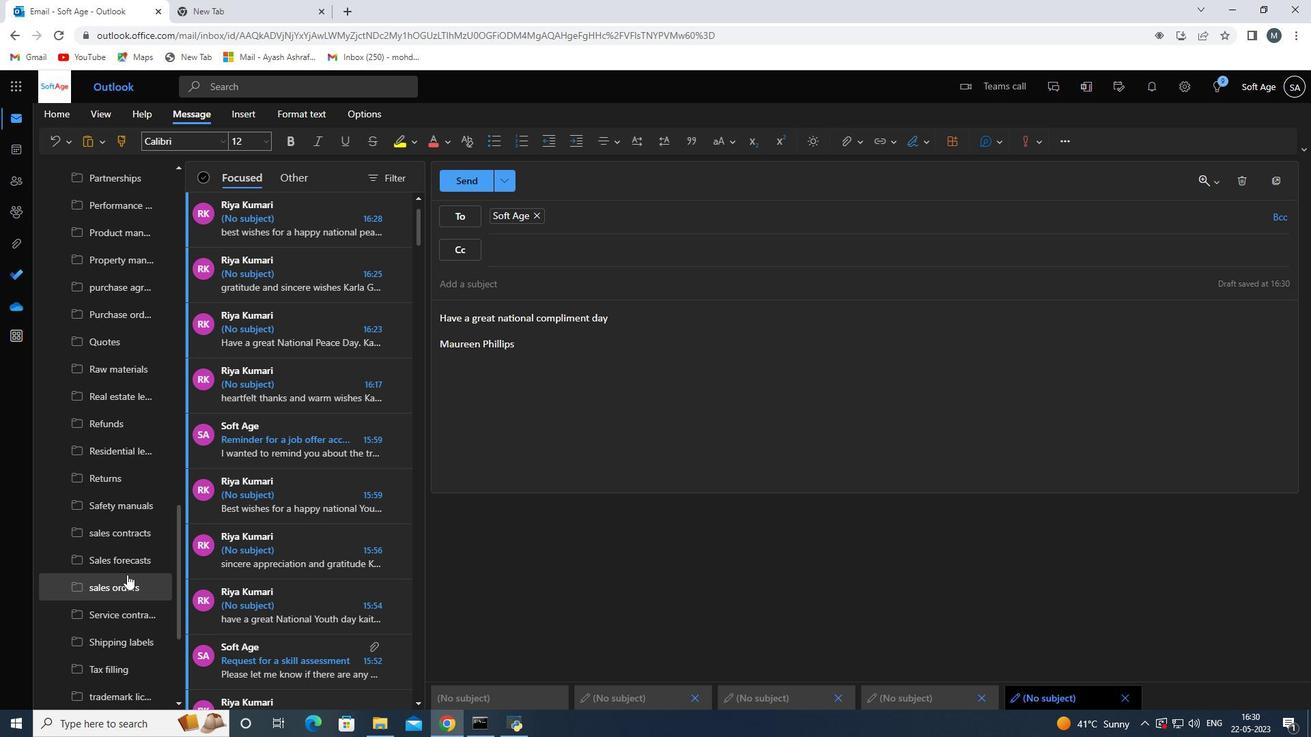 
Action: Mouse moved to (127, 579)
Screenshot: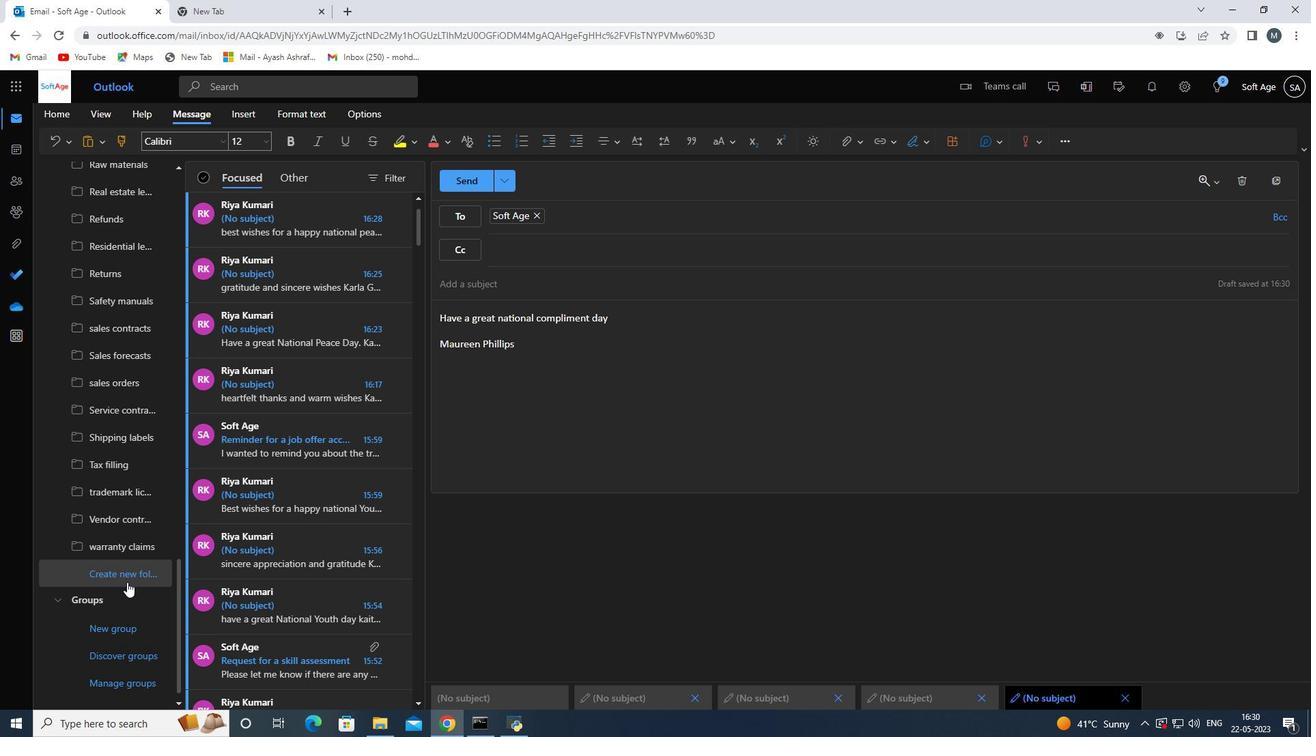 
Action: Mouse pressed left at (127, 579)
Screenshot: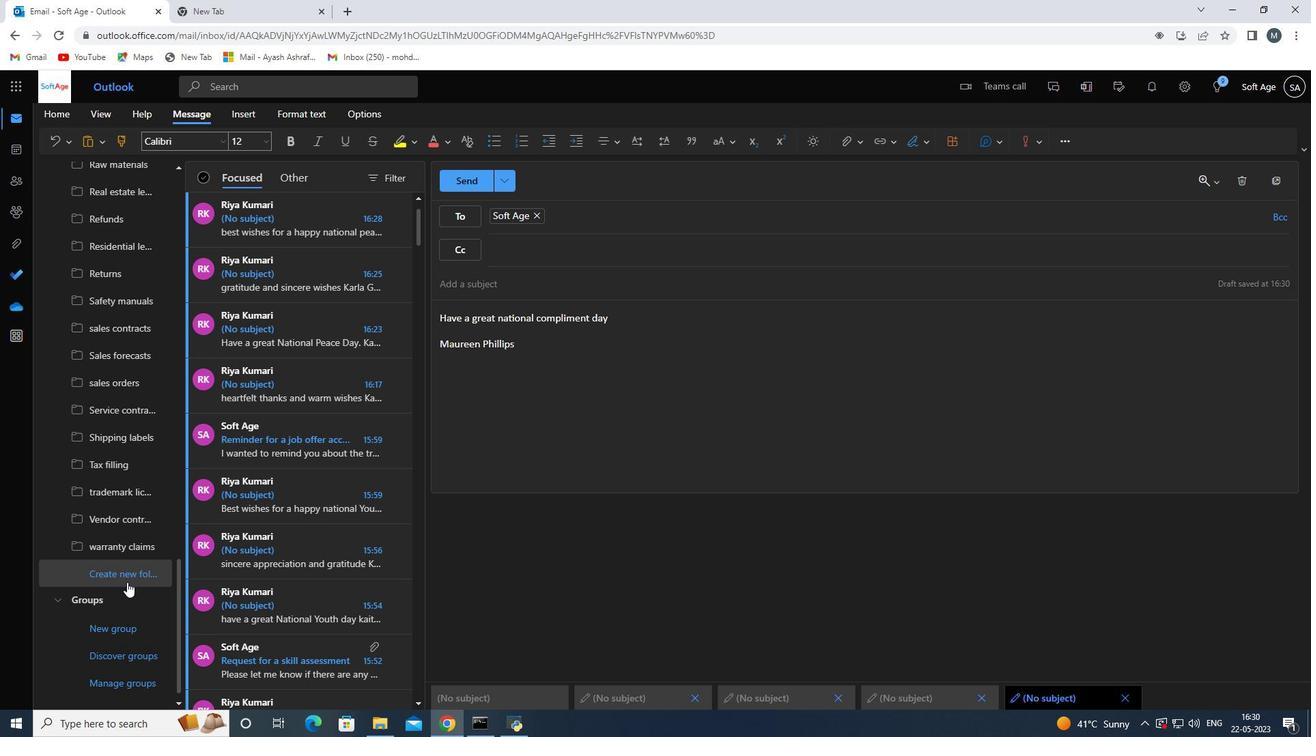 
Action: Mouse moved to (120, 574)
Screenshot: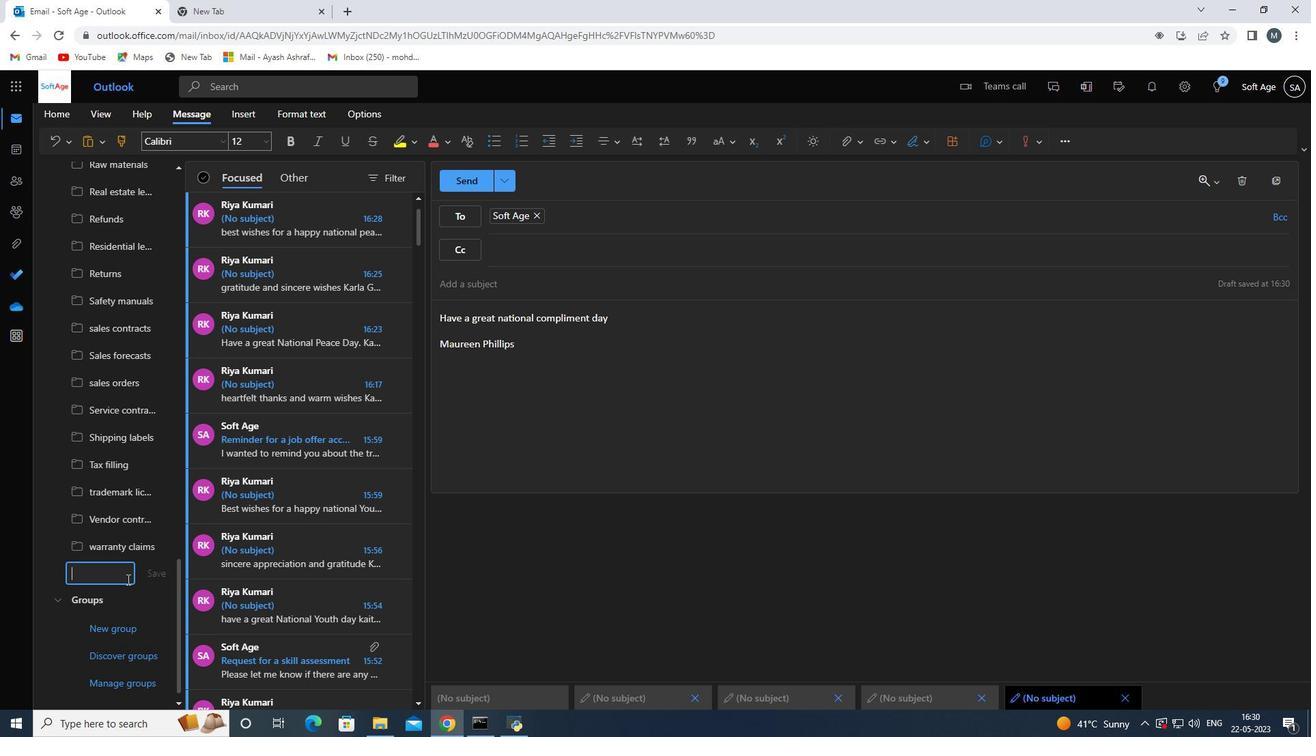 
Action: Mouse pressed left at (120, 574)
Screenshot: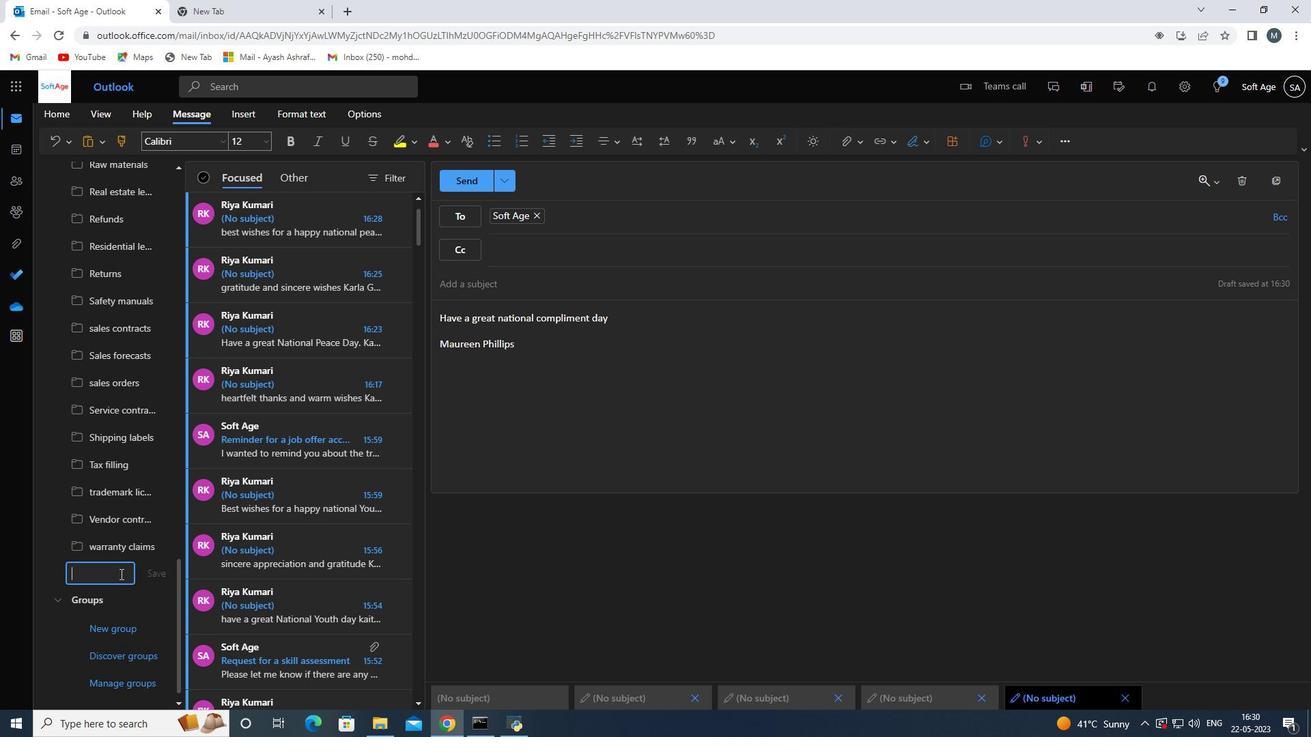 
Action: Key pressed <Key.shift>fOLDER<Key.space>BYLAWS<Key.space><Key.backspace><Key.backspace><Key.backspace><Key.backspace><Key.backspace><Key.backspace><Key.backspace><Key.backspace><Key.backspace><Key.backspace><Key.backspace><Key.backspace><Key.backspace><Key.backspace><Key.backspace><Key.backspace><Key.backspace><Key.backspace><Key.backspace><Key.backspace><Key.backspace><Key.backspace><Key.caps_lock><Key.shift>Folder<Key.space><Key.shift>Bylaws
Screenshot: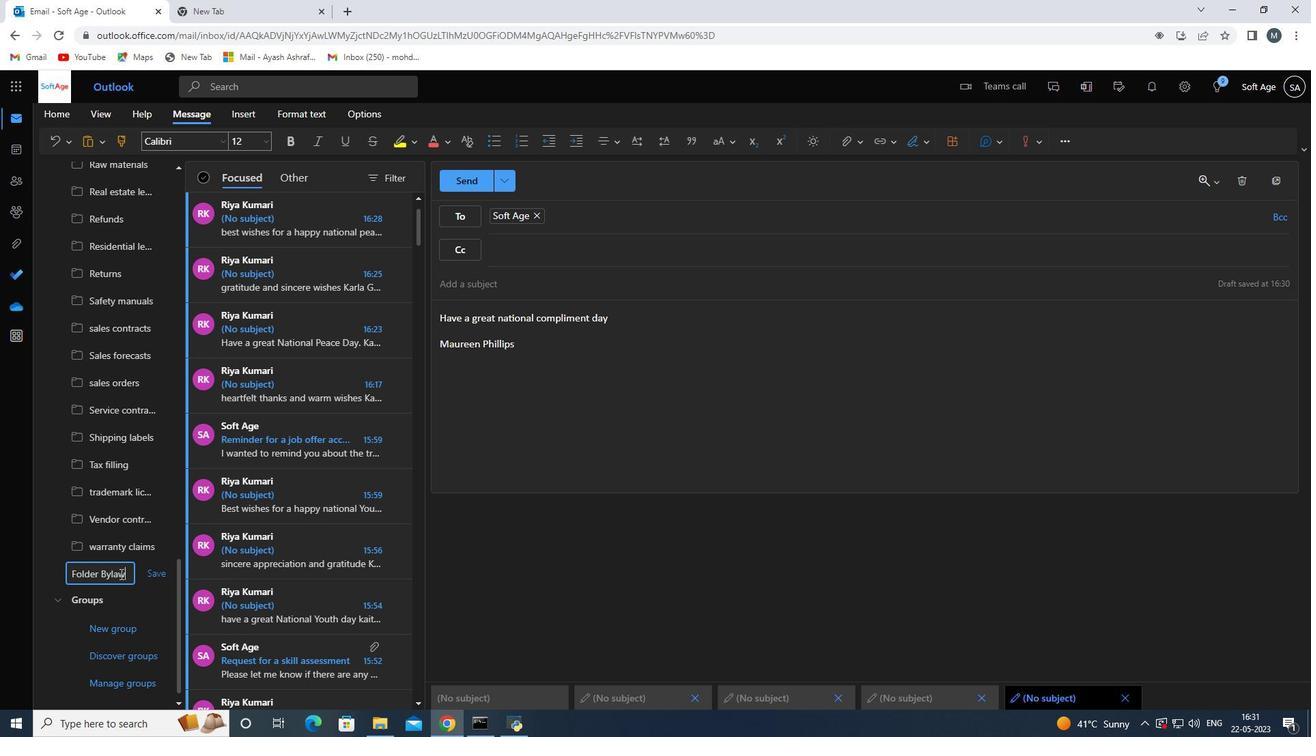 
Action: Mouse moved to (466, 183)
Screenshot: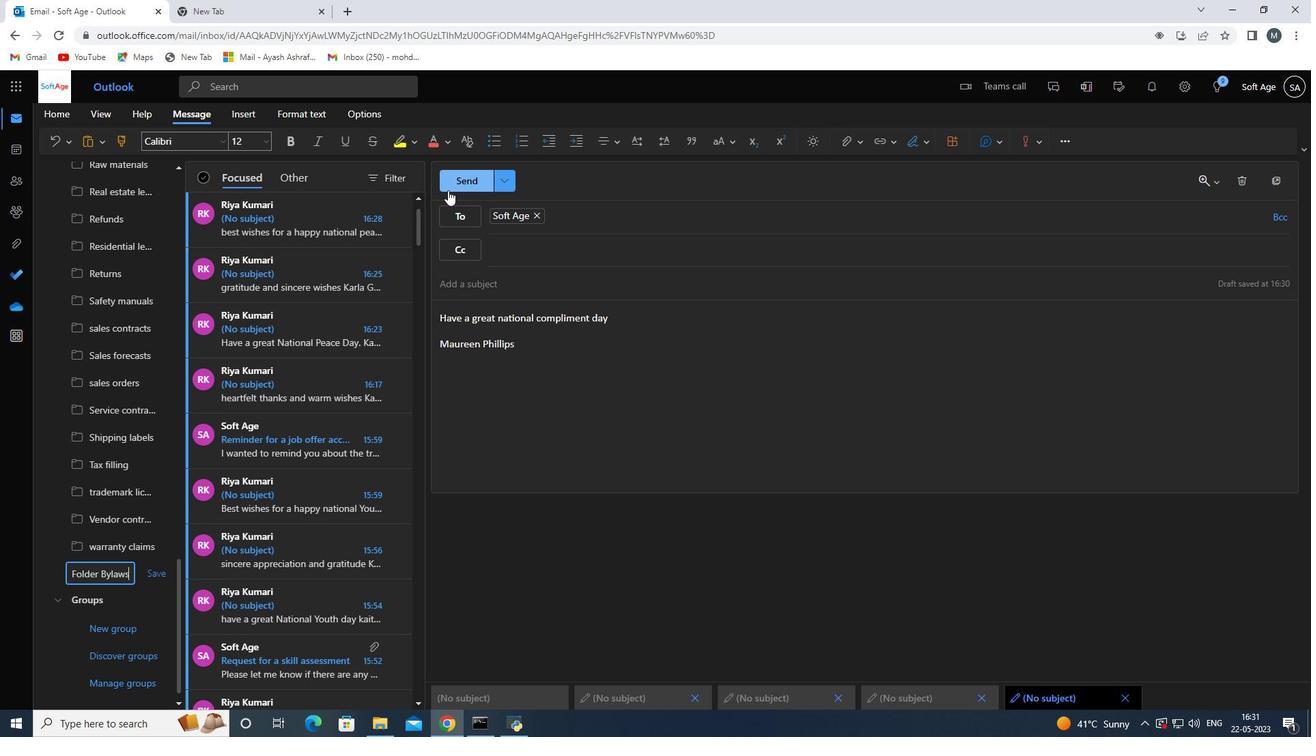 
Action: Mouse pressed left at (466, 183)
Screenshot: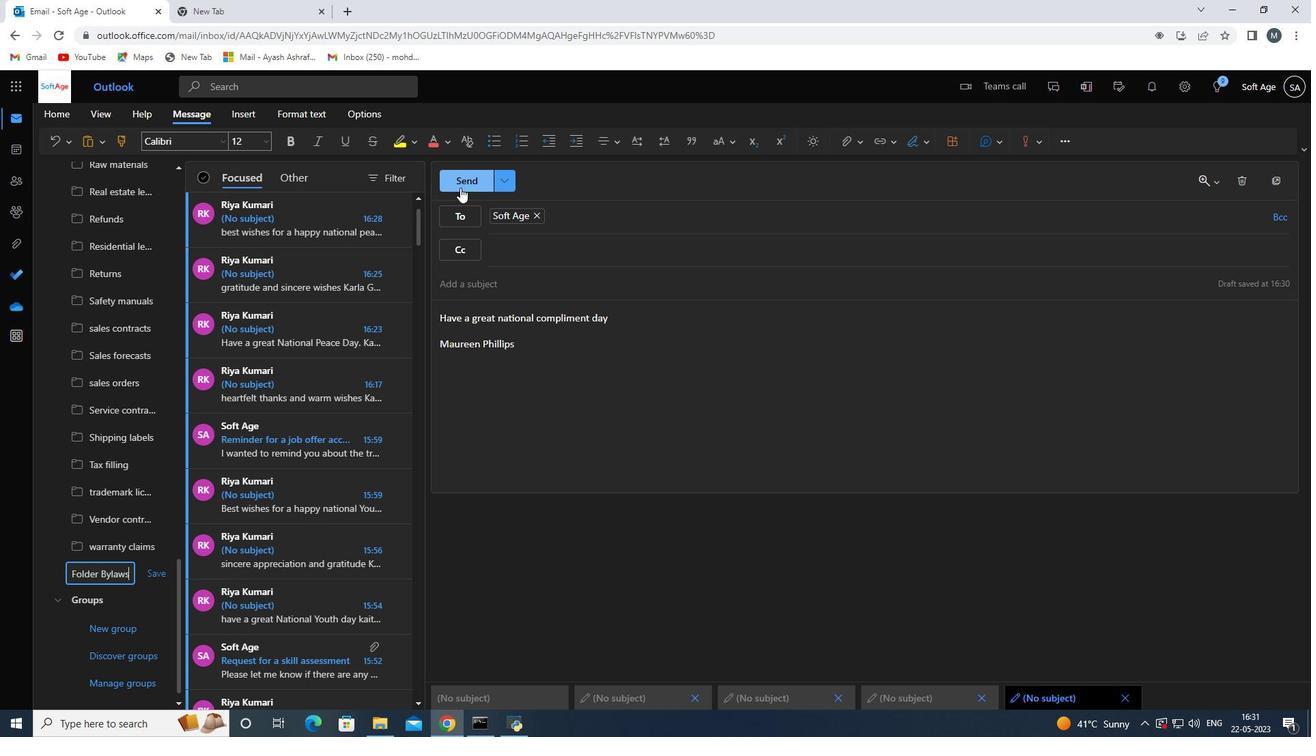 
Action: Mouse moved to (648, 425)
Screenshot: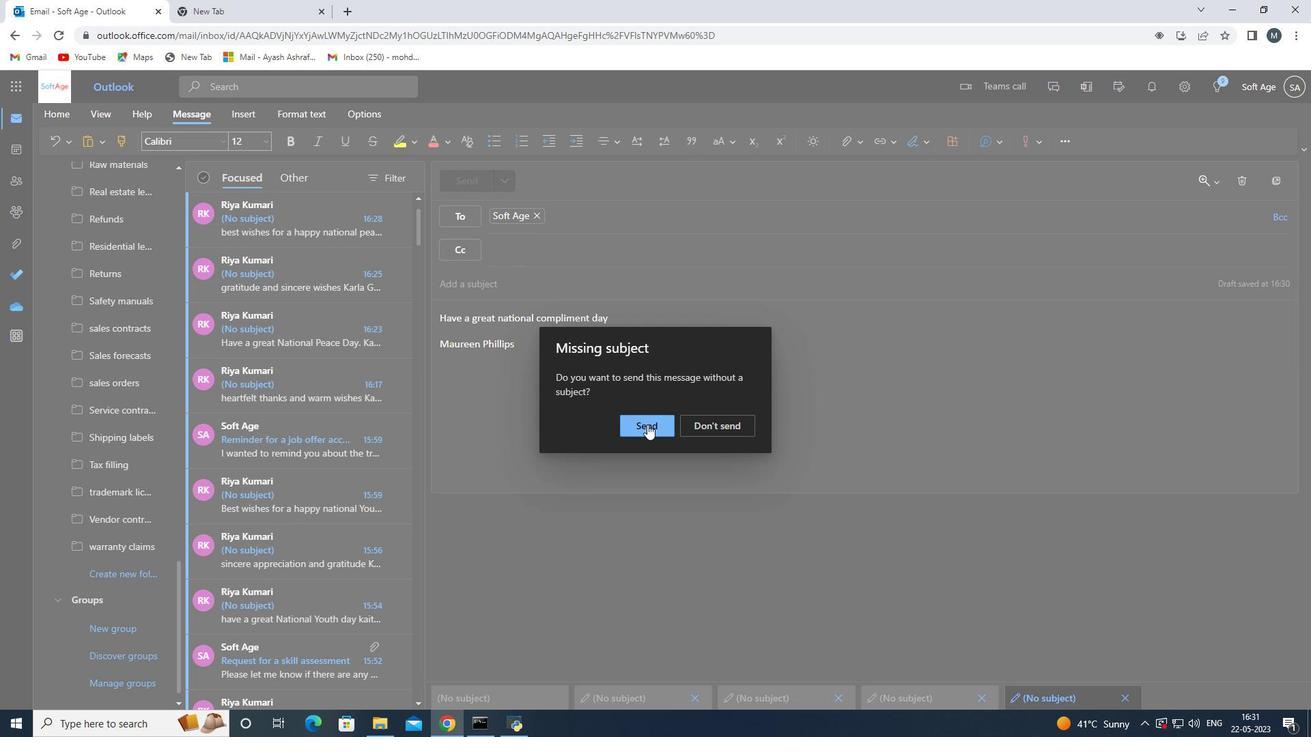 
Action: Mouse pressed left at (648, 425)
Screenshot: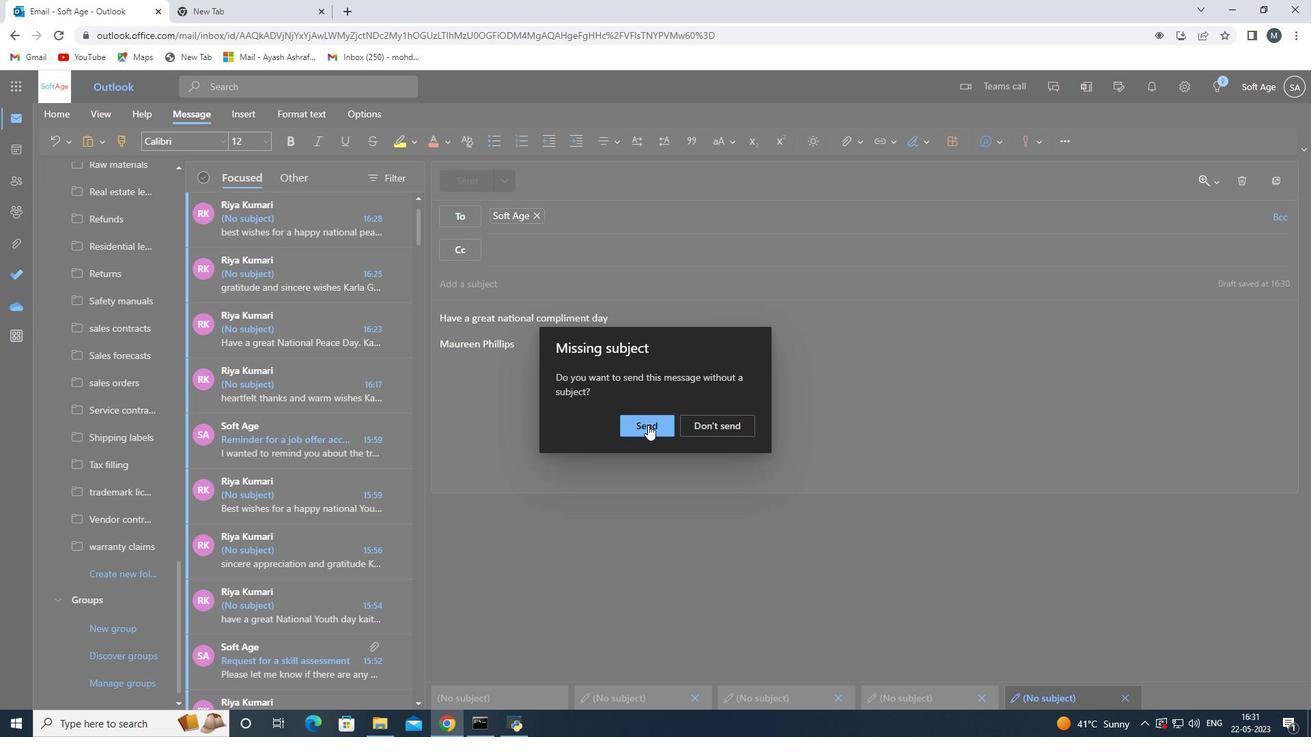 
